 Task: Look for space in Al Abyar, Libya from 10th September, 2023 to 16th September, 2023 for 4 adults in price range Rs.10000 to Rs.14000. Place can be private room with 4 bedrooms having 4 beds and 4 bathrooms. Property type can be house, flat, guest house. Amenities needed are: wifi, TV, free parkinig on premises, gym, breakfast. Booking option can be shelf check-in. Required host language is English.
Action: Mouse moved to (504, 107)
Screenshot: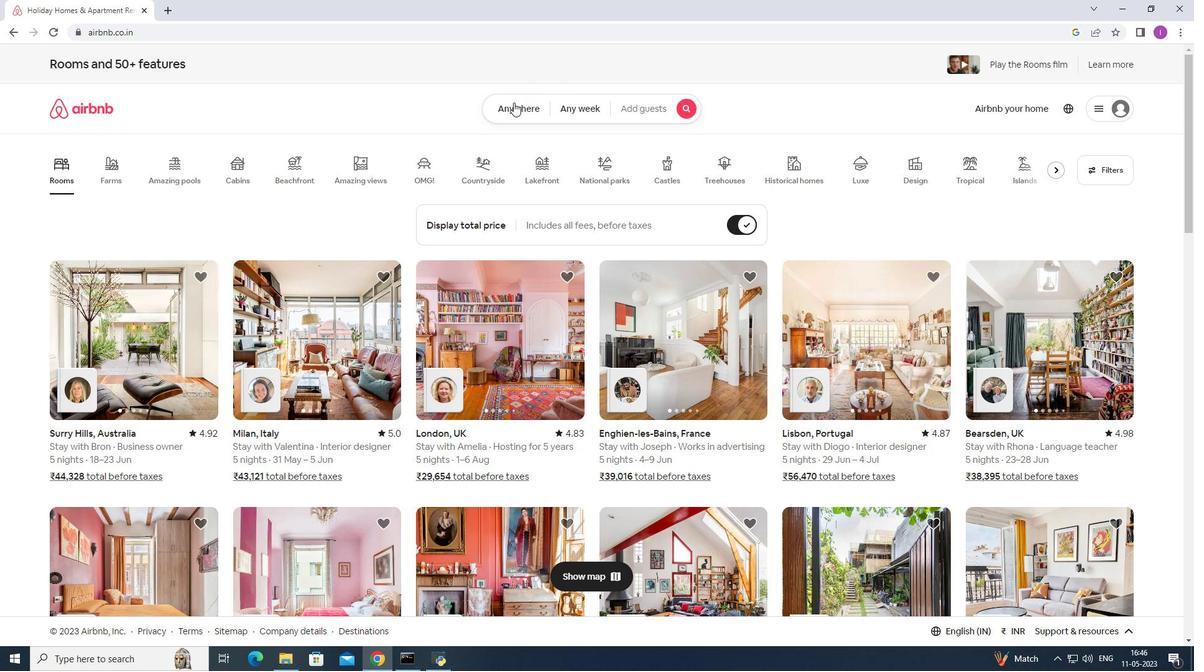 
Action: Mouse pressed left at (504, 107)
Screenshot: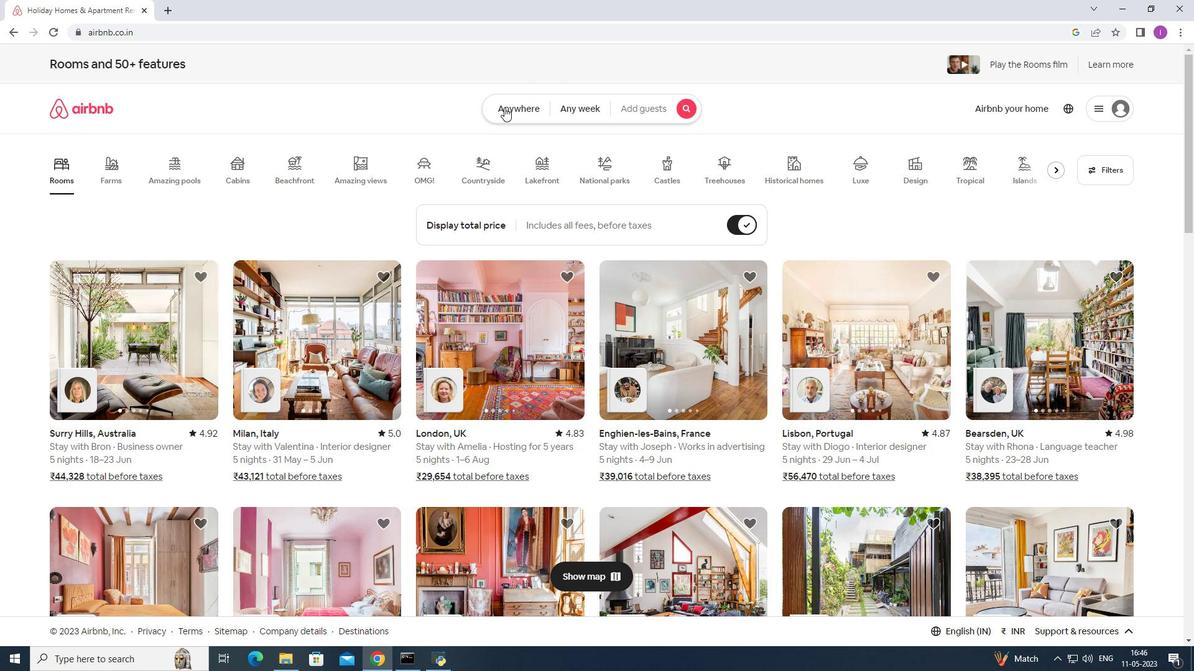 
Action: Mouse moved to (406, 165)
Screenshot: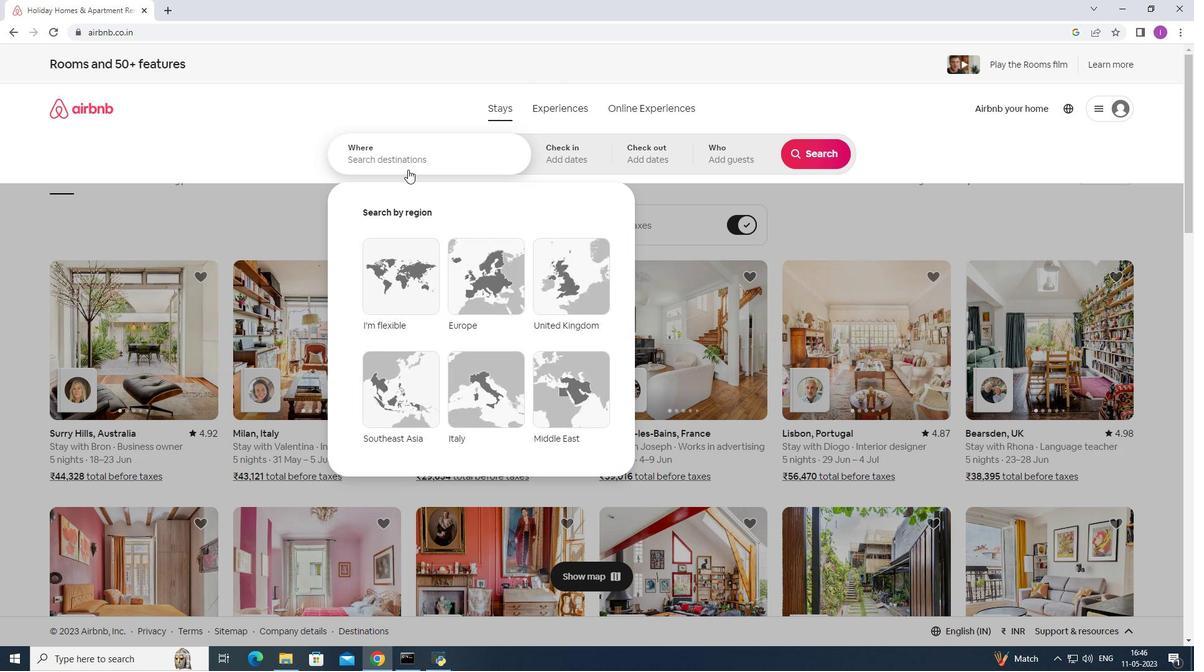 
Action: Mouse pressed left at (406, 165)
Screenshot: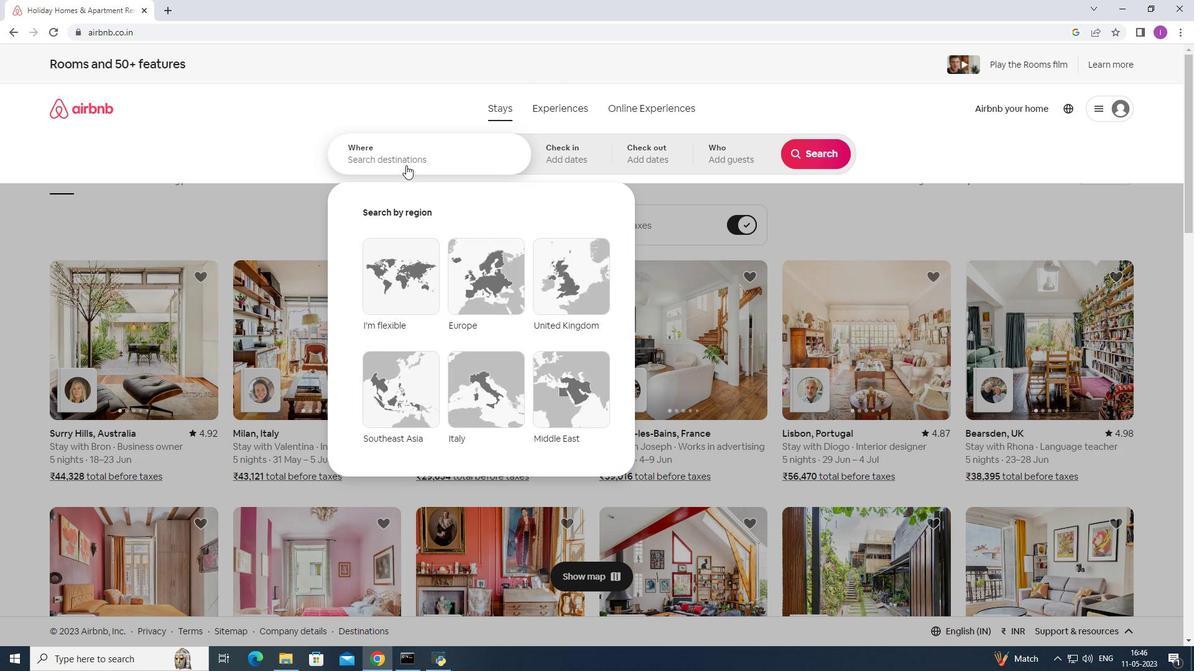 
Action: Mouse moved to (432, 150)
Screenshot: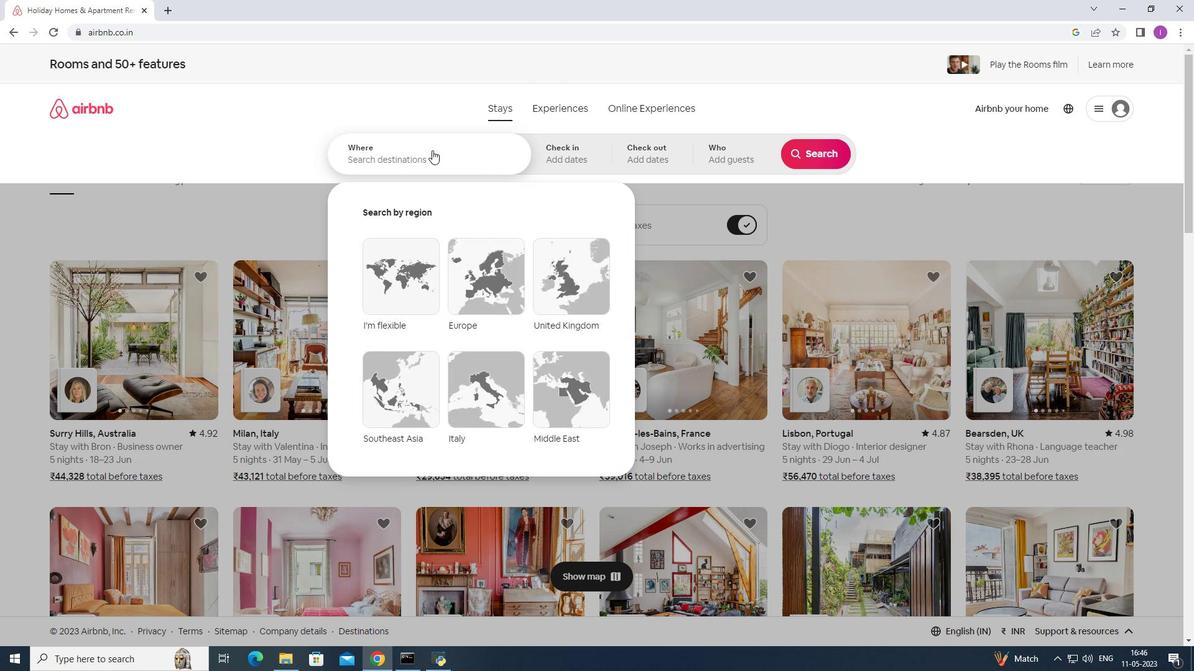 
Action: Key pressed <Key.shift>A<Key.shift>L<Key.space><Key.shift>Abyar,<Key.shift><Key.shift><Key.shift><Key.shift><Key.shift><Key.shift><Key.shift><Key.shift><Key.shift><Key.shift><Key.shift><Key.shift>Libya
Screenshot: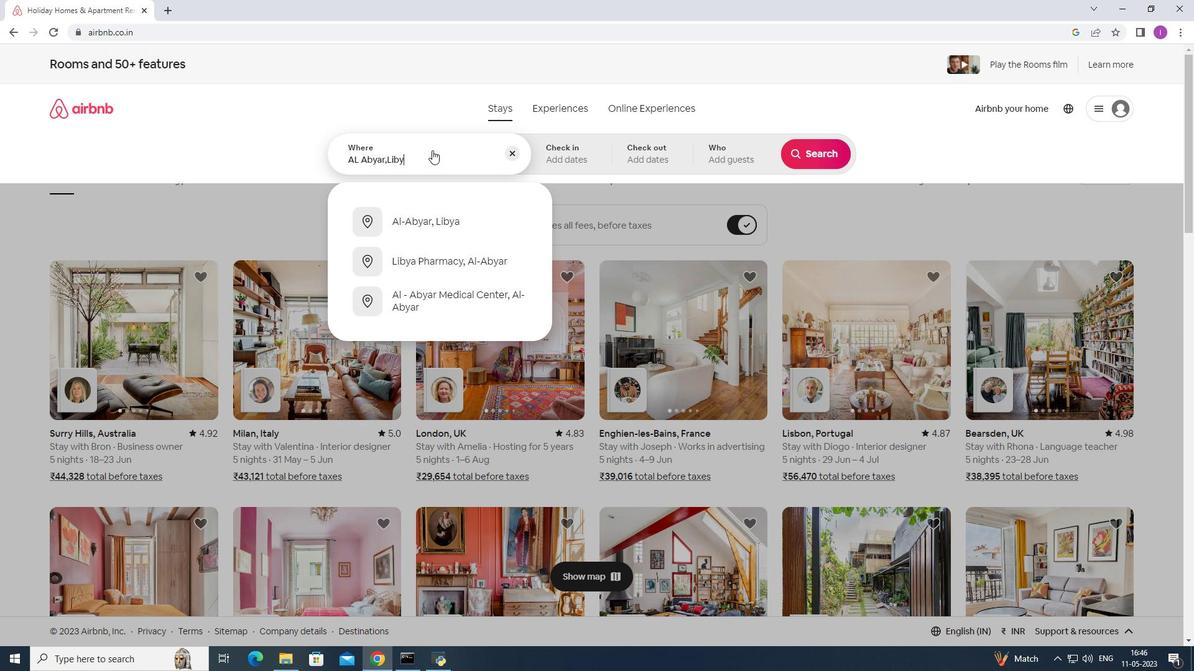 
Action: Mouse moved to (447, 219)
Screenshot: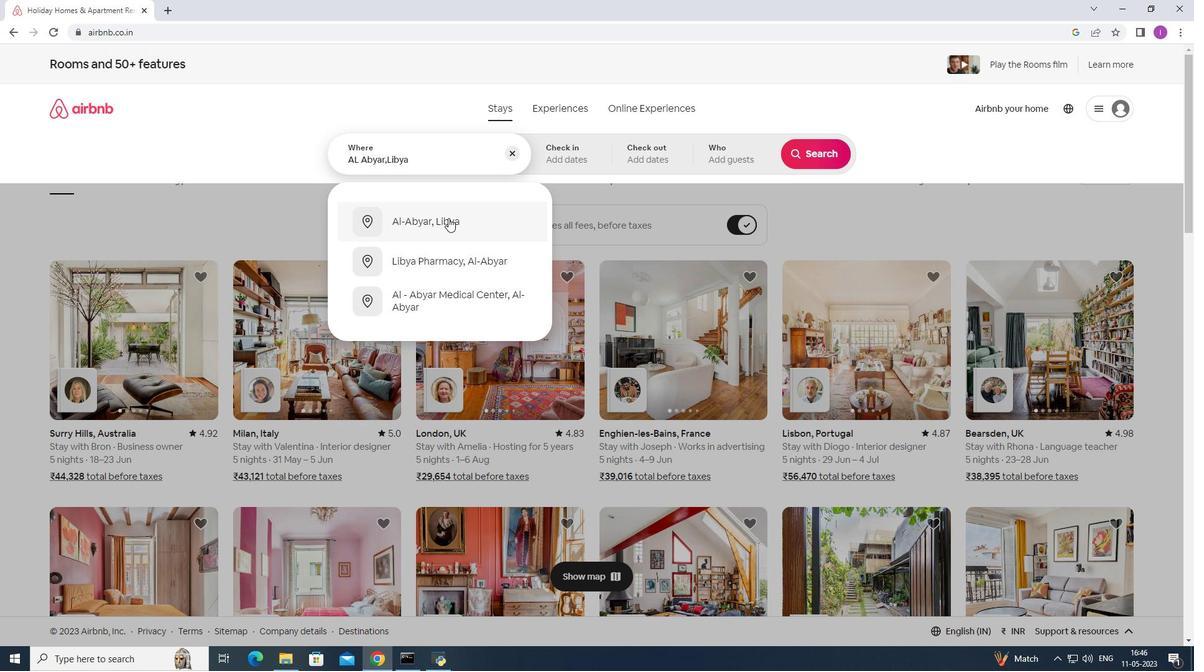 
Action: Mouse pressed left at (447, 219)
Screenshot: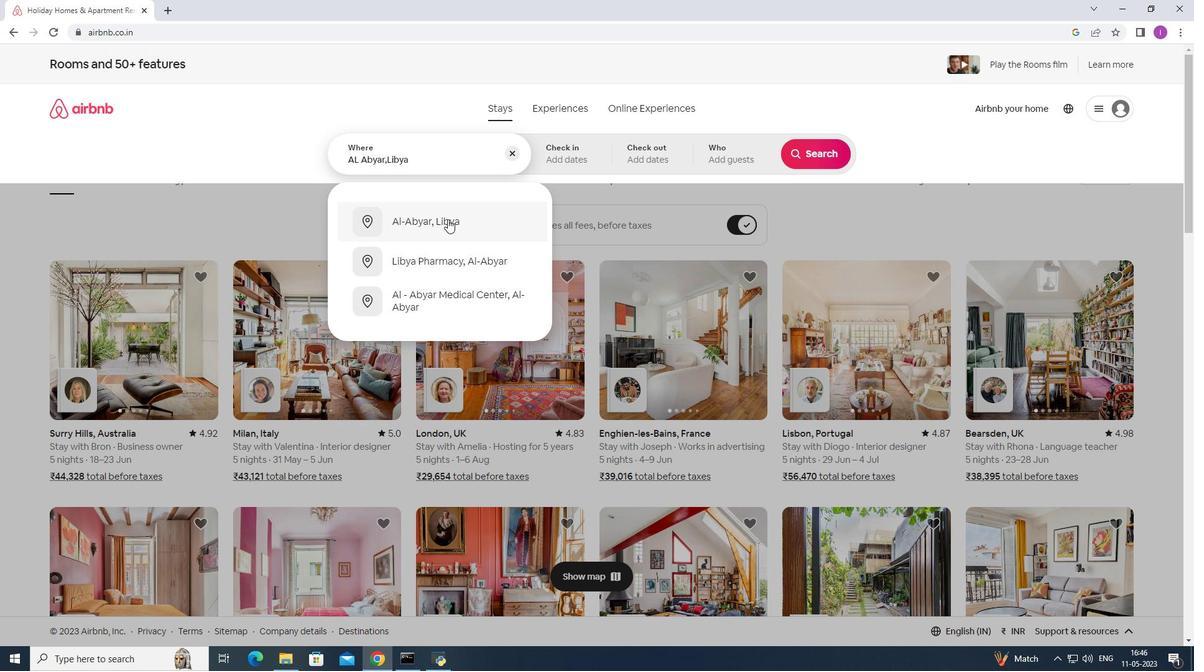 
Action: Mouse moved to (810, 253)
Screenshot: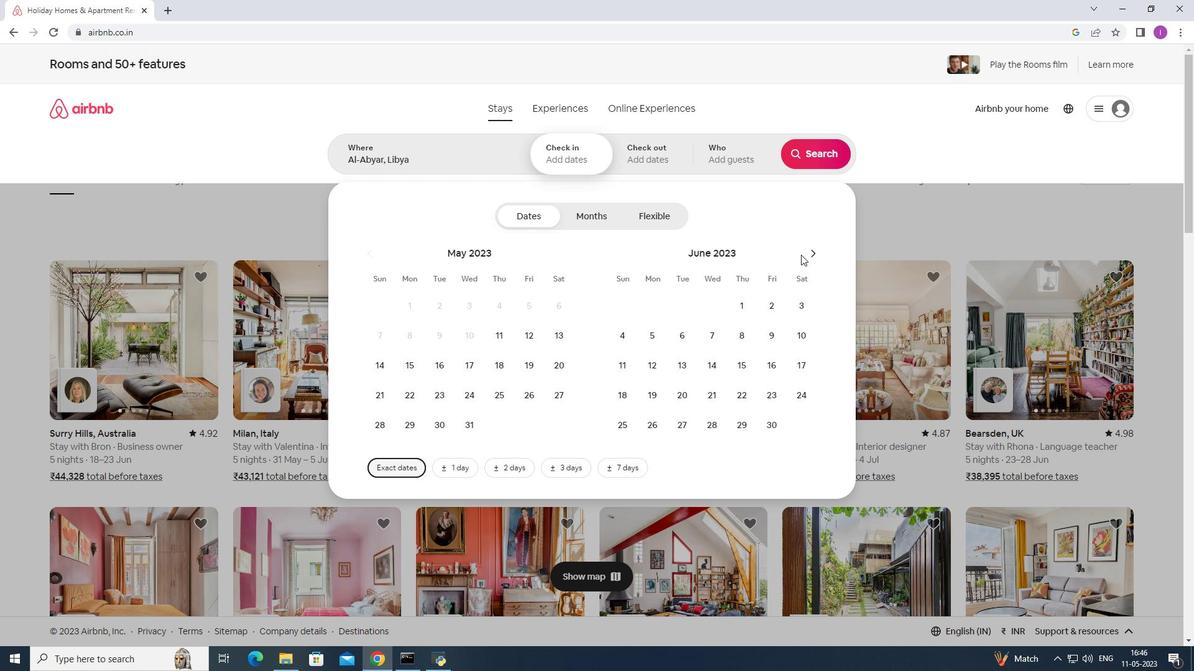 
Action: Mouse pressed left at (810, 253)
Screenshot: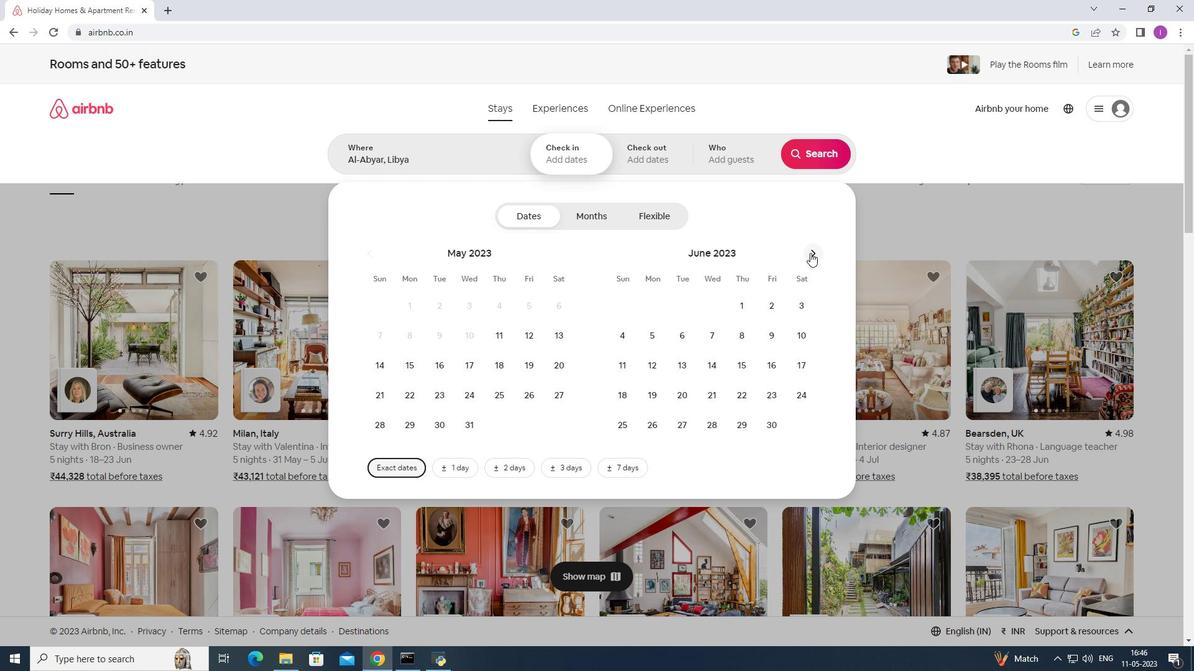 
Action: Mouse moved to (811, 253)
Screenshot: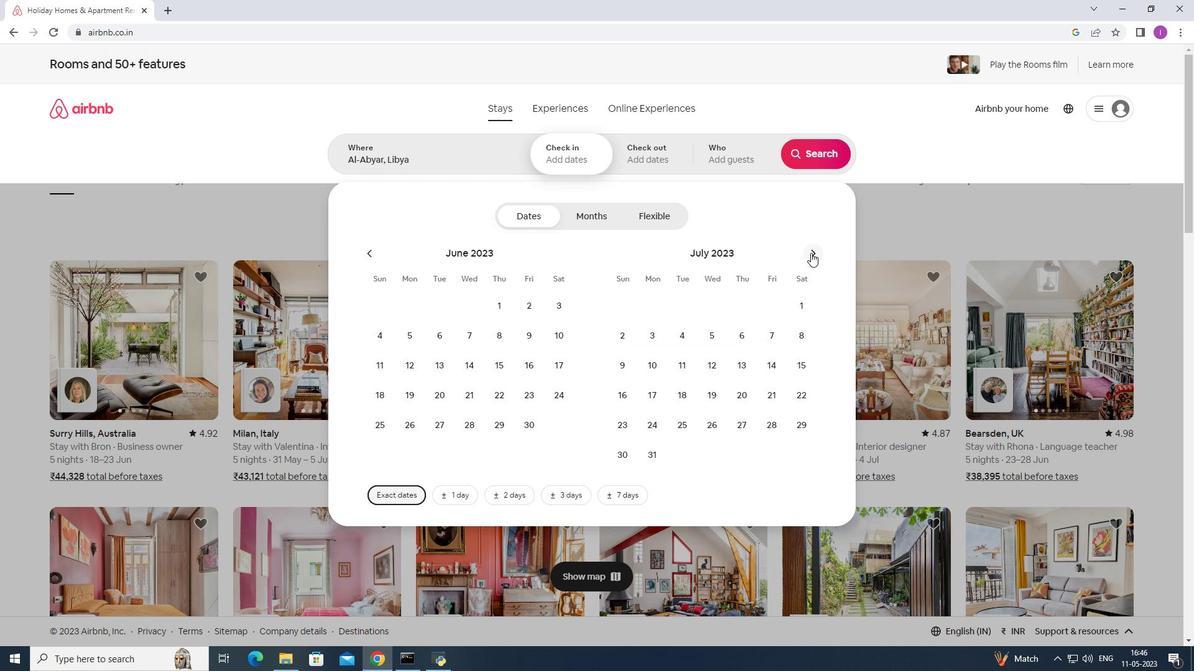 
Action: Mouse pressed left at (811, 253)
Screenshot: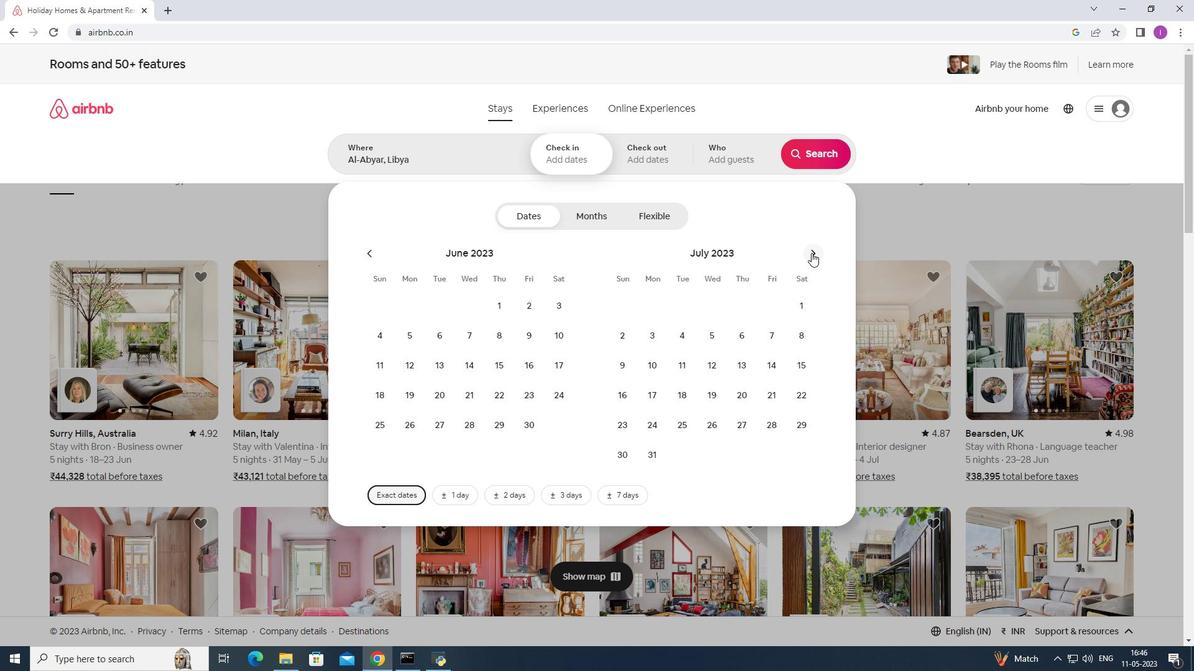 
Action: Mouse pressed left at (811, 253)
Screenshot: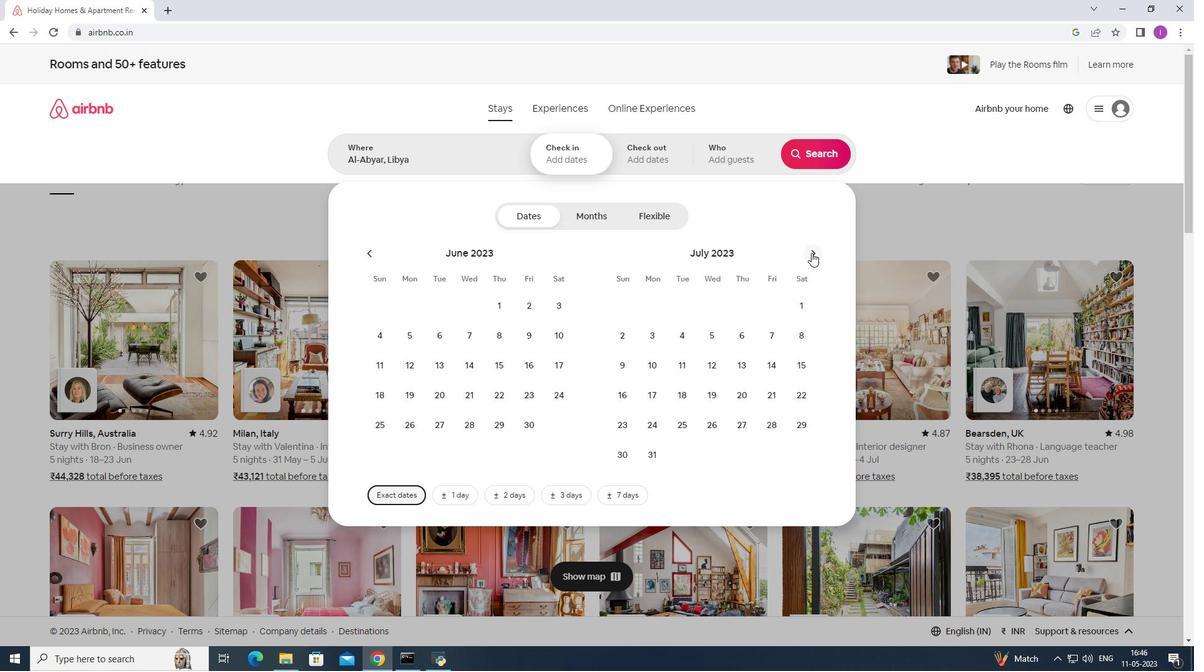 
Action: Mouse pressed left at (811, 253)
Screenshot: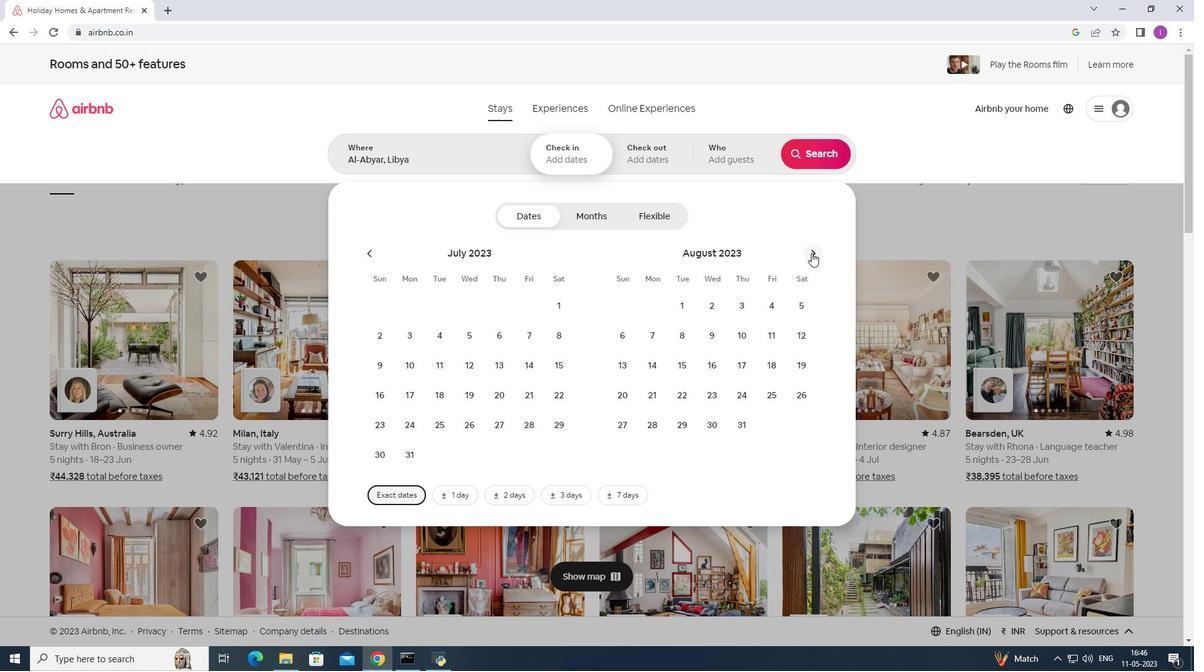 
Action: Mouse moved to (627, 370)
Screenshot: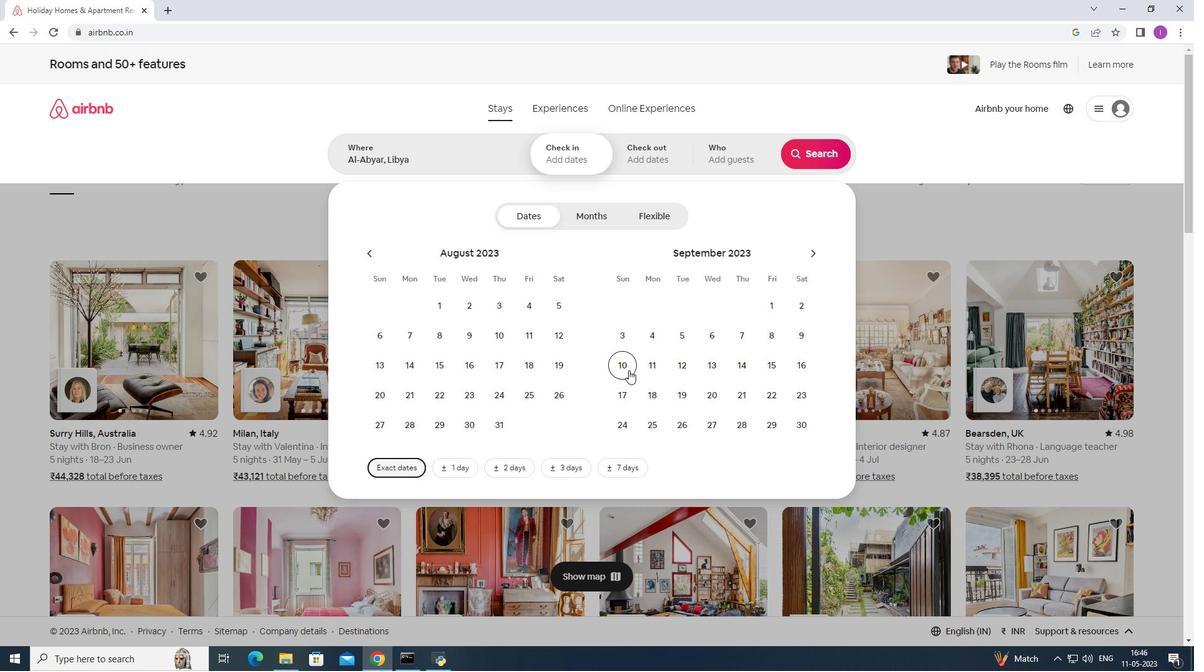 
Action: Mouse pressed left at (627, 370)
Screenshot: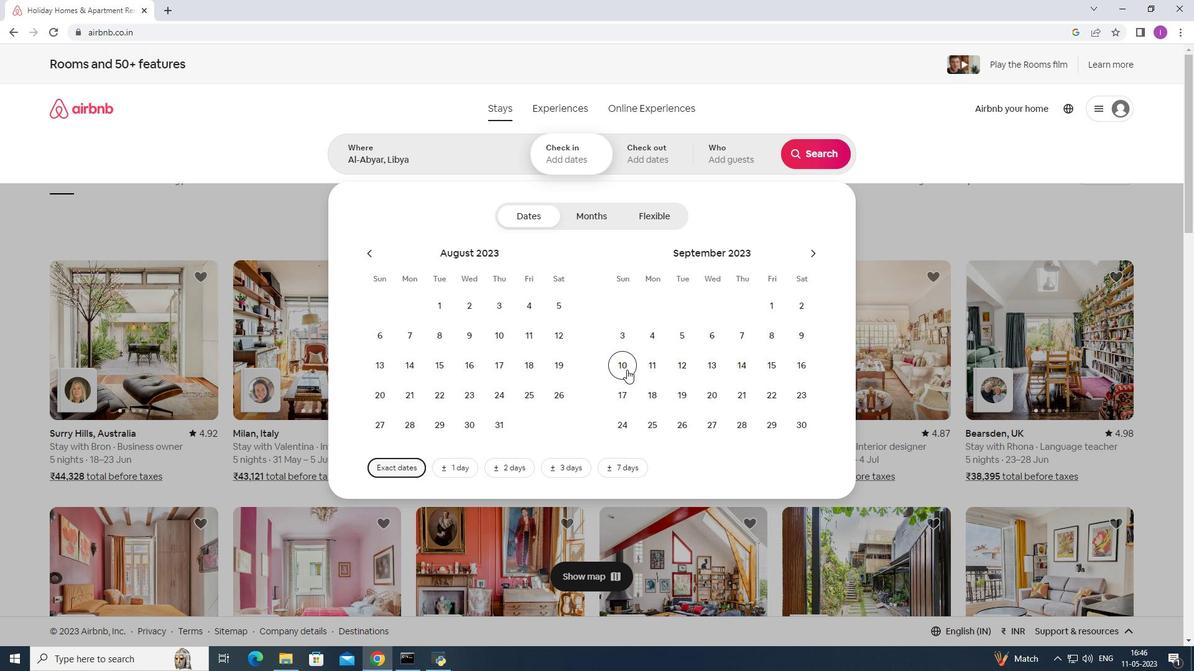 
Action: Mouse moved to (804, 362)
Screenshot: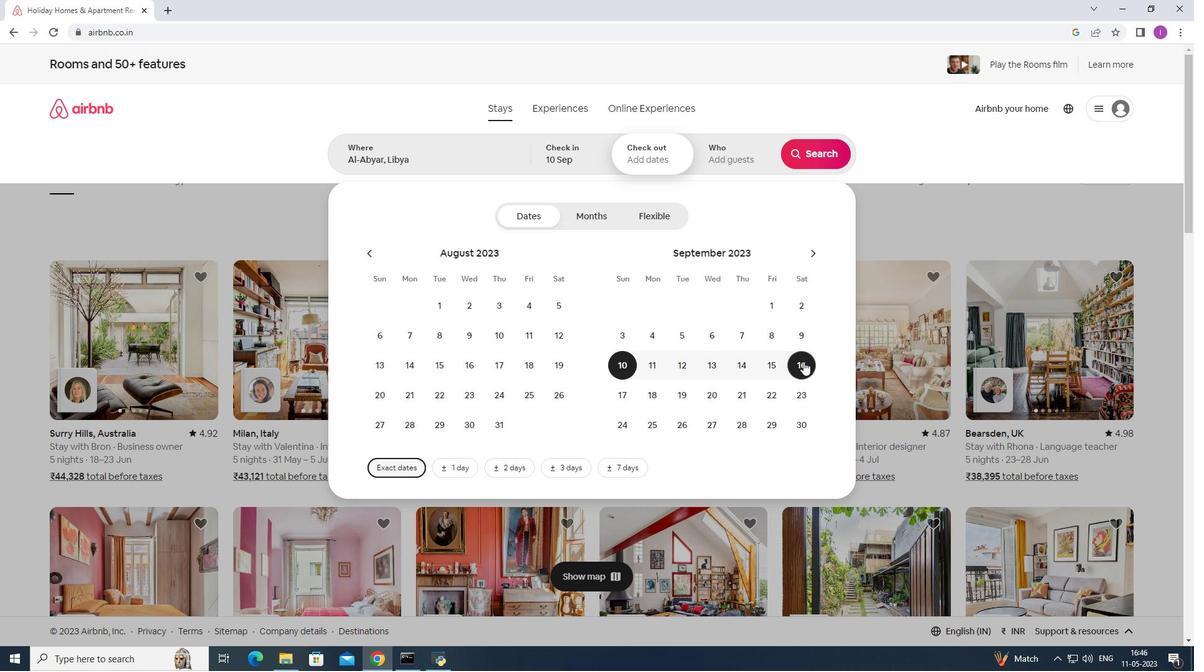 
Action: Mouse pressed left at (804, 362)
Screenshot: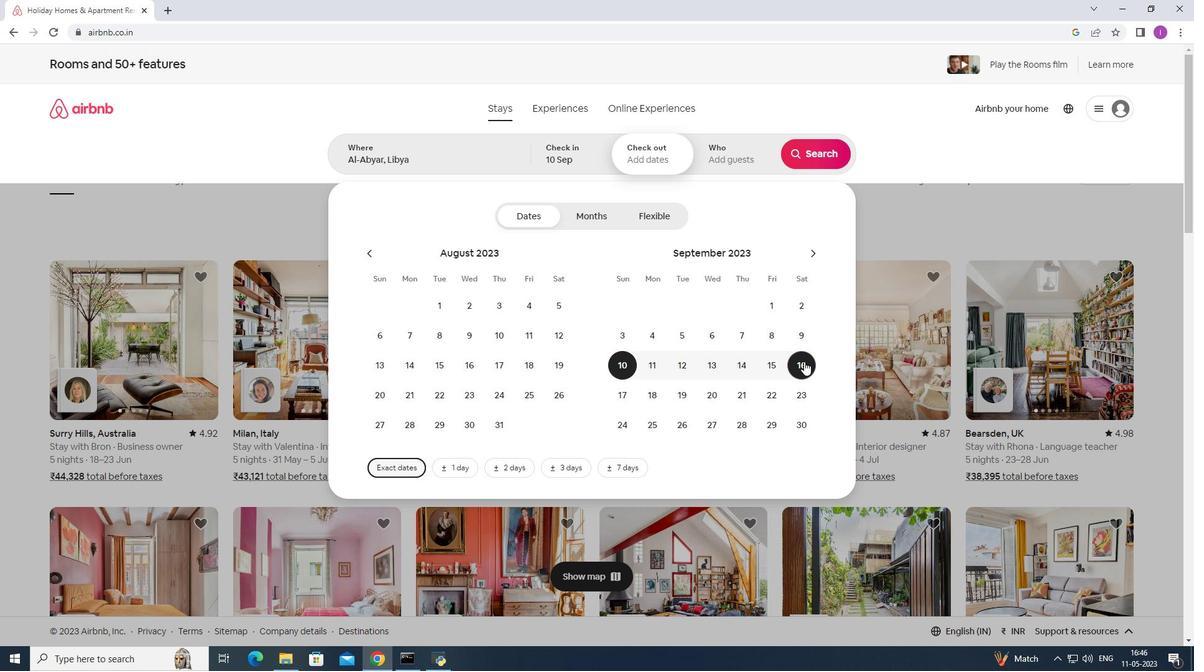 
Action: Mouse moved to (730, 151)
Screenshot: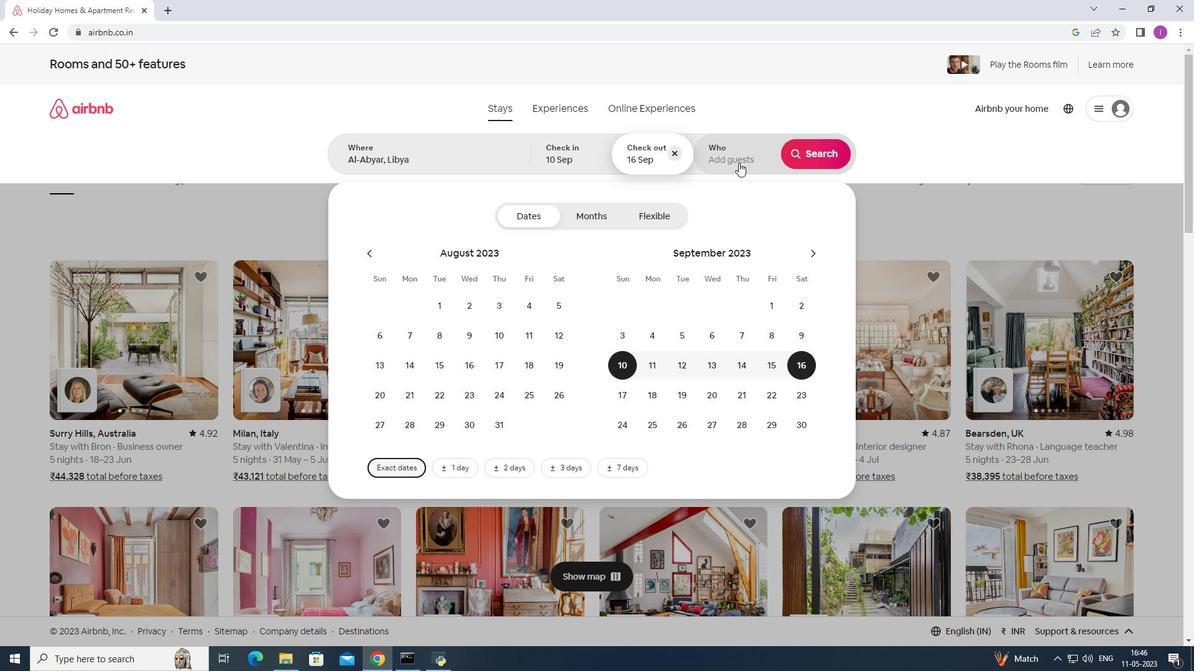 
Action: Mouse pressed left at (730, 151)
Screenshot: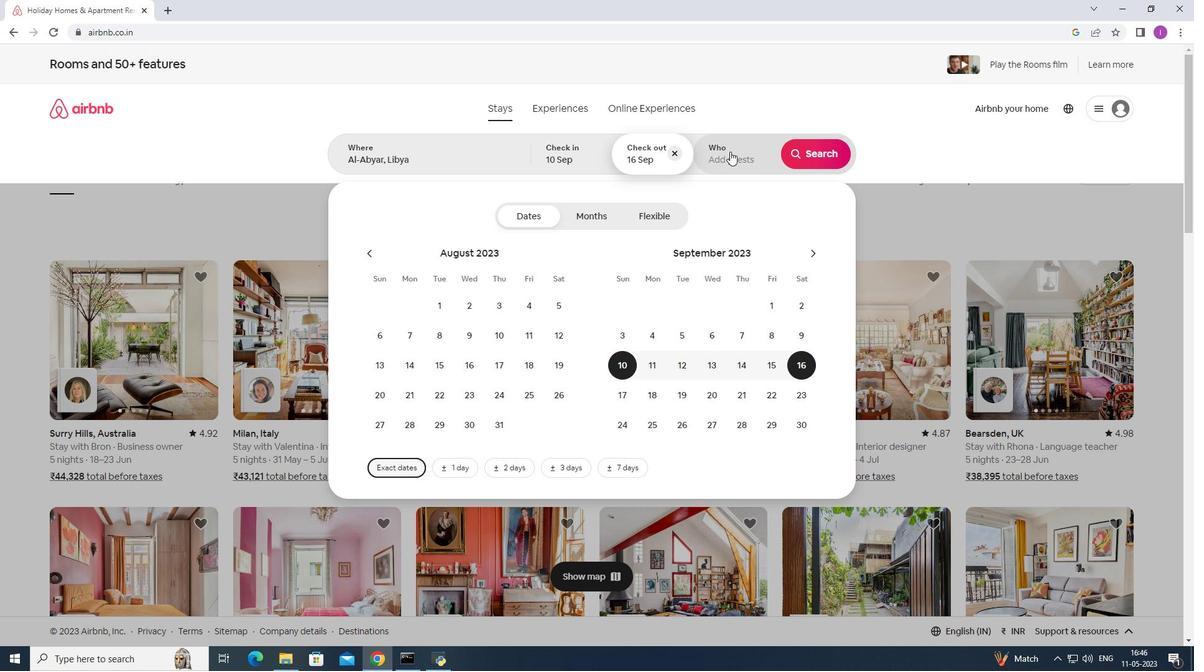 
Action: Mouse moved to (823, 216)
Screenshot: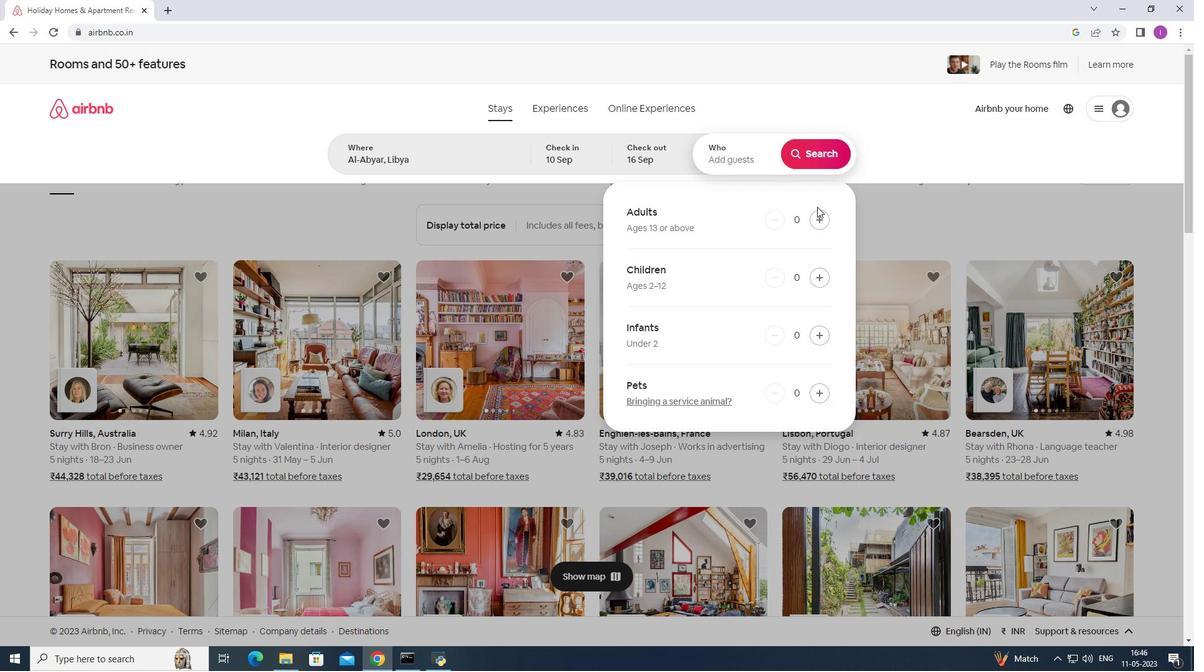 
Action: Mouse pressed left at (823, 216)
Screenshot: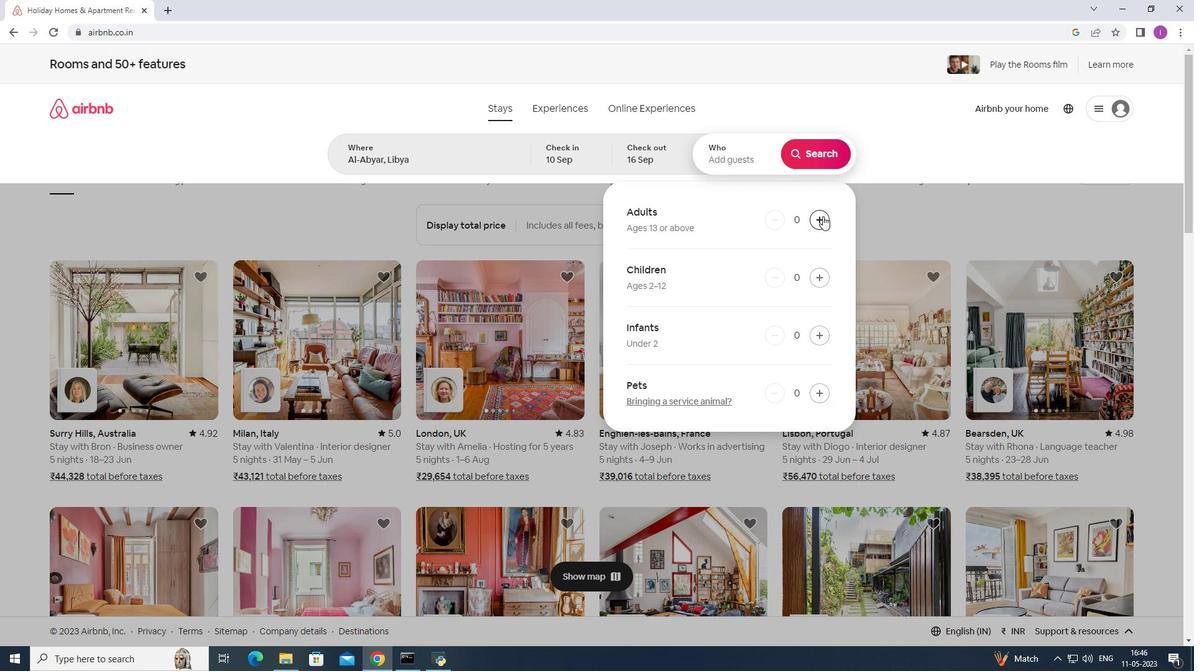 
Action: Mouse pressed left at (823, 216)
Screenshot: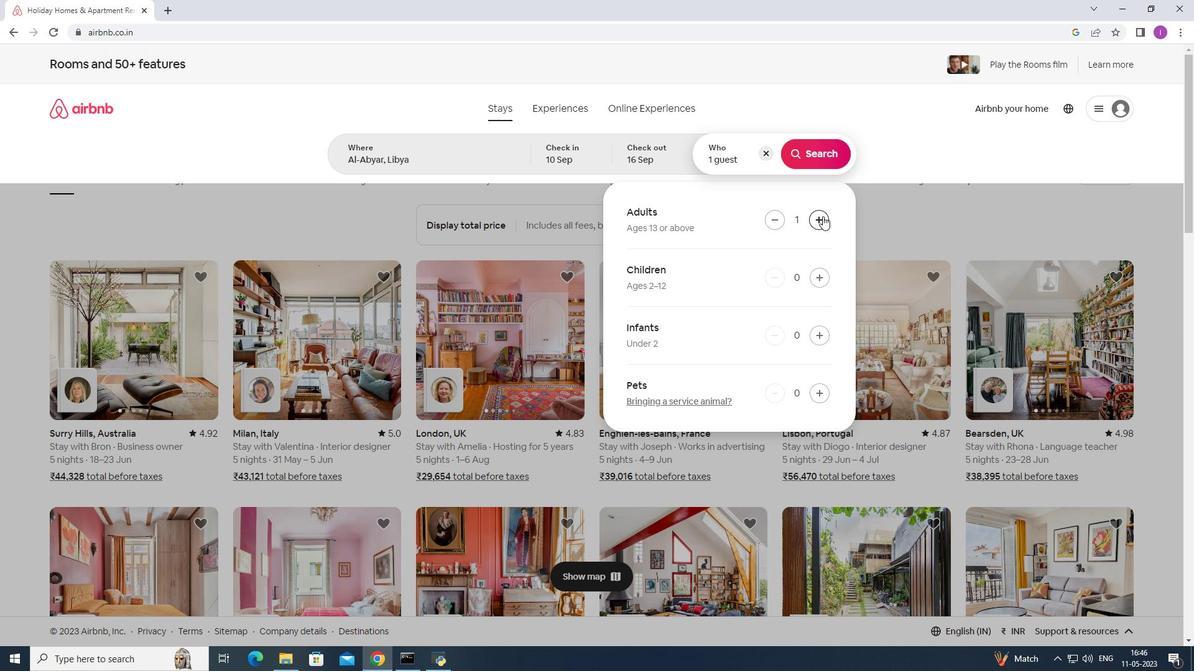 
Action: Mouse pressed left at (823, 216)
Screenshot: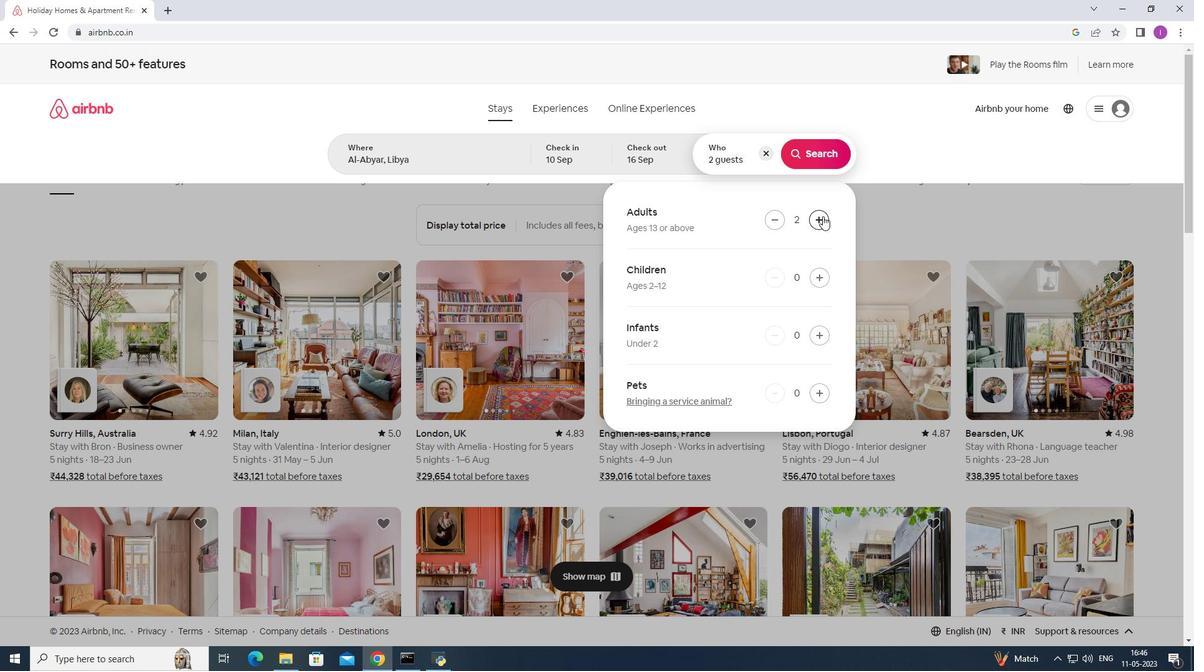 
Action: Mouse pressed left at (823, 216)
Screenshot: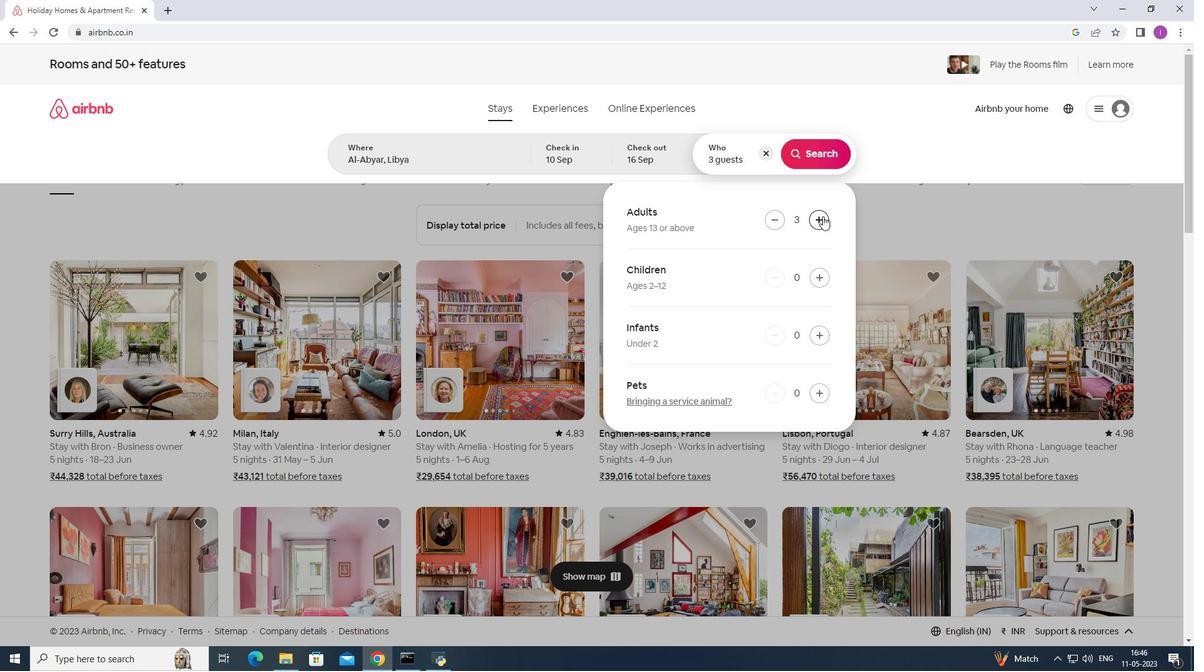 
Action: Mouse moved to (808, 159)
Screenshot: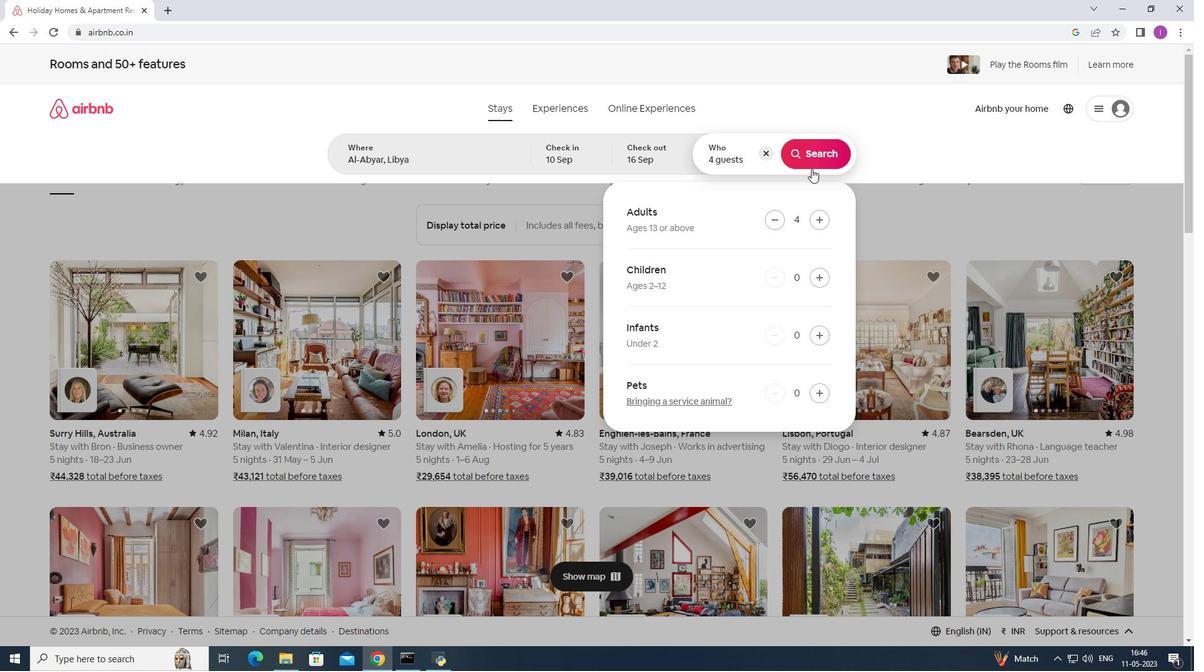 
Action: Mouse pressed left at (808, 159)
Screenshot: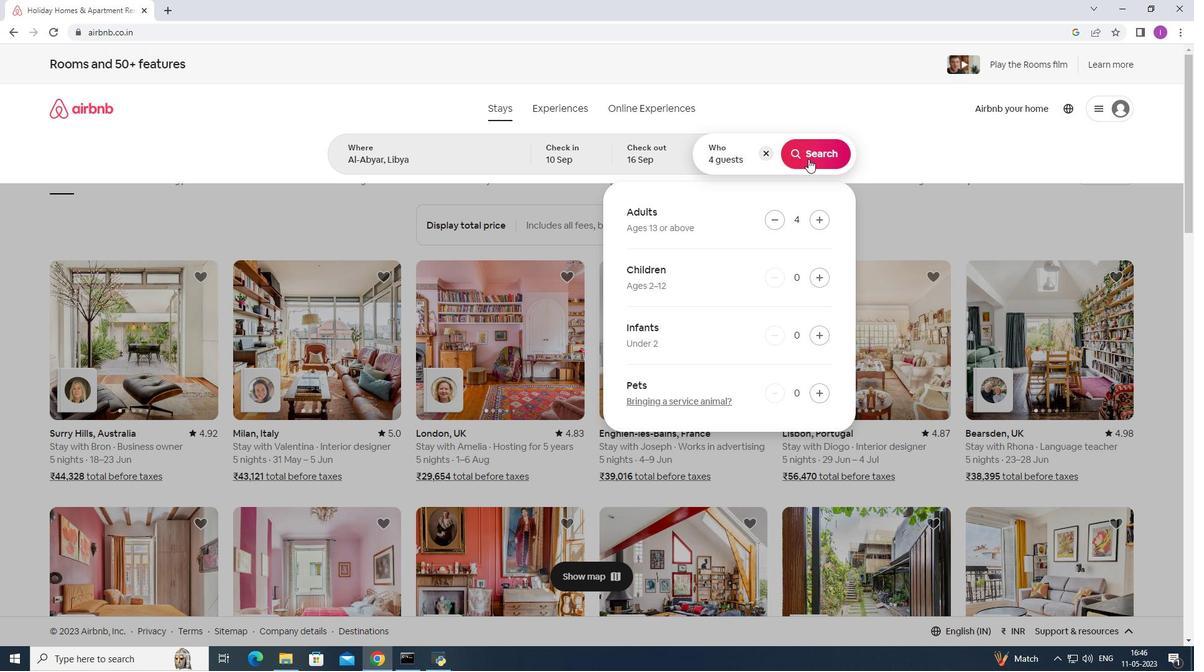 
Action: Mouse moved to (1147, 120)
Screenshot: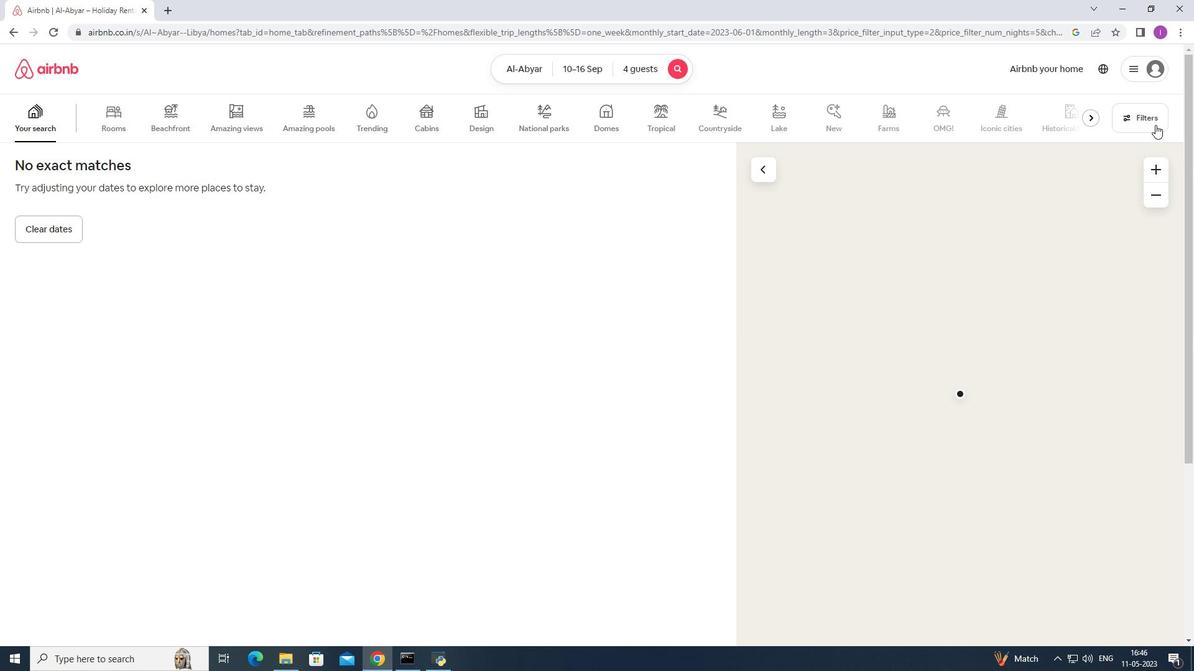 
Action: Mouse pressed left at (1147, 120)
Screenshot: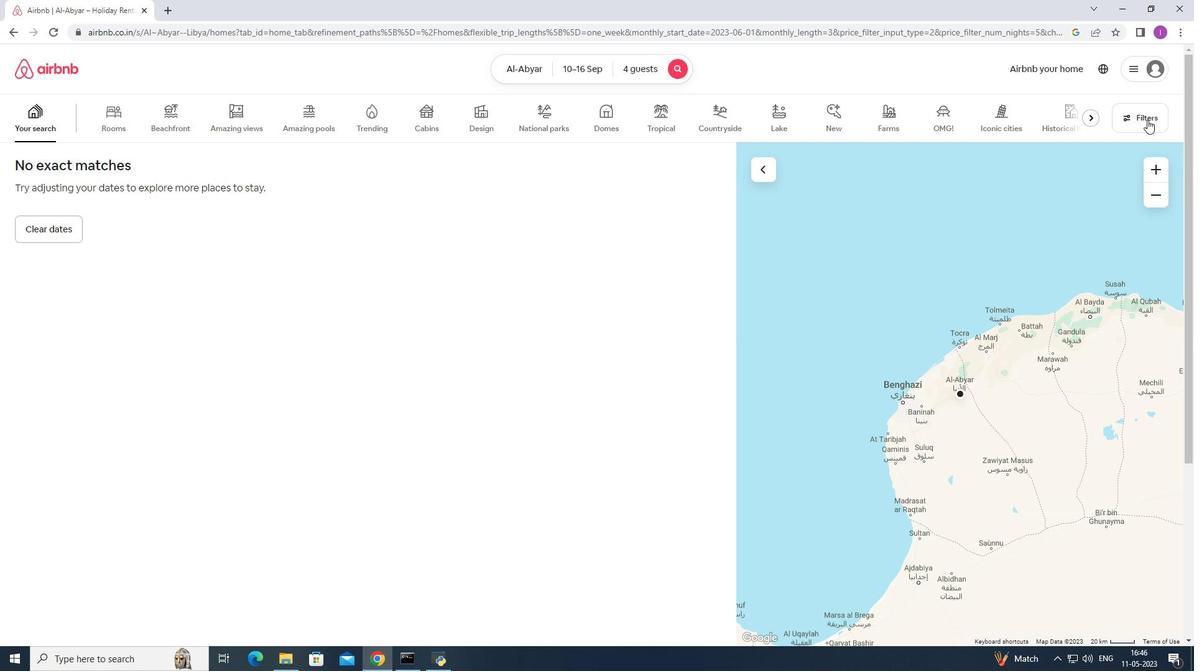 
Action: Mouse moved to (688, 427)
Screenshot: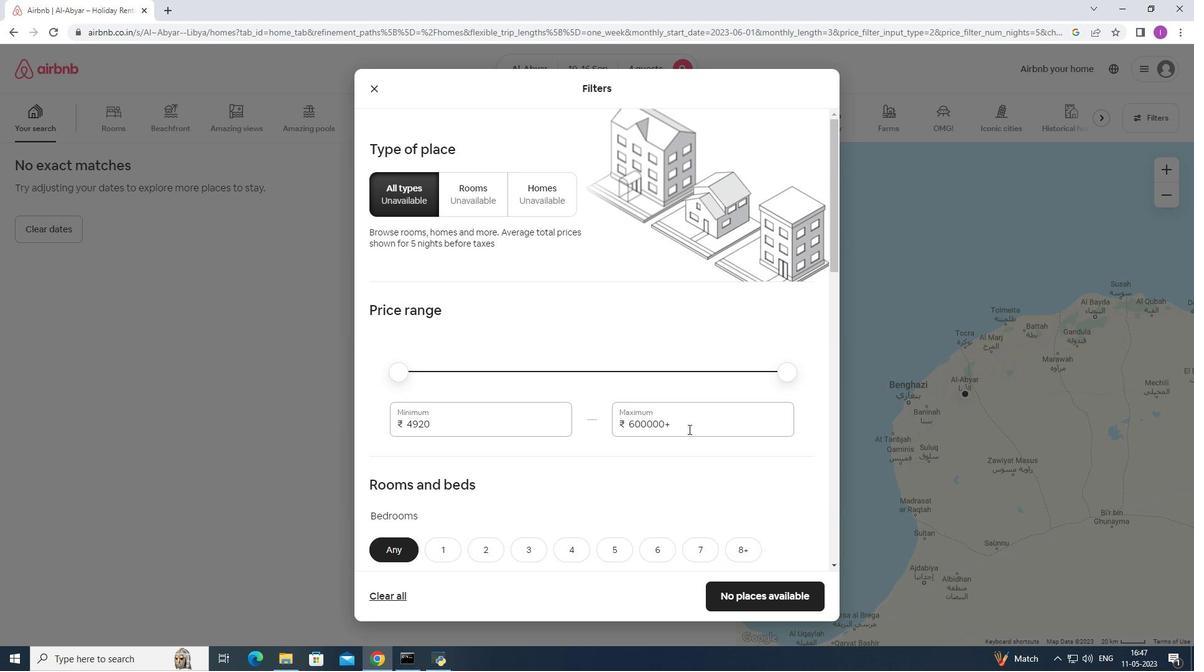 
Action: Mouse pressed left at (688, 427)
Screenshot: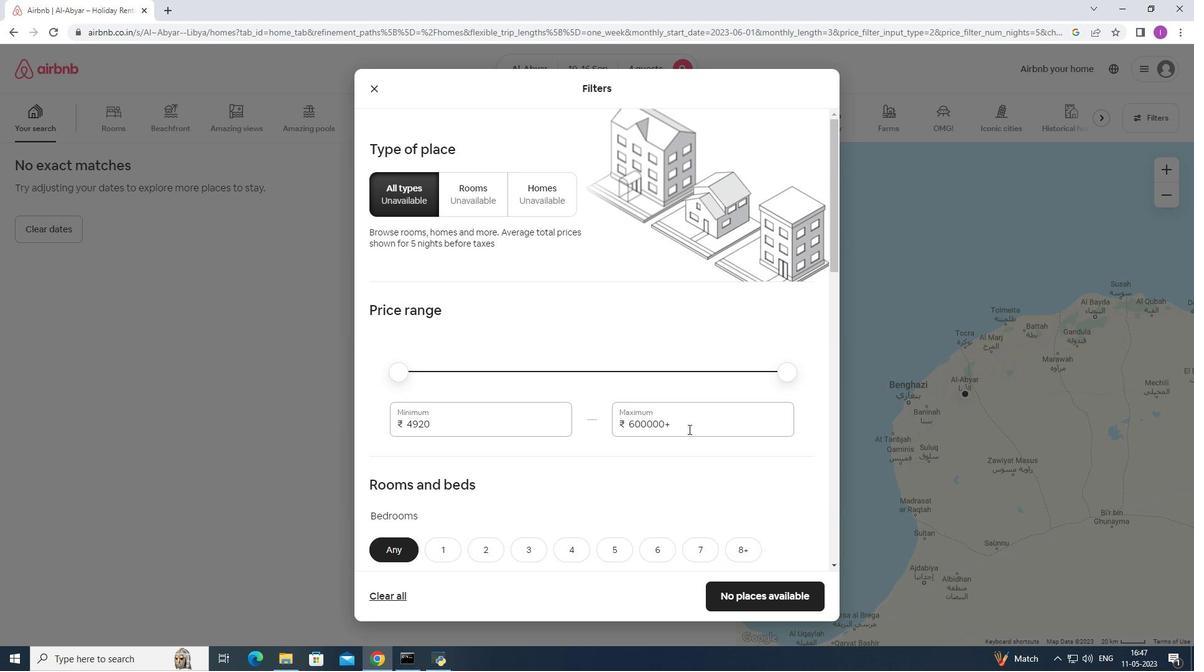 
Action: Mouse moved to (677, 424)
Screenshot: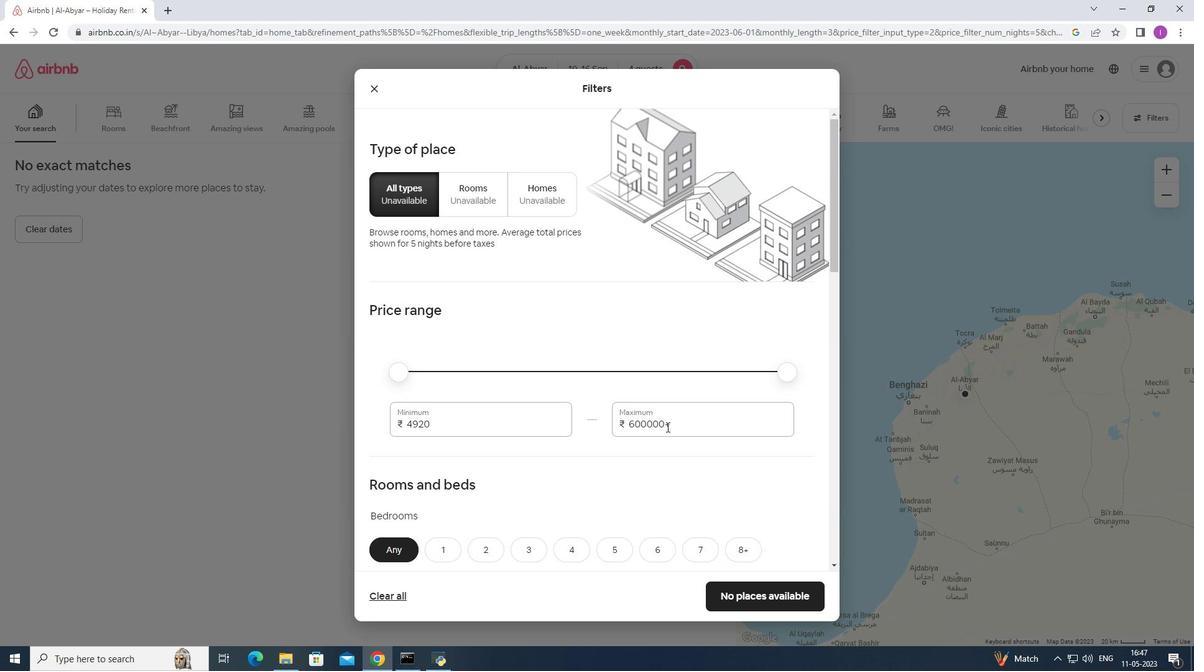 
Action: Mouse pressed left at (677, 424)
Screenshot: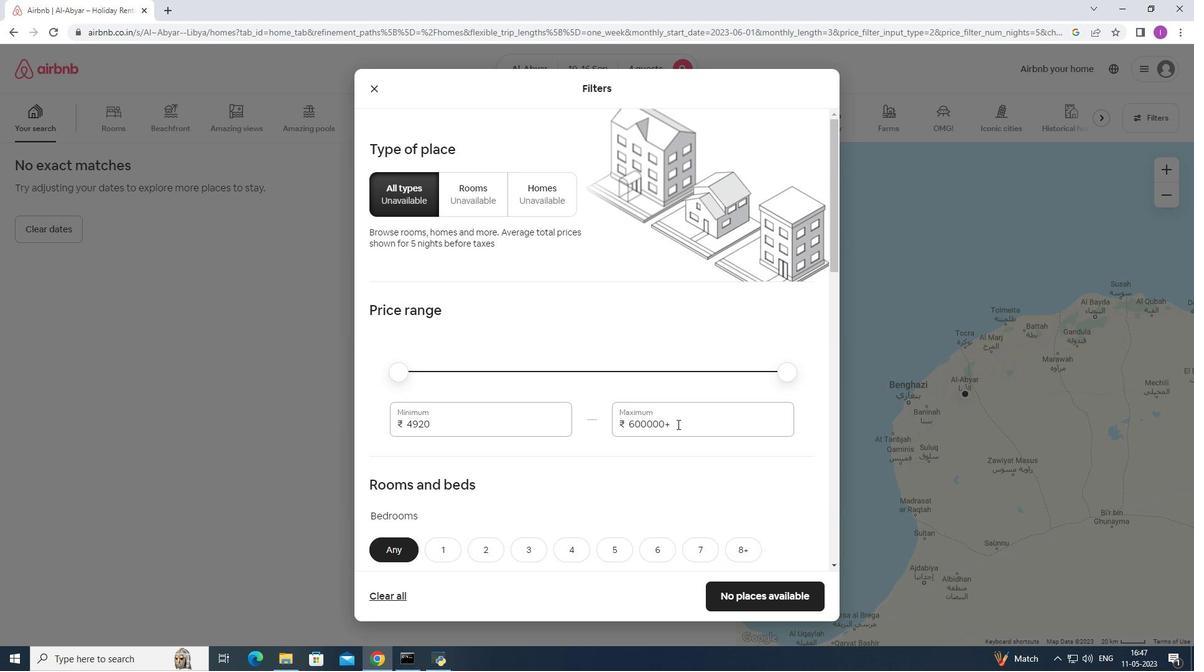 
Action: Mouse moved to (678, 421)
Screenshot: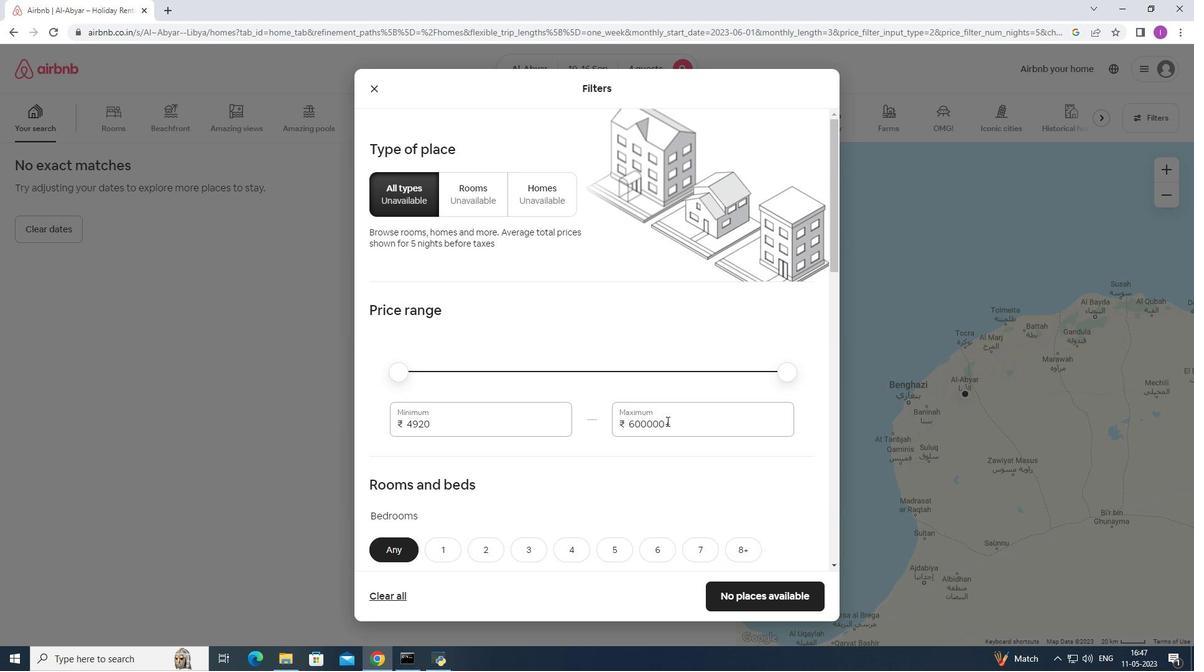 
Action: Mouse pressed left at (678, 421)
Screenshot: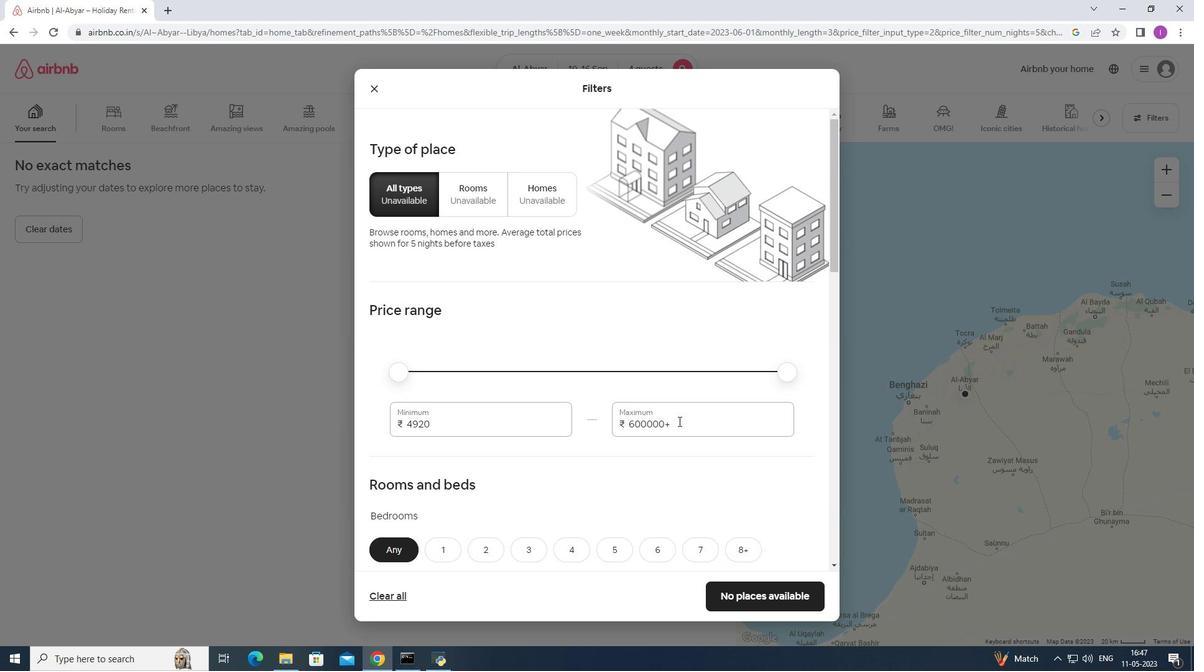 
Action: Mouse moved to (675, 423)
Screenshot: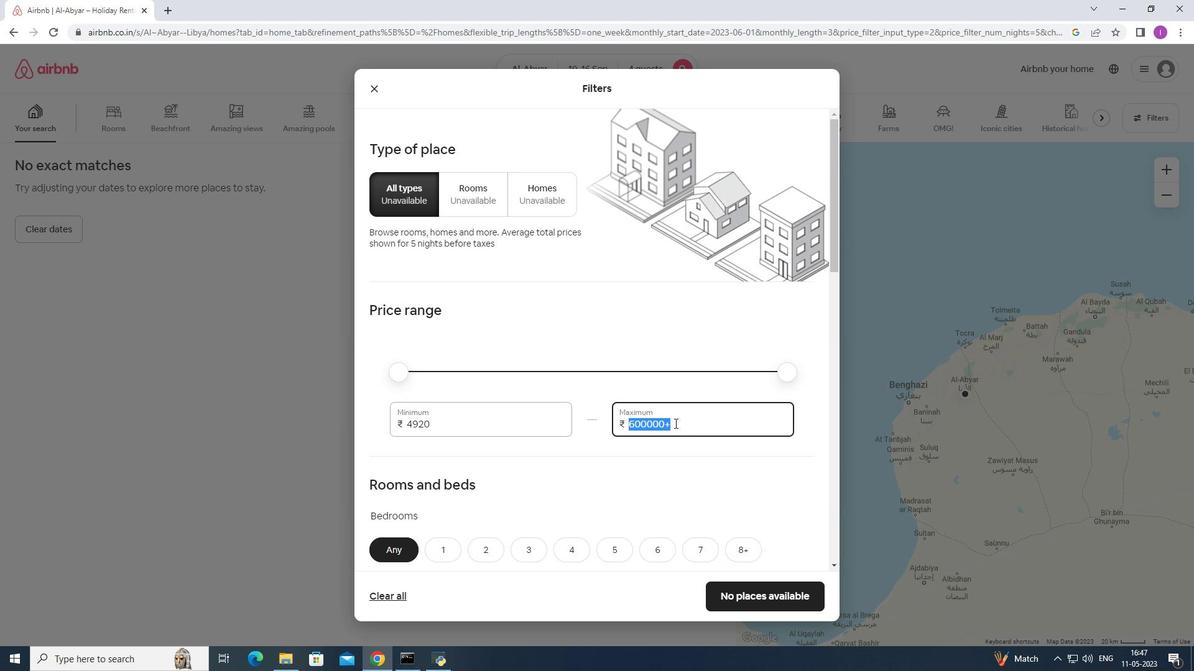 
Action: Mouse pressed left at (675, 423)
Screenshot: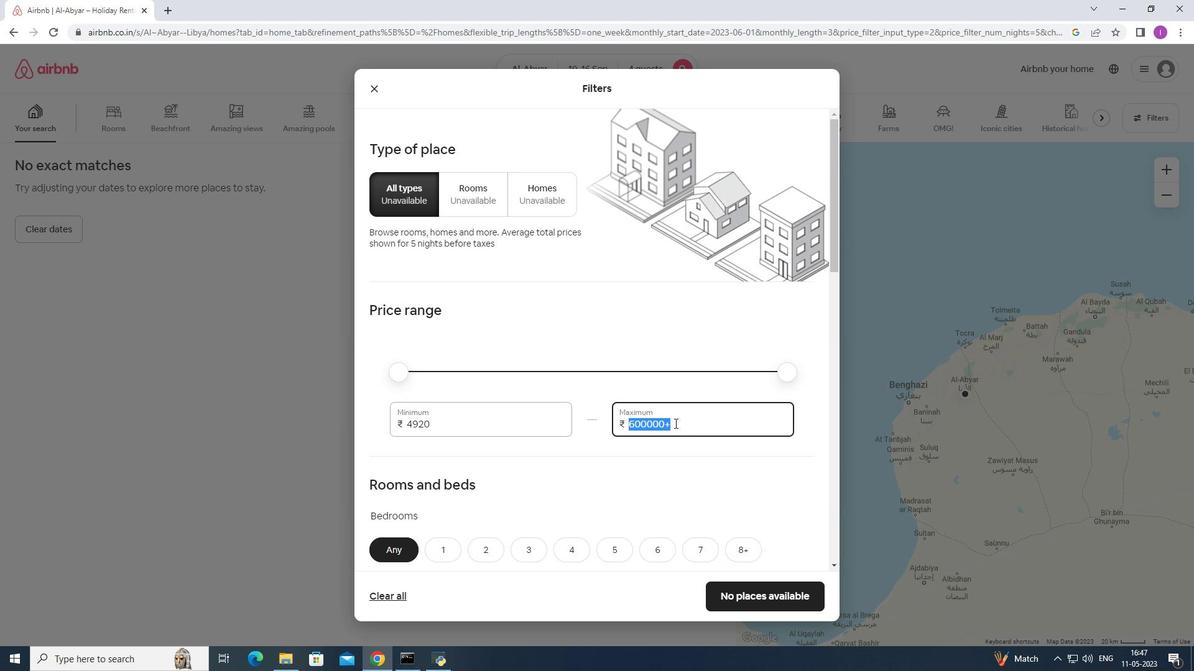 
Action: Mouse moved to (675, 423)
Screenshot: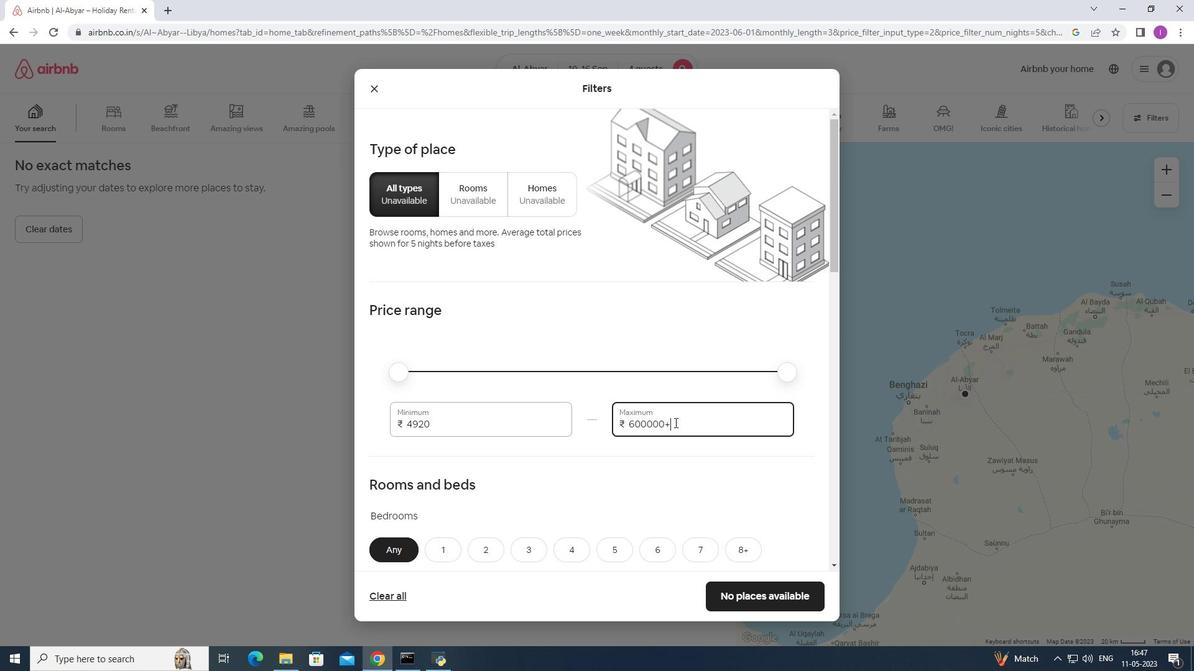 
Action: Mouse pressed left at (675, 423)
Screenshot: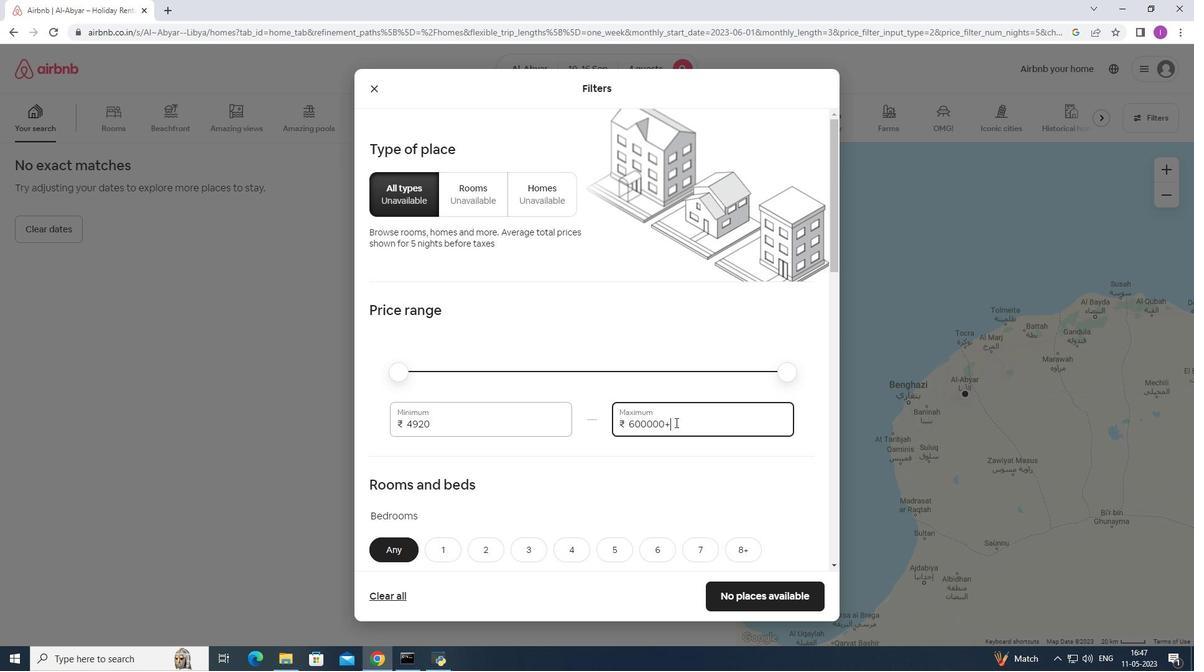 
Action: Mouse moved to (622, 436)
Screenshot: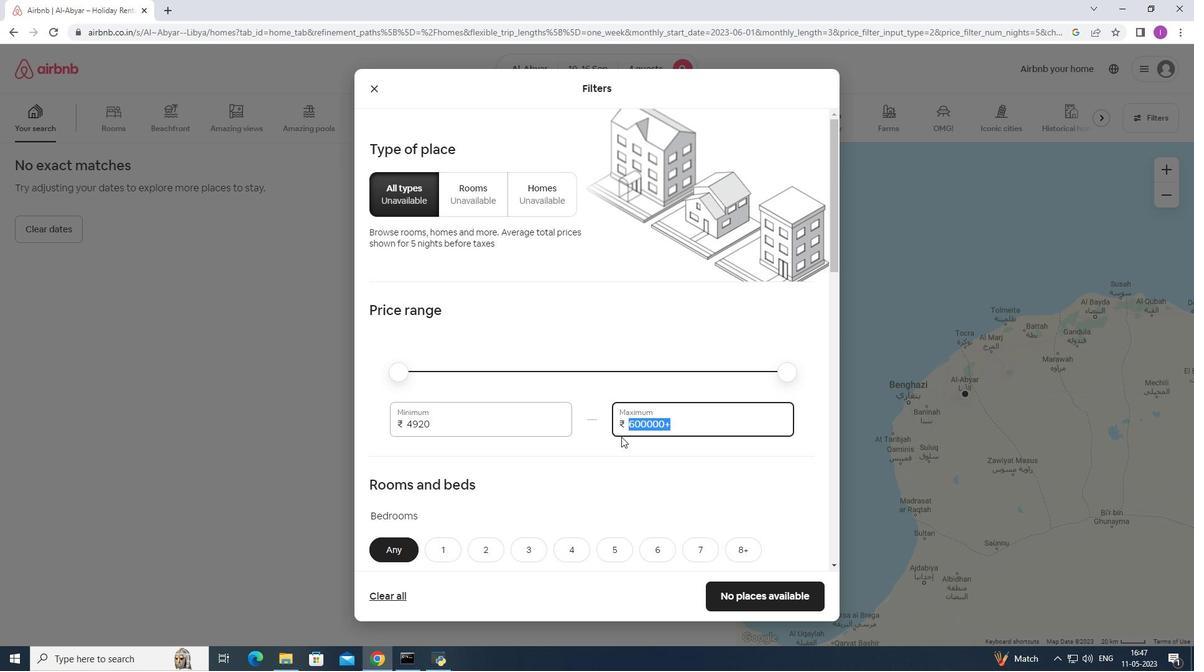 
Action: Key pressed 14
Screenshot: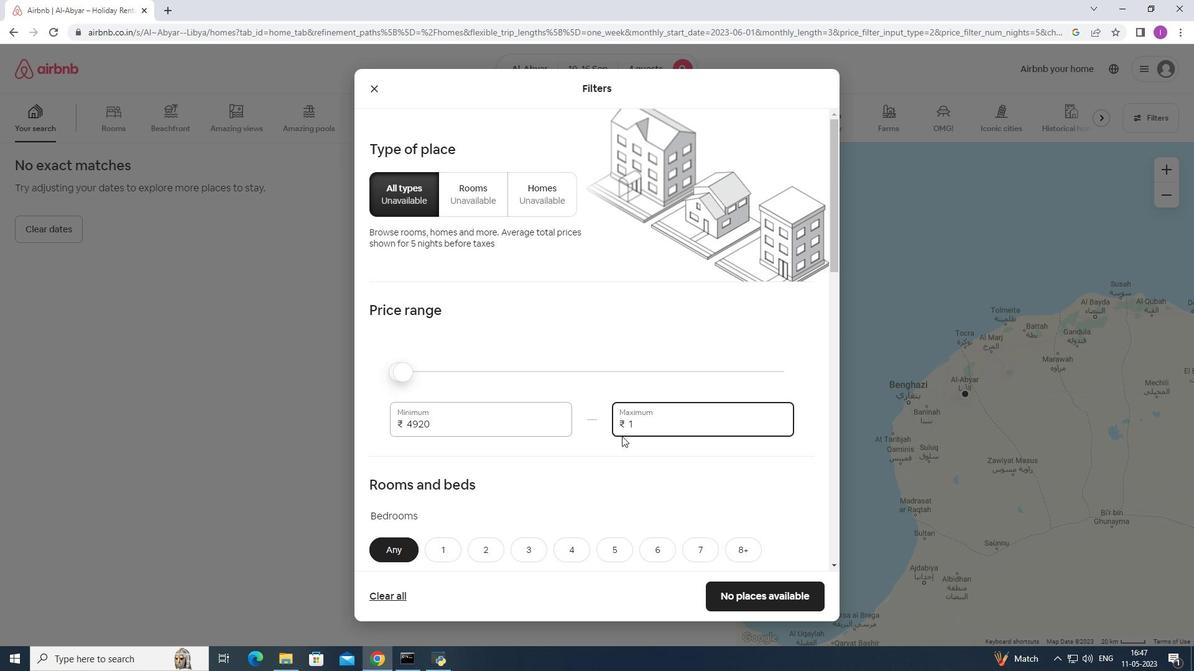 
Action: Mouse moved to (622, 436)
Screenshot: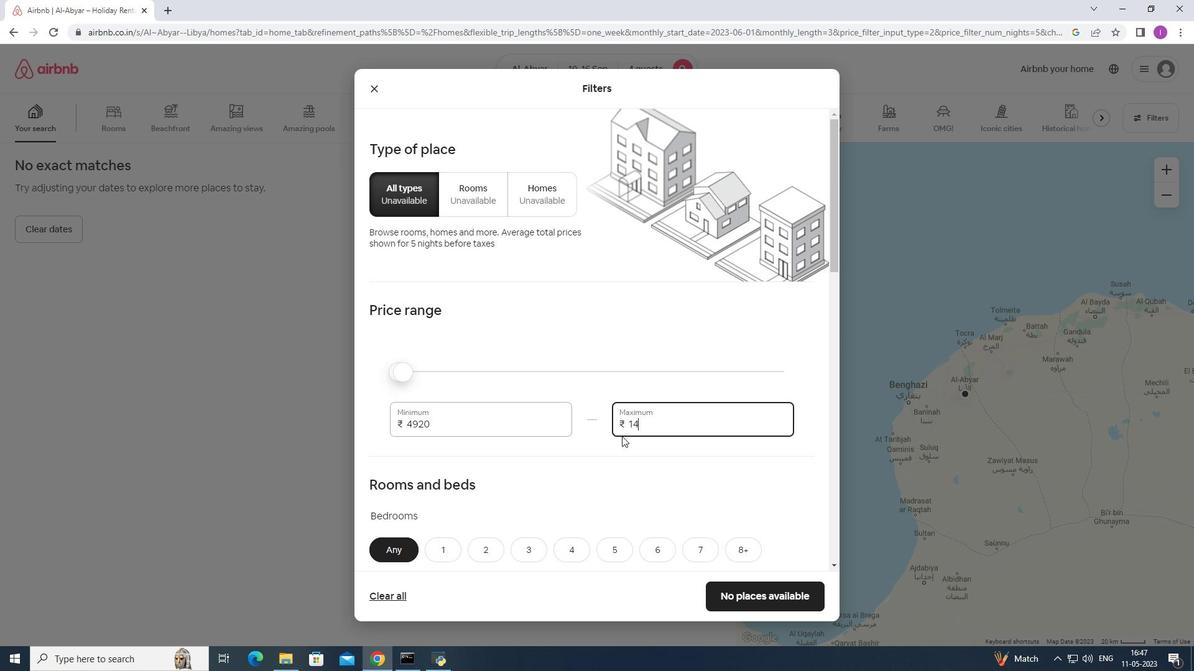 
Action: Key pressed 000
Screenshot: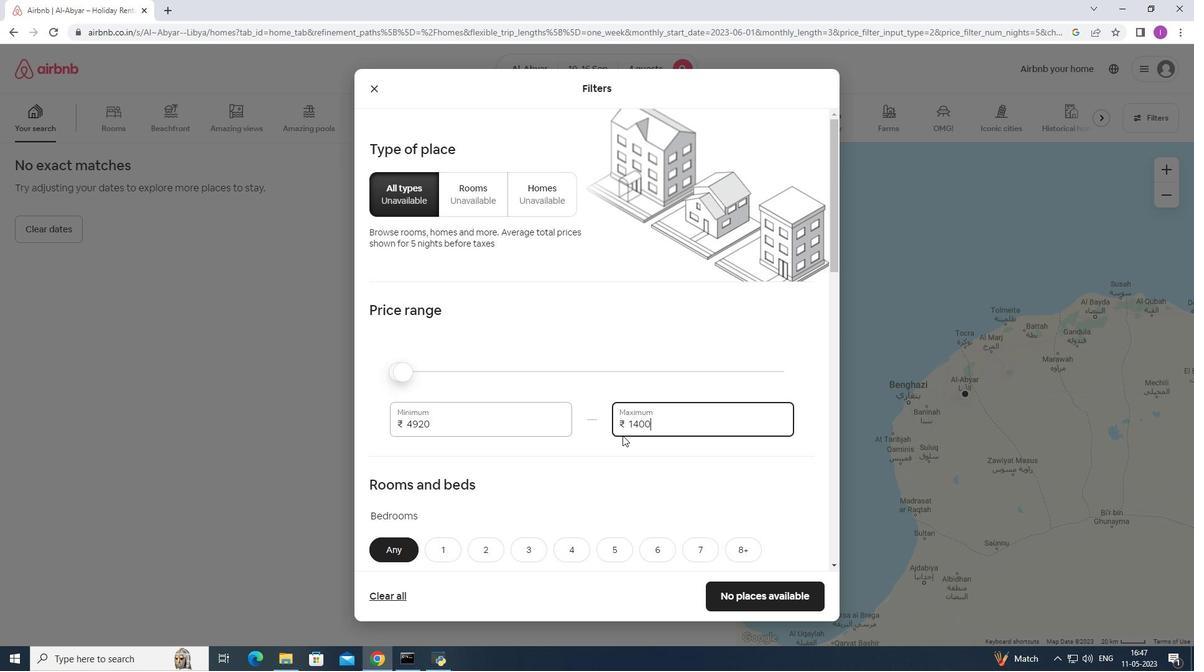 
Action: Mouse moved to (440, 426)
Screenshot: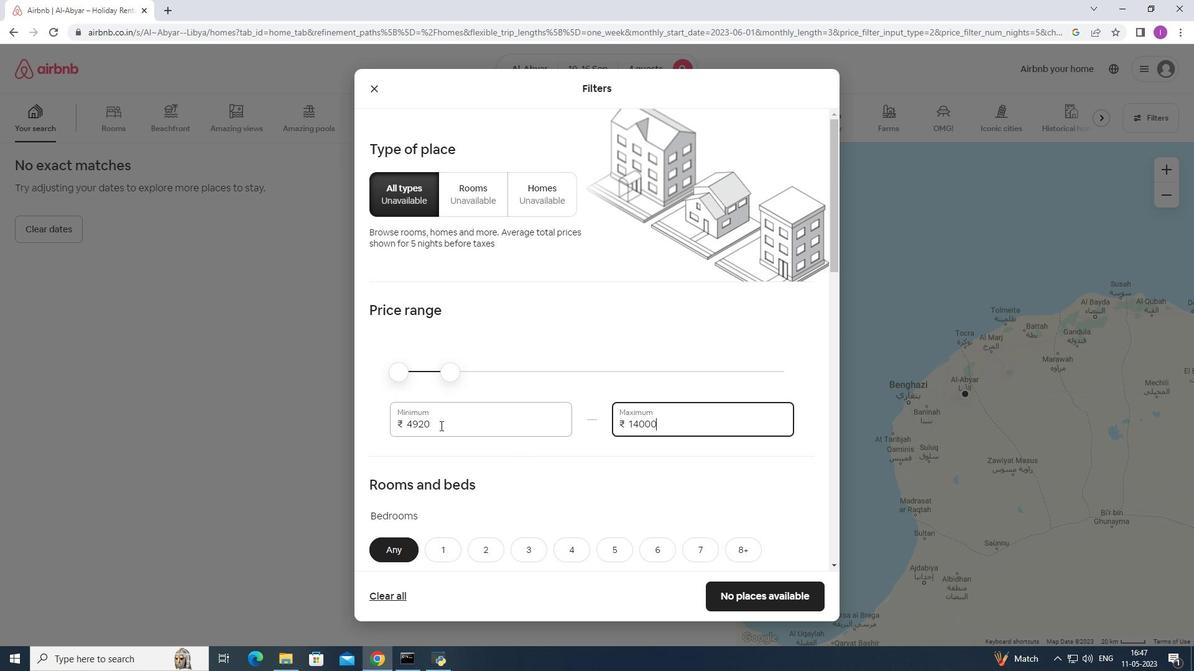 
Action: Mouse pressed left at (440, 426)
Screenshot: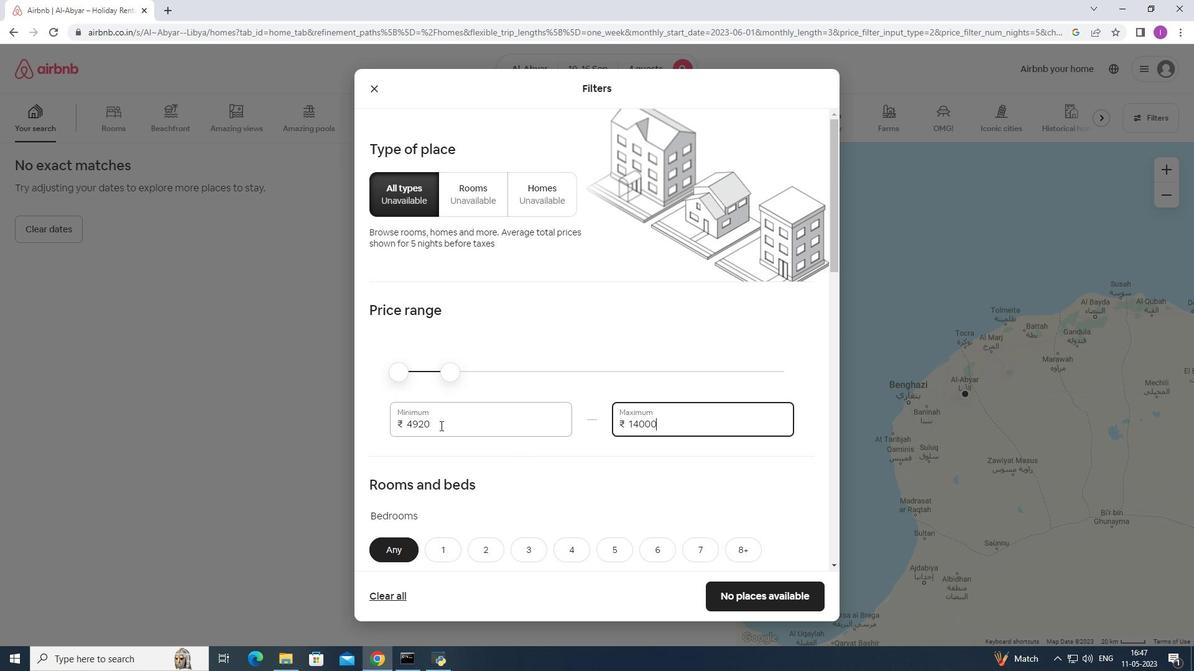 
Action: Mouse moved to (421, 419)
Screenshot: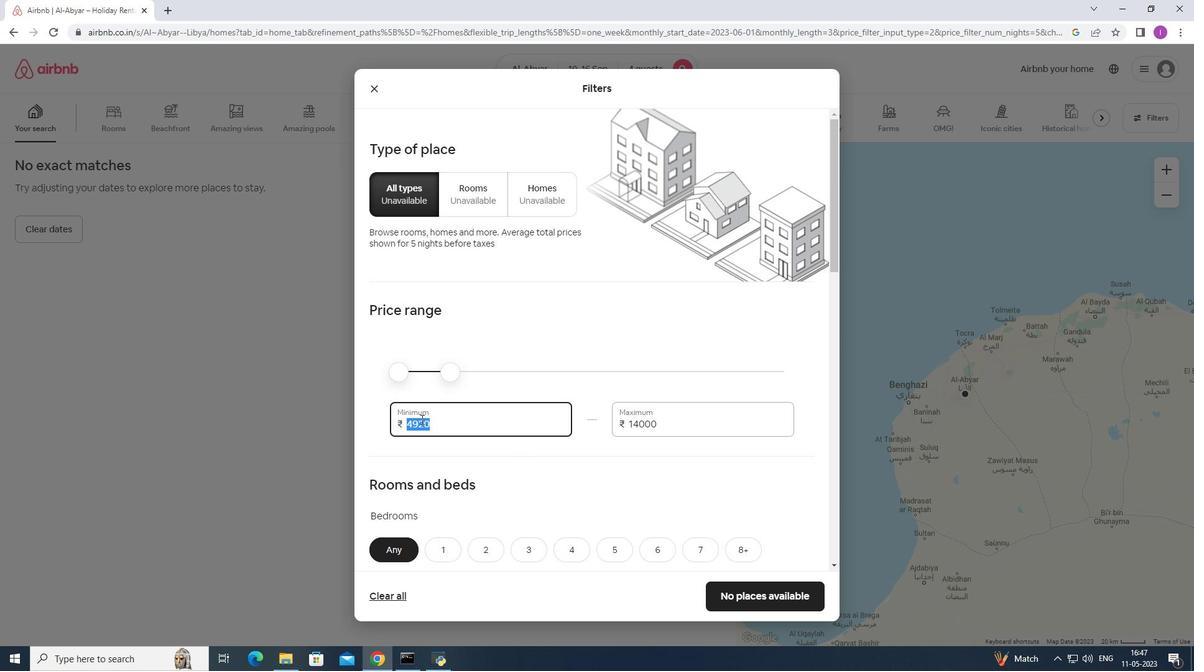 
Action: Key pressed 1
Screenshot: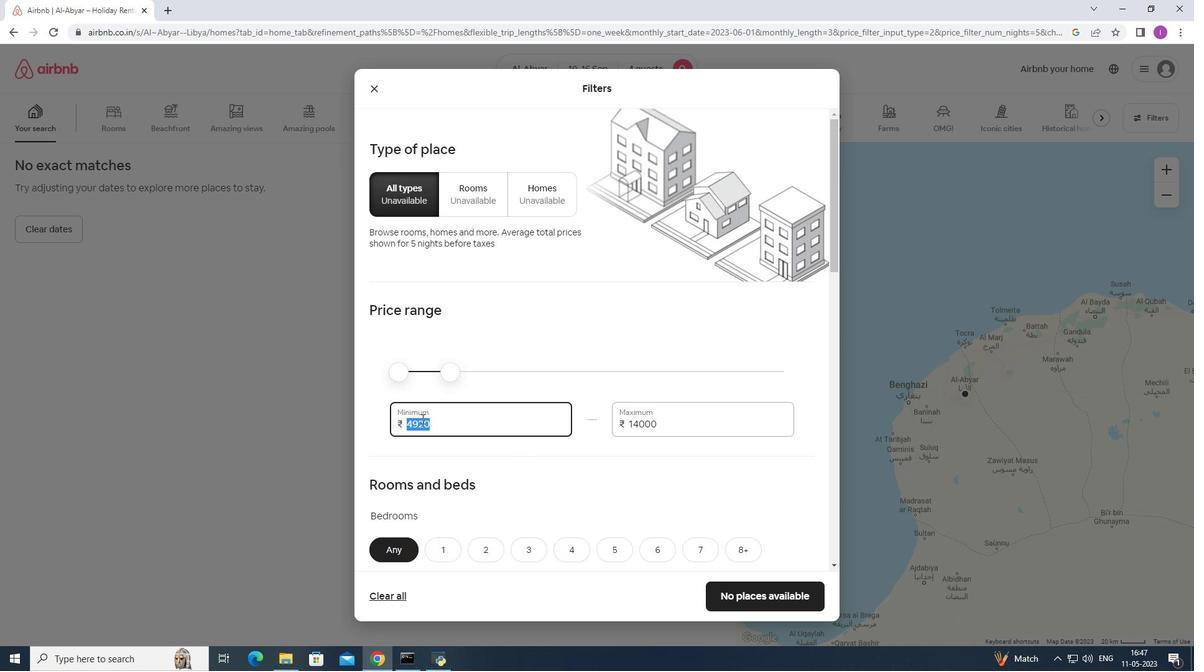 
Action: Mouse moved to (423, 419)
Screenshot: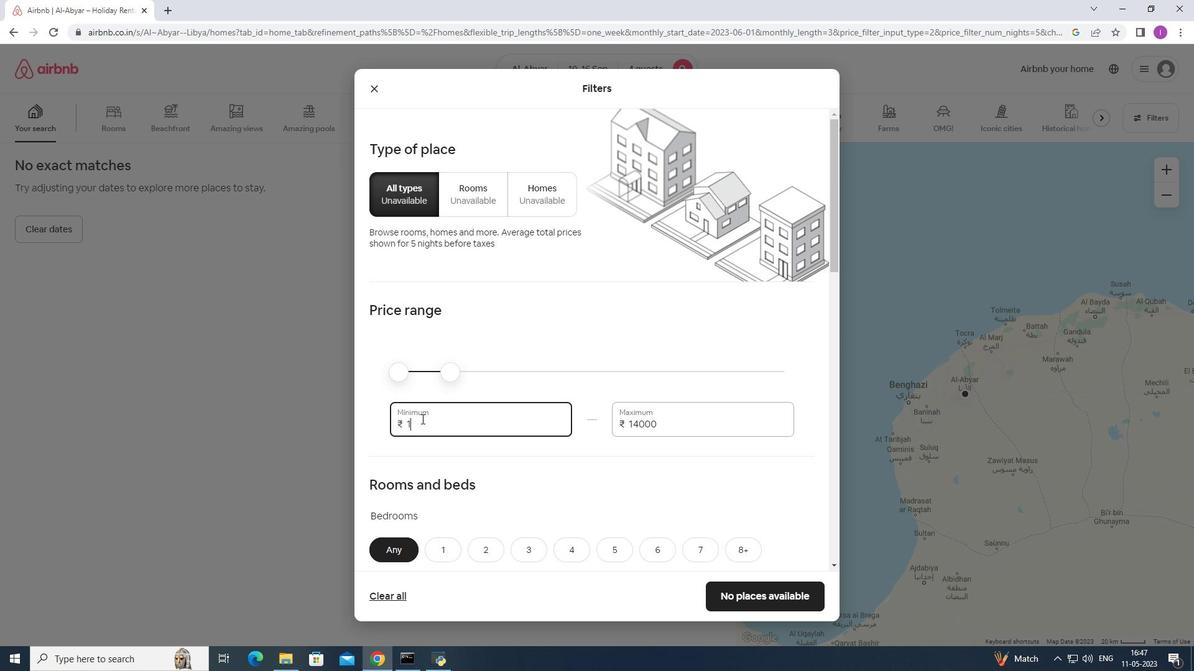 
Action: Key pressed 0
Screenshot: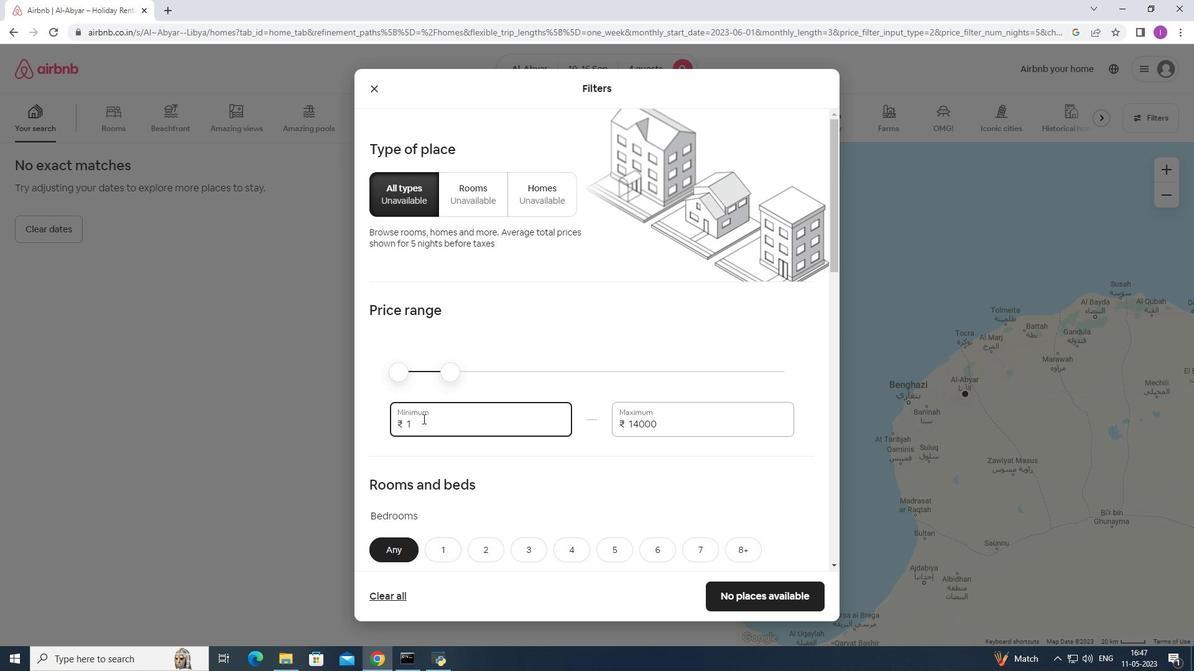 
Action: Mouse moved to (424, 419)
Screenshot: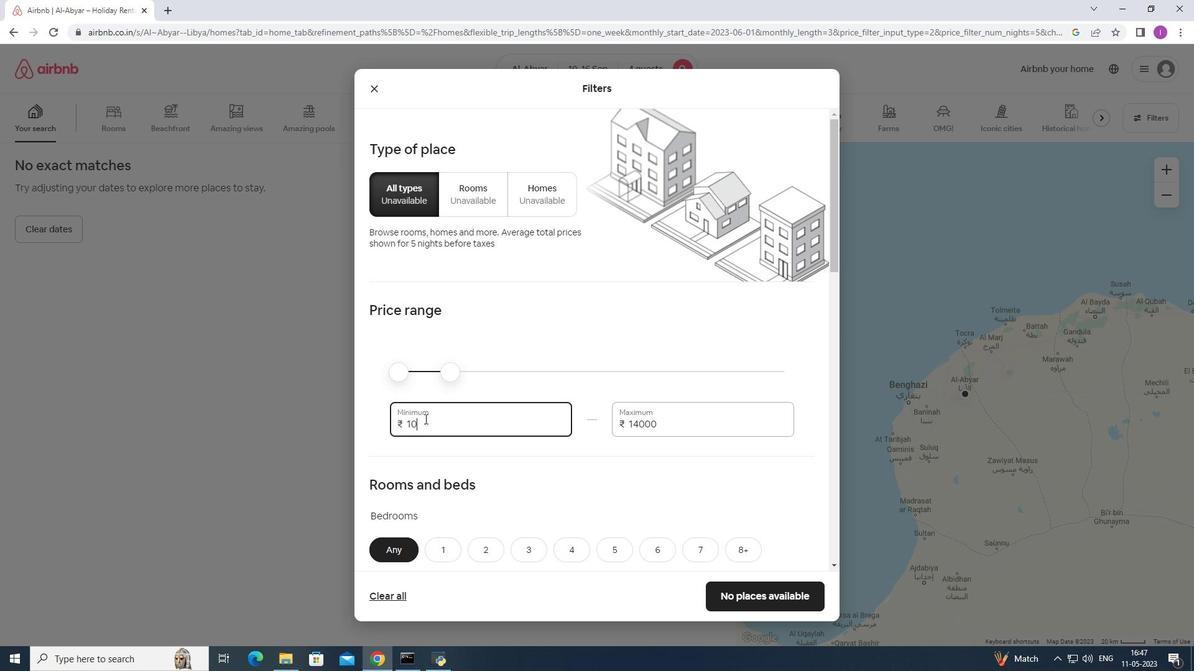 
Action: Key pressed 0
Screenshot: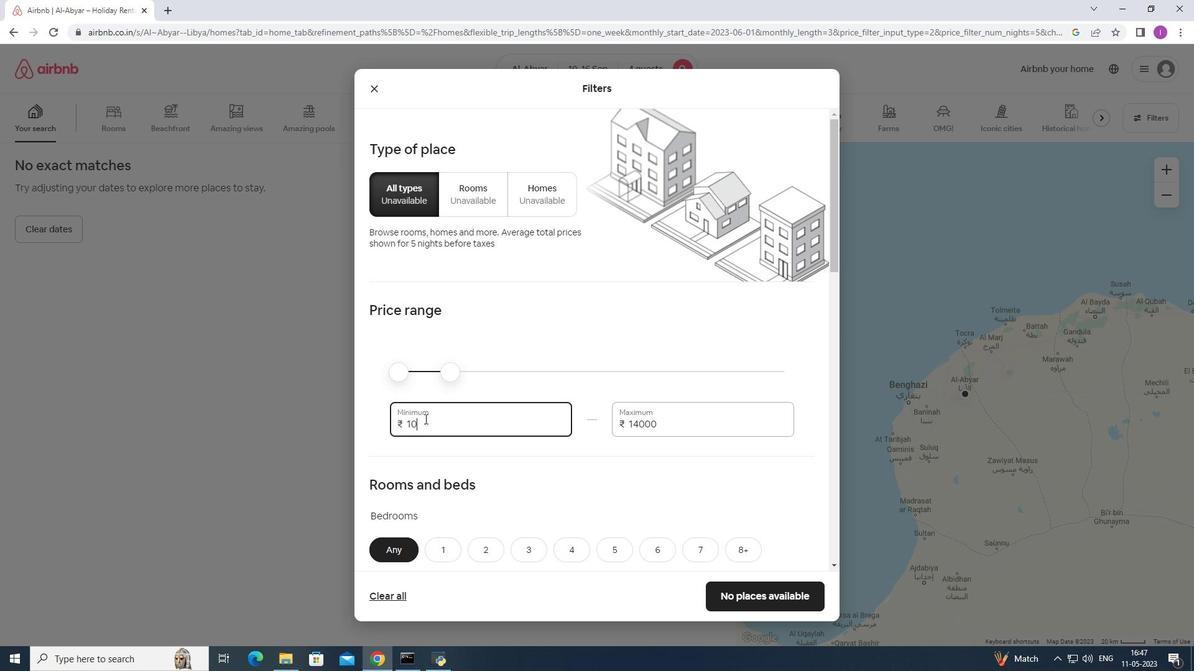 
Action: Mouse moved to (426, 419)
Screenshot: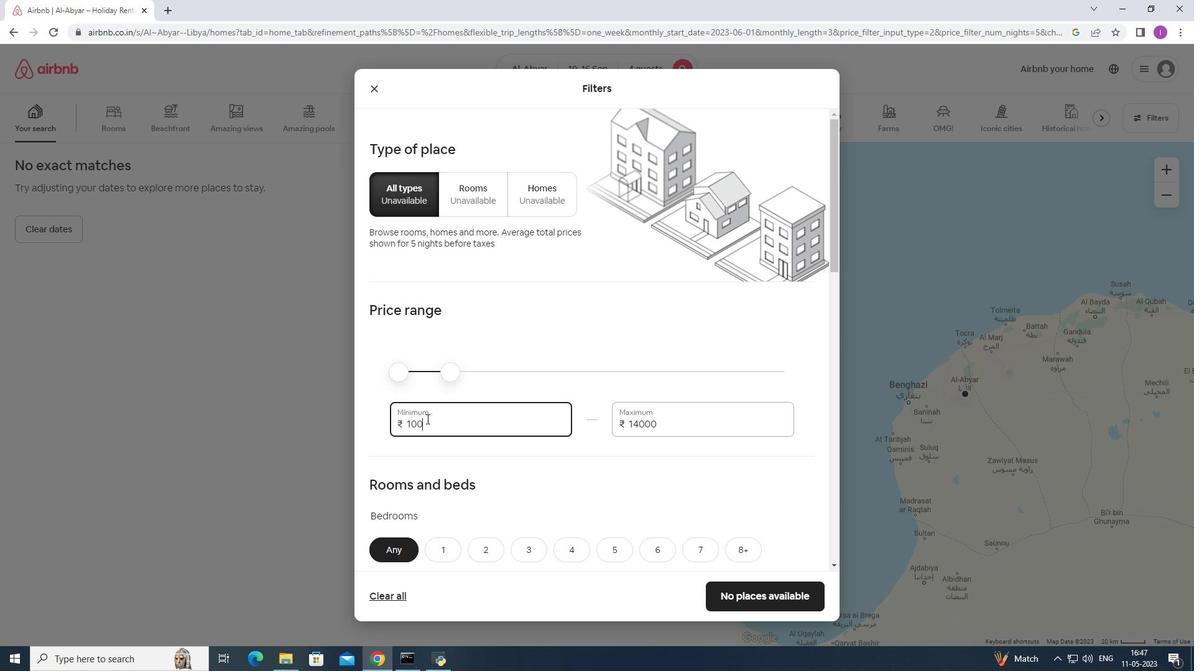 
Action: Key pressed 0
Screenshot: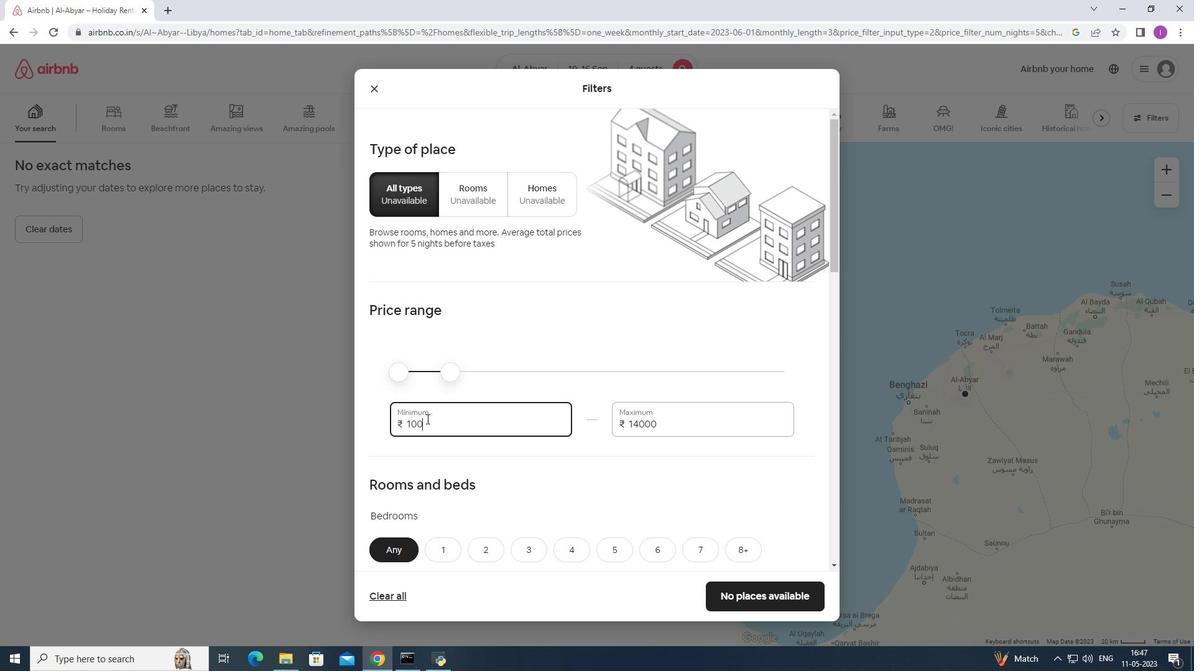 
Action: Mouse moved to (440, 419)
Screenshot: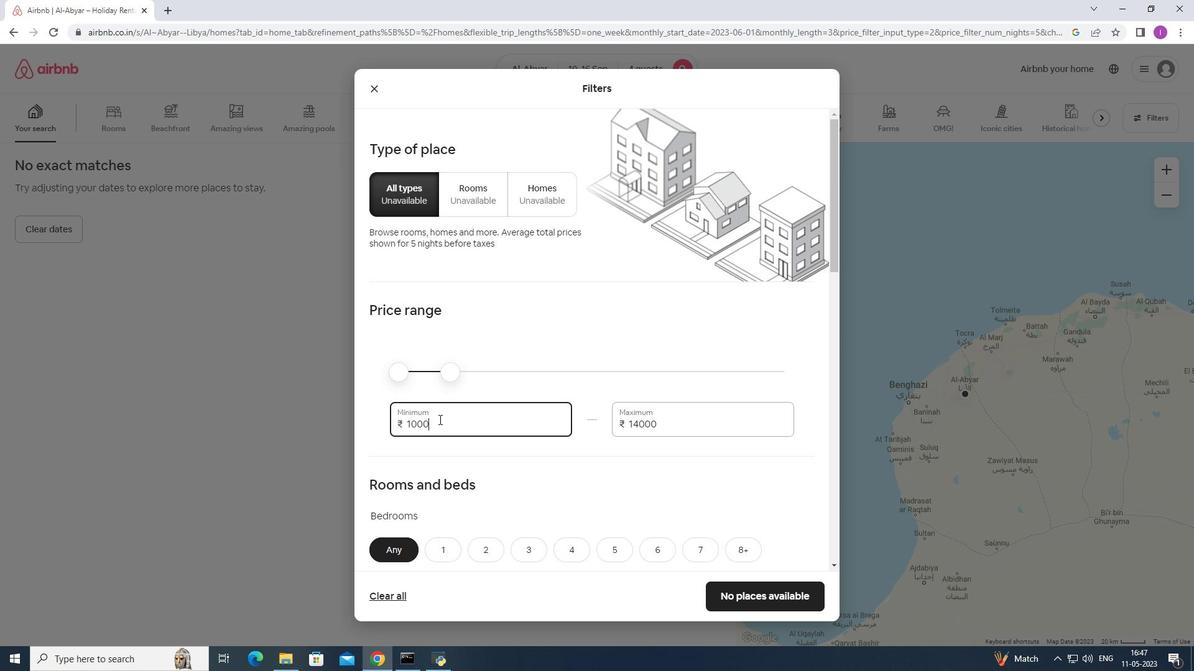 
Action: Key pressed 0
Screenshot: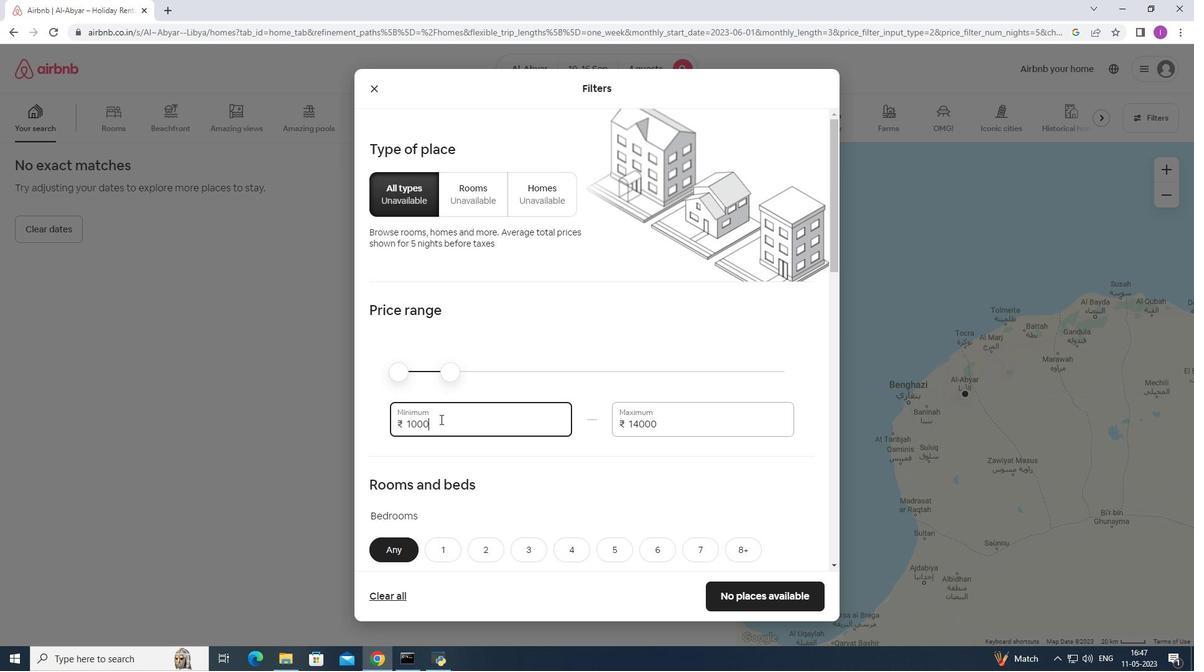 
Action: Mouse moved to (479, 436)
Screenshot: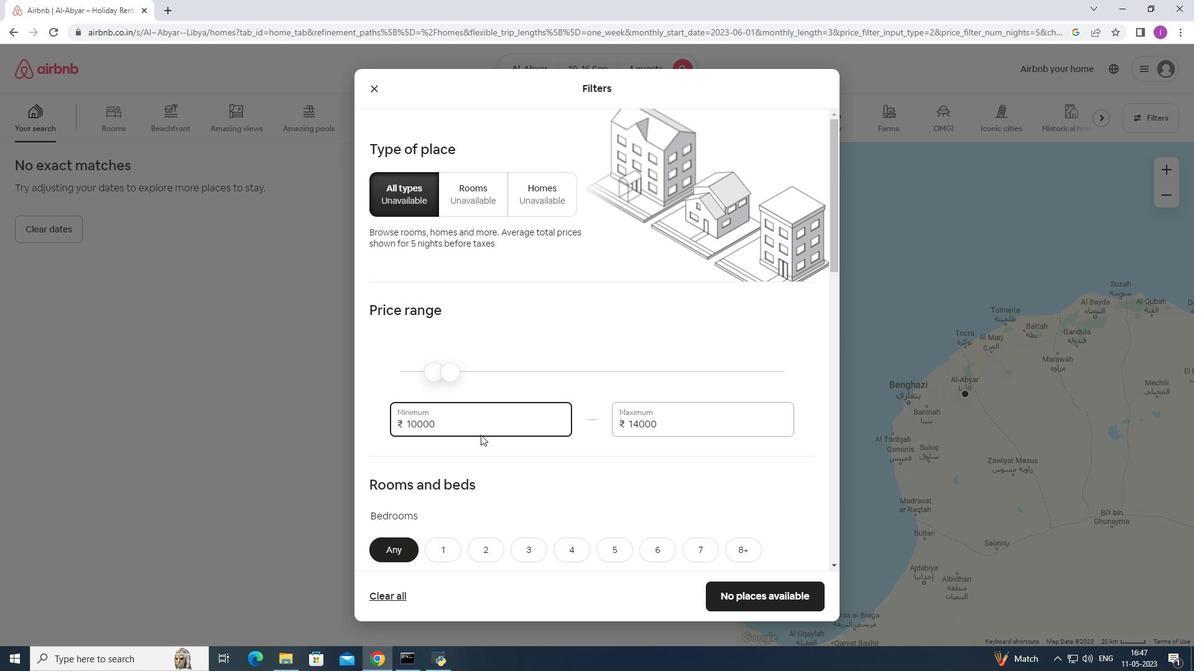 
Action: Mouse scrolled (479, 436) with delta (0, 0)
Screenshot: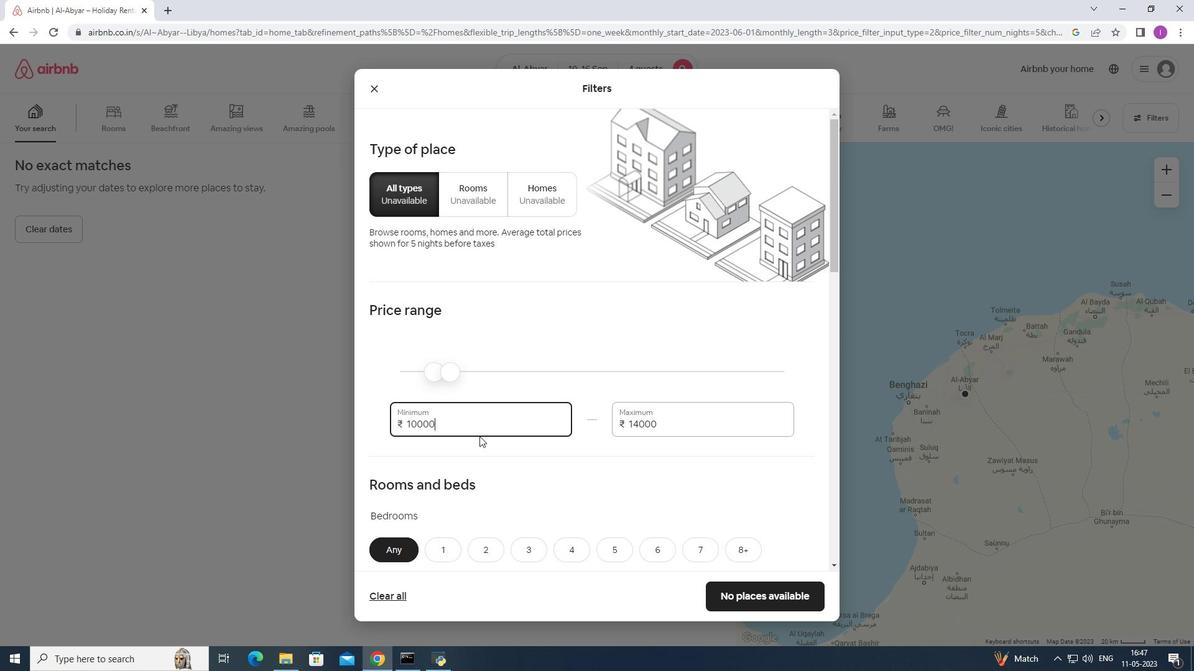 
Action: Mouse scrolled (479, 436) with delta (0, 0)
Screenshot: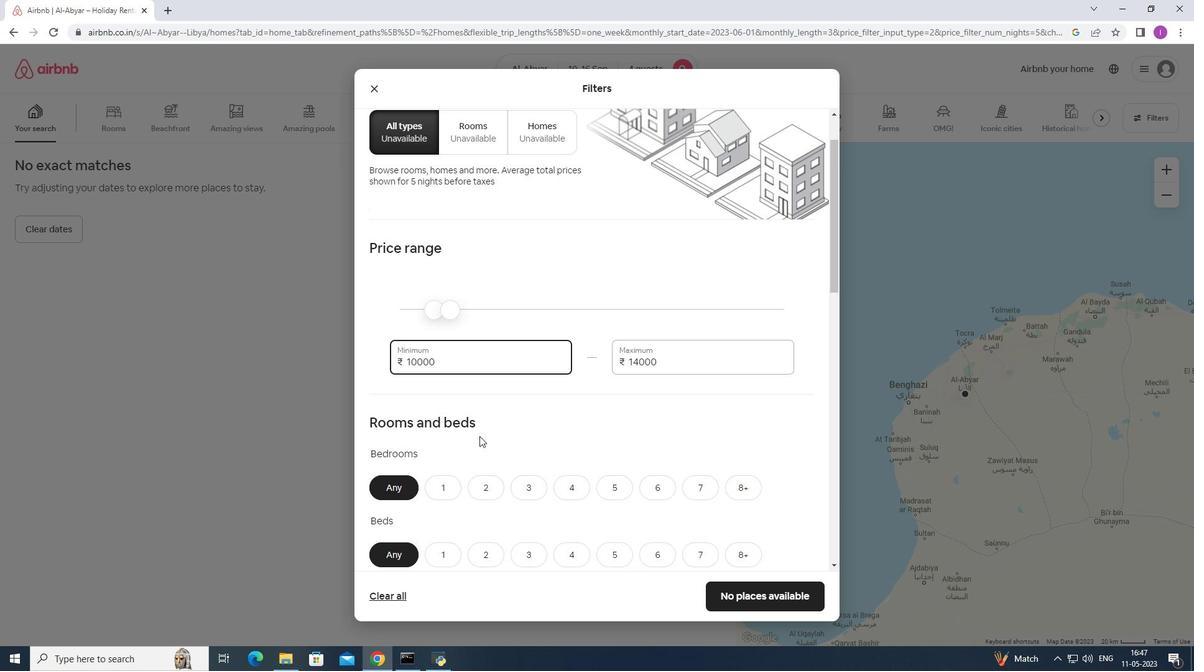 
Action: Mouse moved to (485, 438)
Screenshot: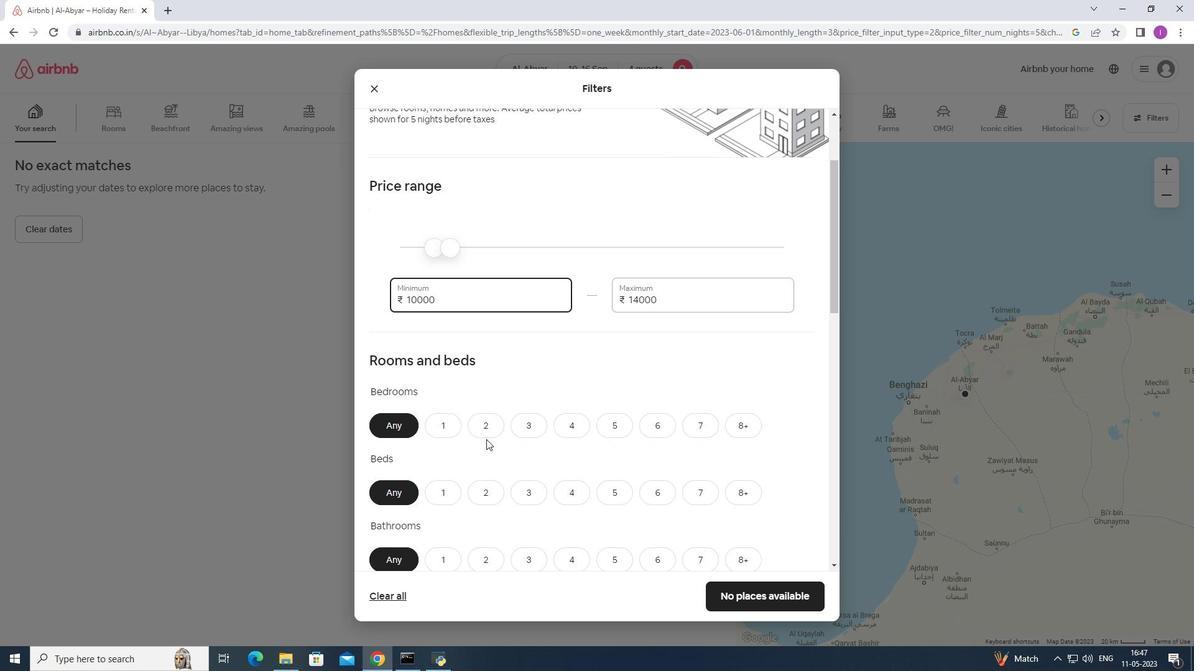 
Action: Mouse scrolled (485, 437) with delta (0, 0)
Screenshot: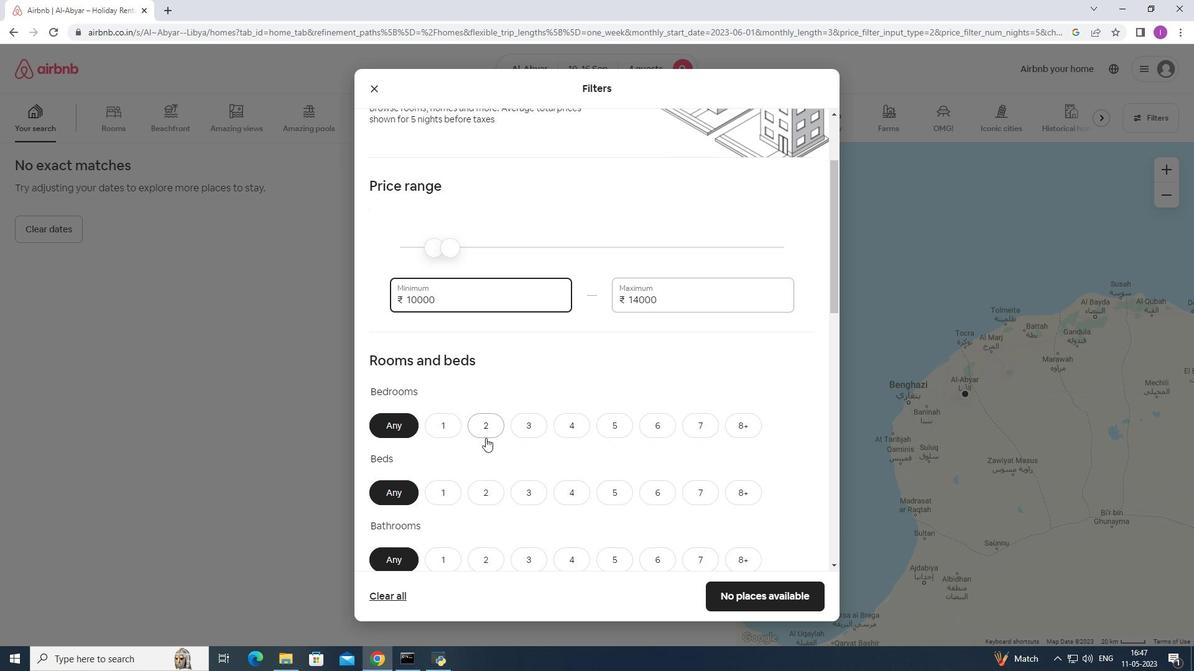 
Action: Mouse scrolled (485, 437) with delta (0, 0)
Screenshot: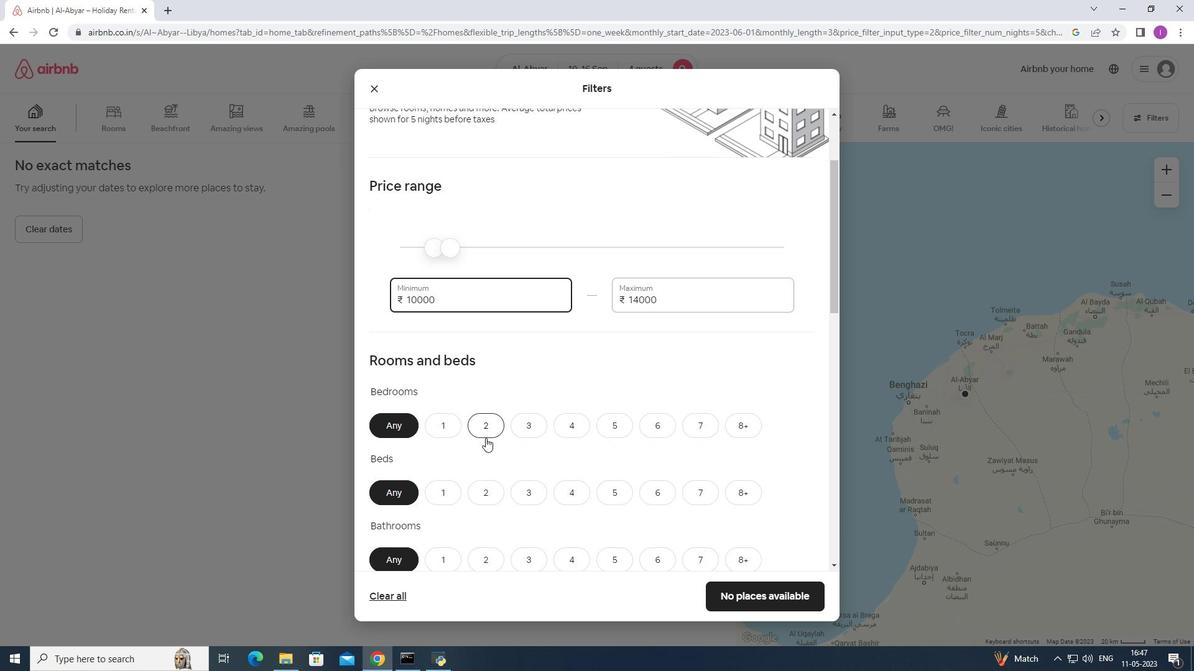 
Action: Mouse moved to (566, 307)
Screenshot: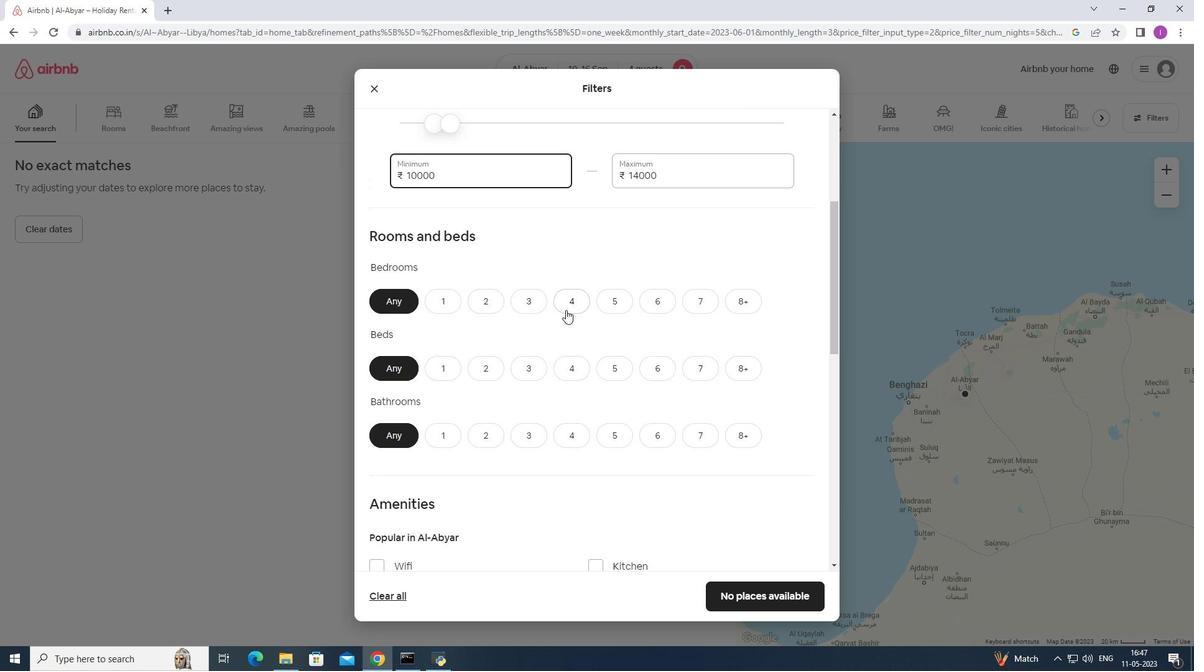 
Action: Mouse pressed left at (566, 307)
Screenshot: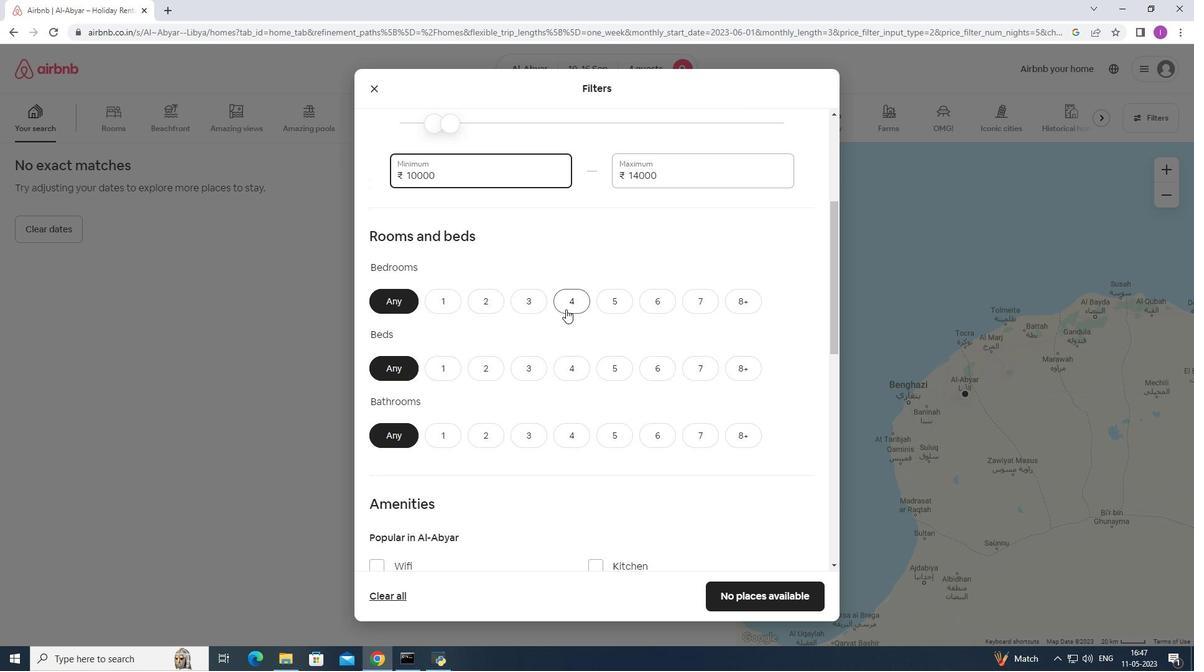 
Action: Mouse moved to (572, 372)
Screenshot: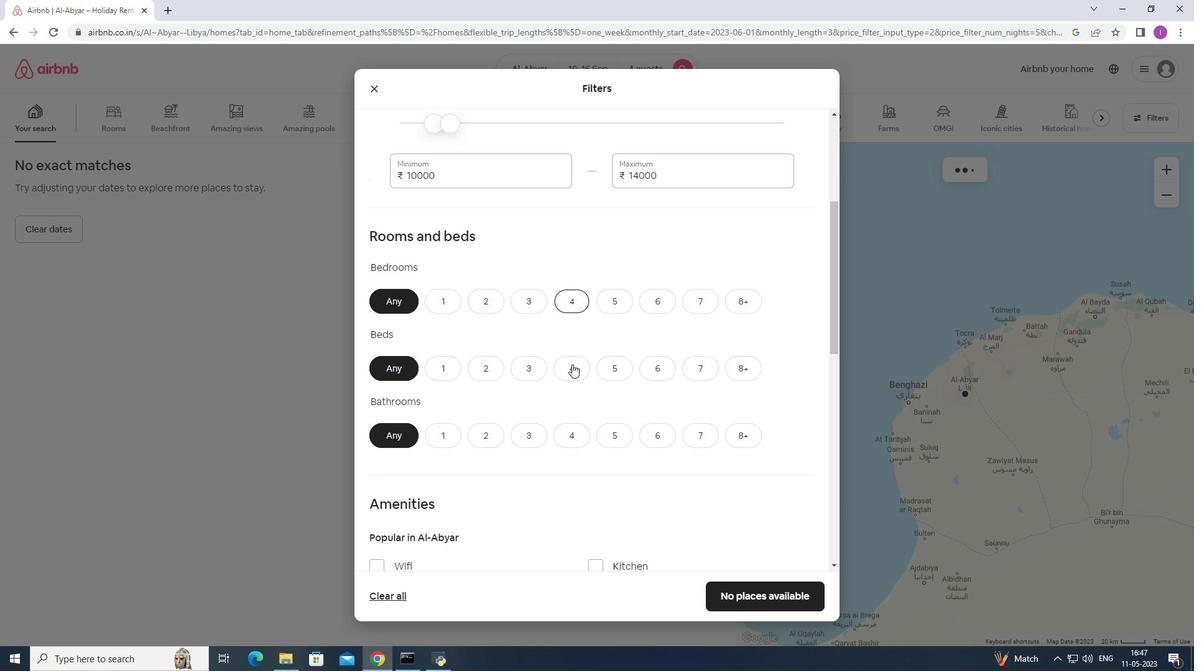 
Action: Mouse pressed left at (572, 372)
Screenshot: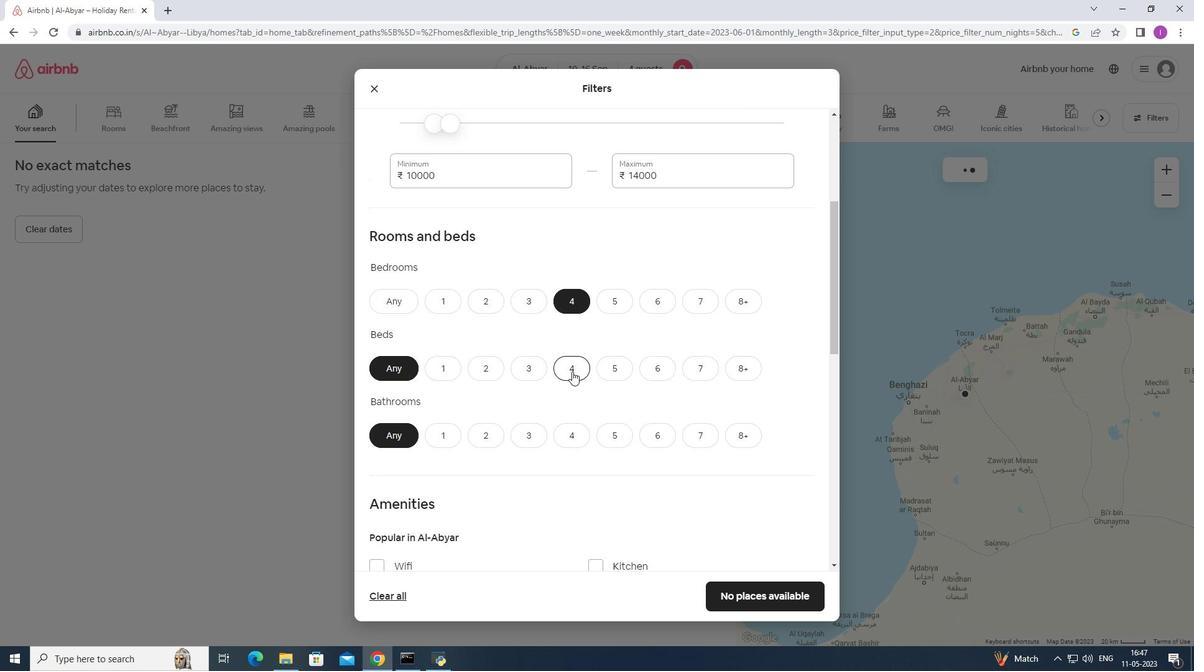 
Action: Mouse moved to (571, 432)
Screenshot: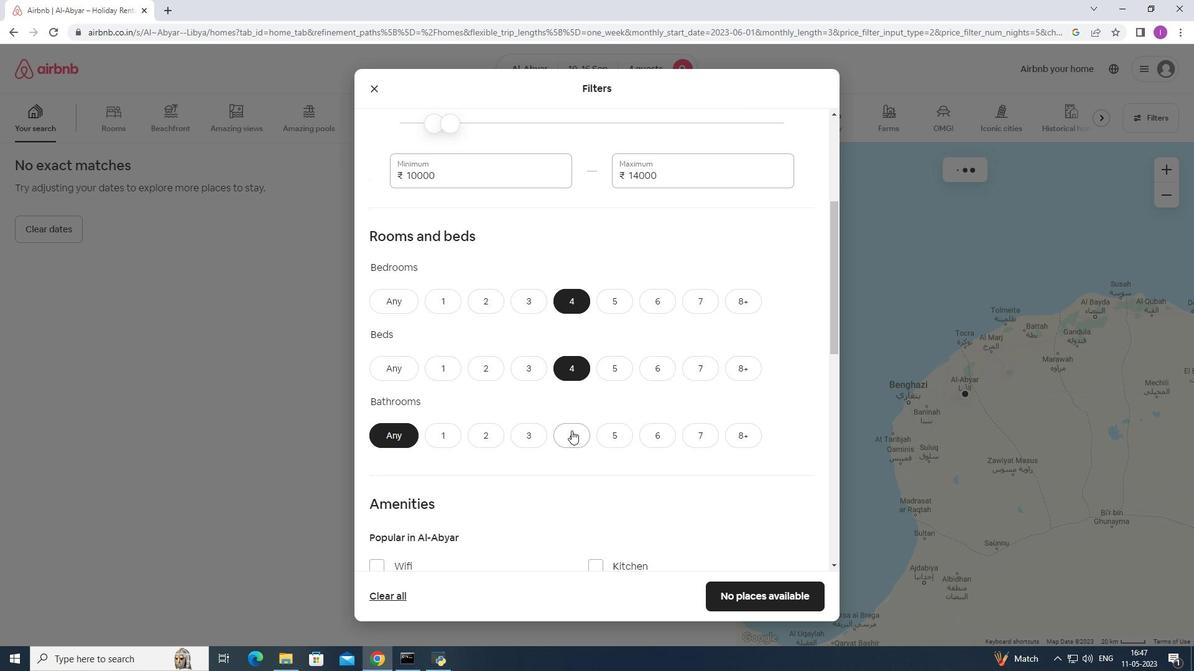 
Action: Mouse pressed left at (571, 432)
Screenshot: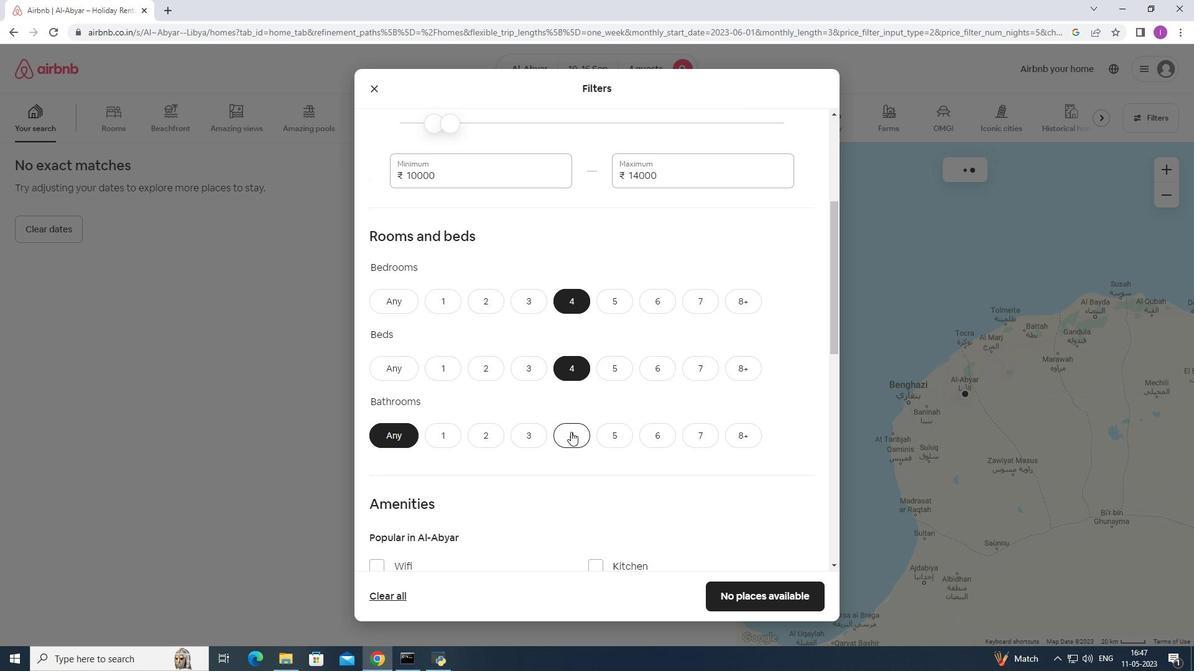 
Action: Mouse moved to (571, 441)
Screenshot: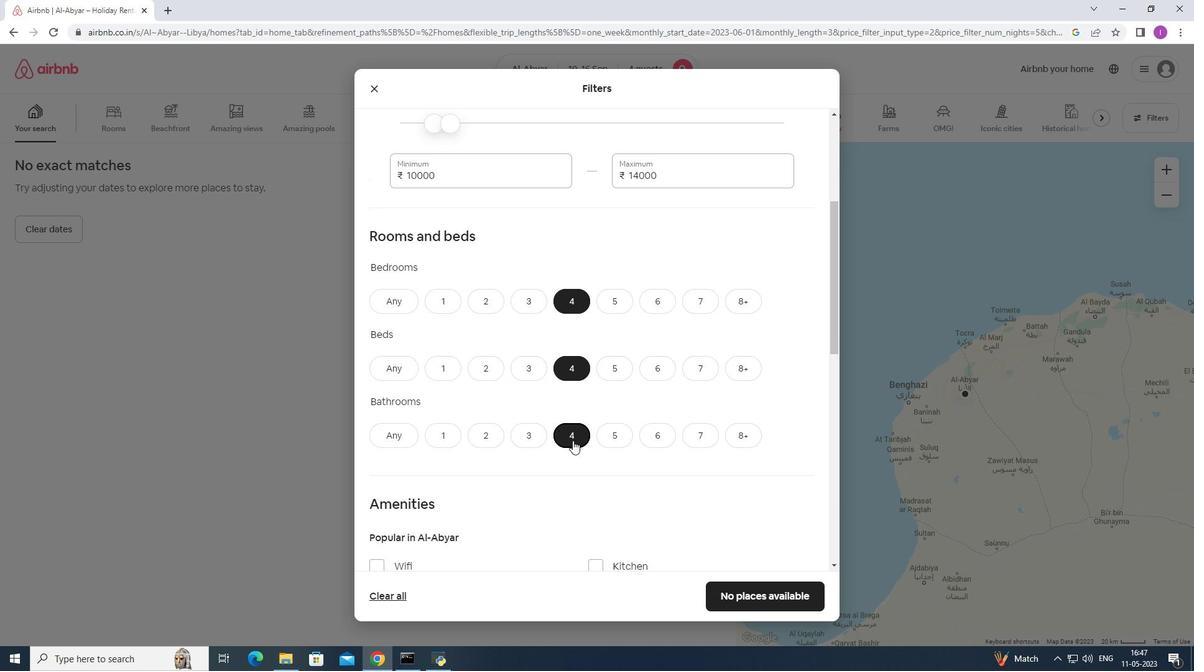 
Action: Mouse scrolled (571, 441) with delta (0, 0)
Screenshot: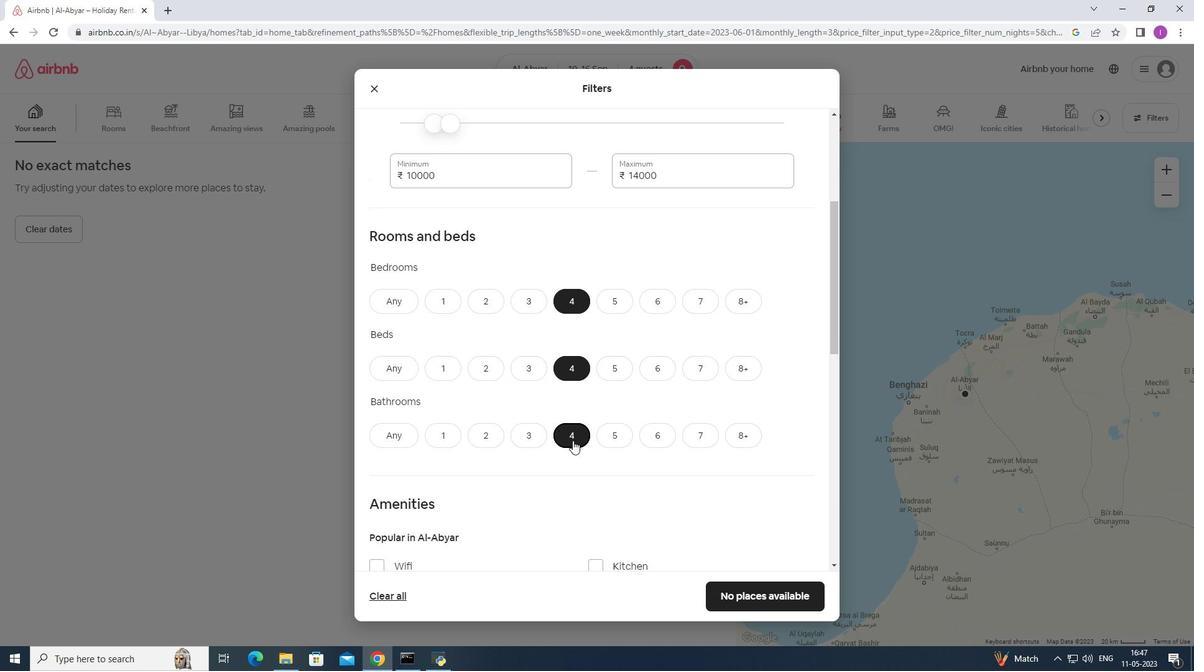
Action: Mouse moved to (571, 439)
Screenshot: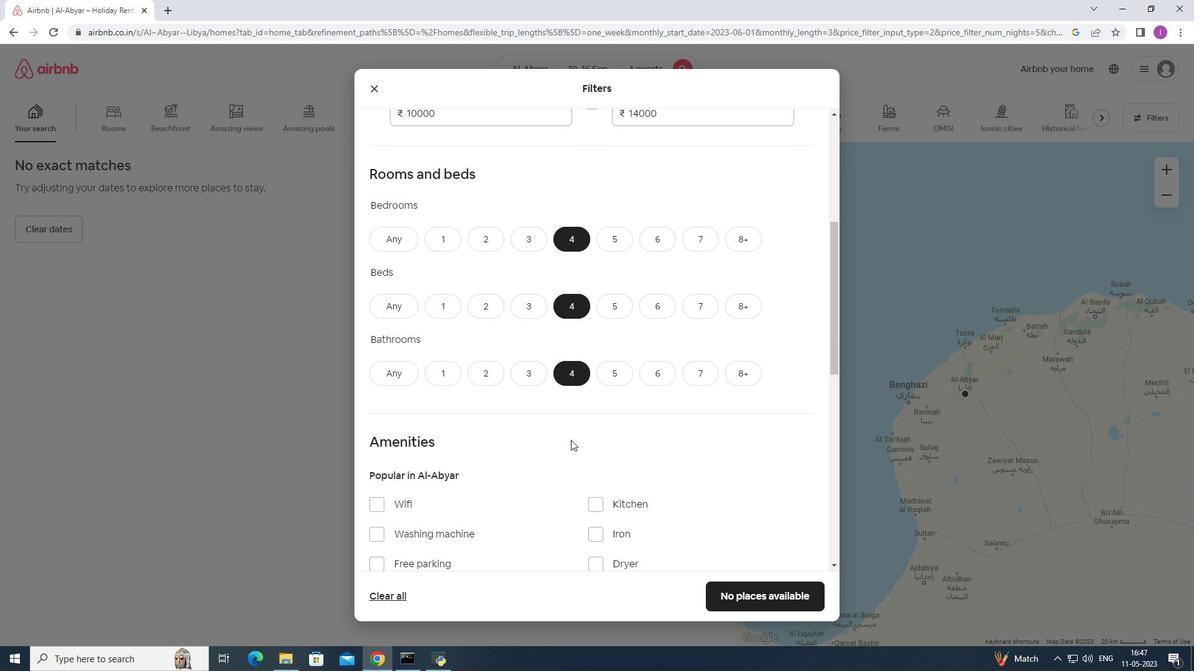 
Action: Mouse scrolled (571, 438) with delta (0, 0)
Screenshot: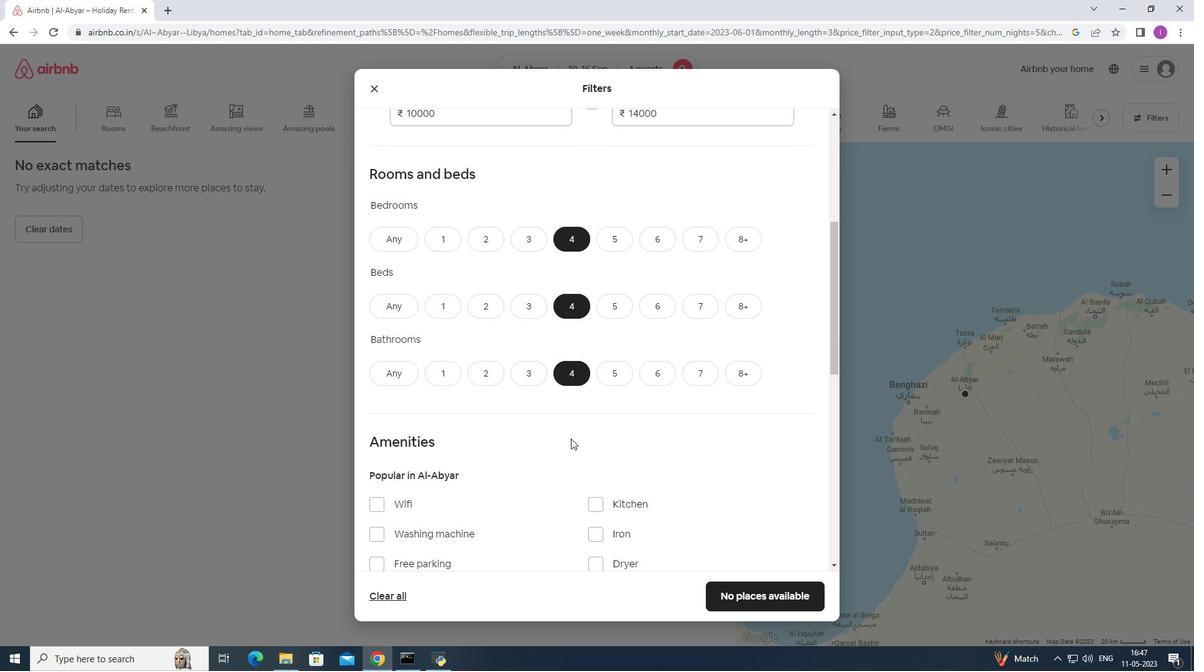 
Action: Mouse scrolled (571, 438) with delta (0, 0)
Screenshot: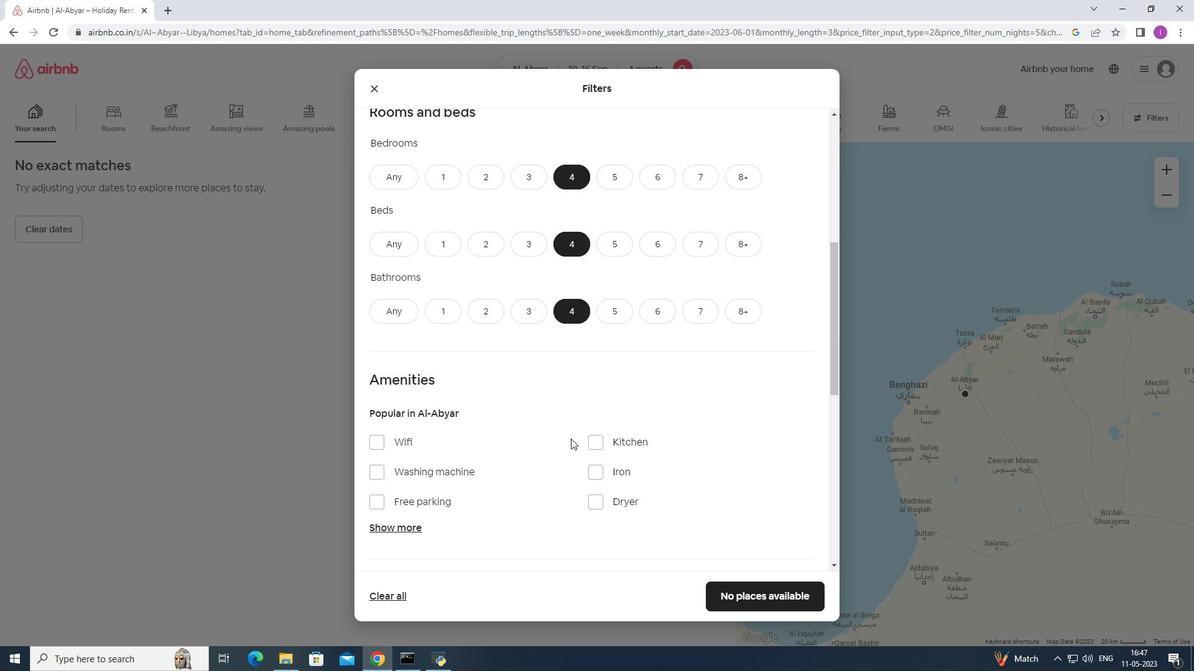 
Action: Mouse scrolled (571, 438) with delta (0, 0)
Screenshot: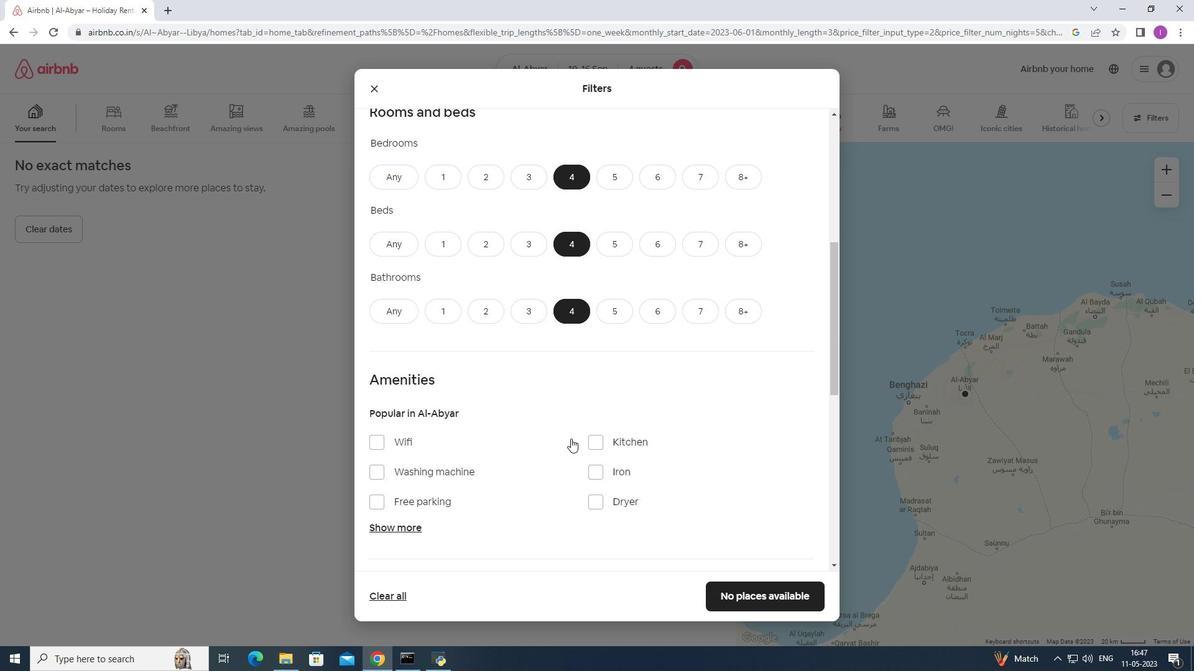 
Action: Mouse moved to (373, 317)
Screenshot: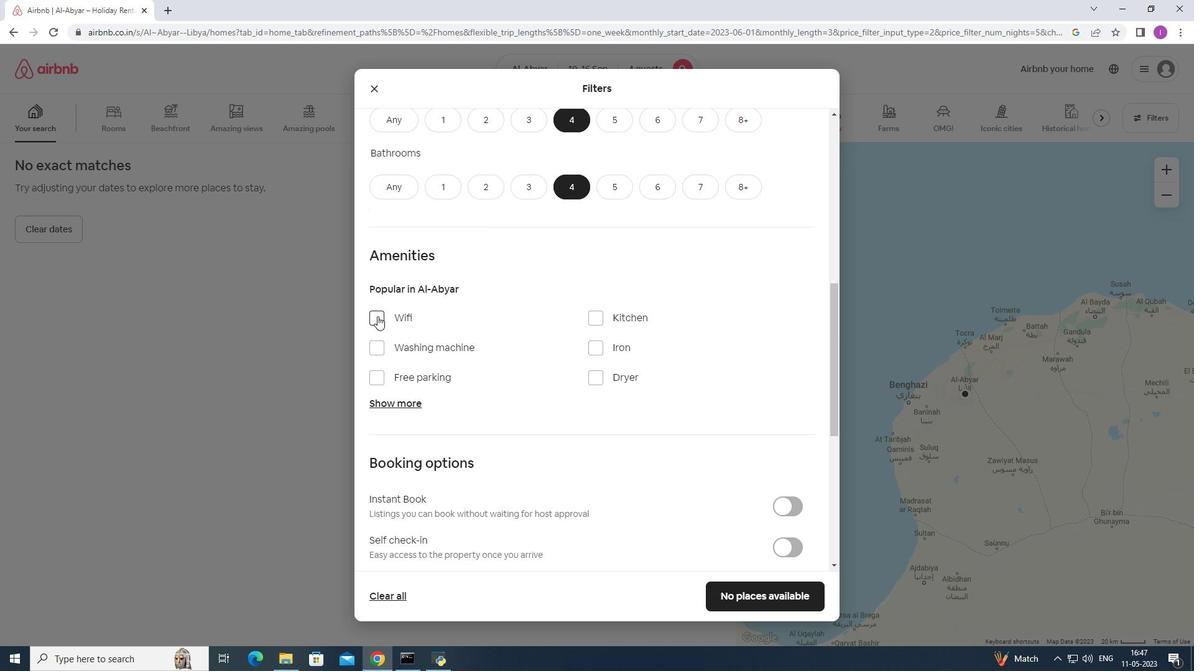 
Action: Mouse pressed left at (373, 317)
Screenshot: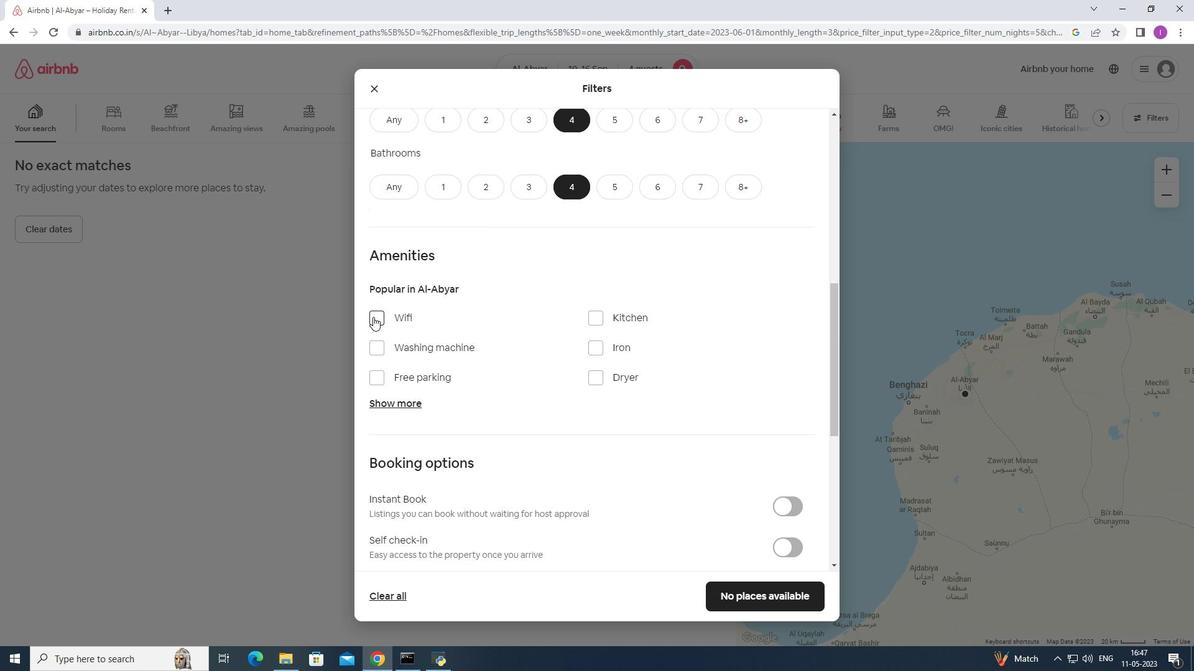 
Action: Mouse moved to (379, 375)
Screenshot: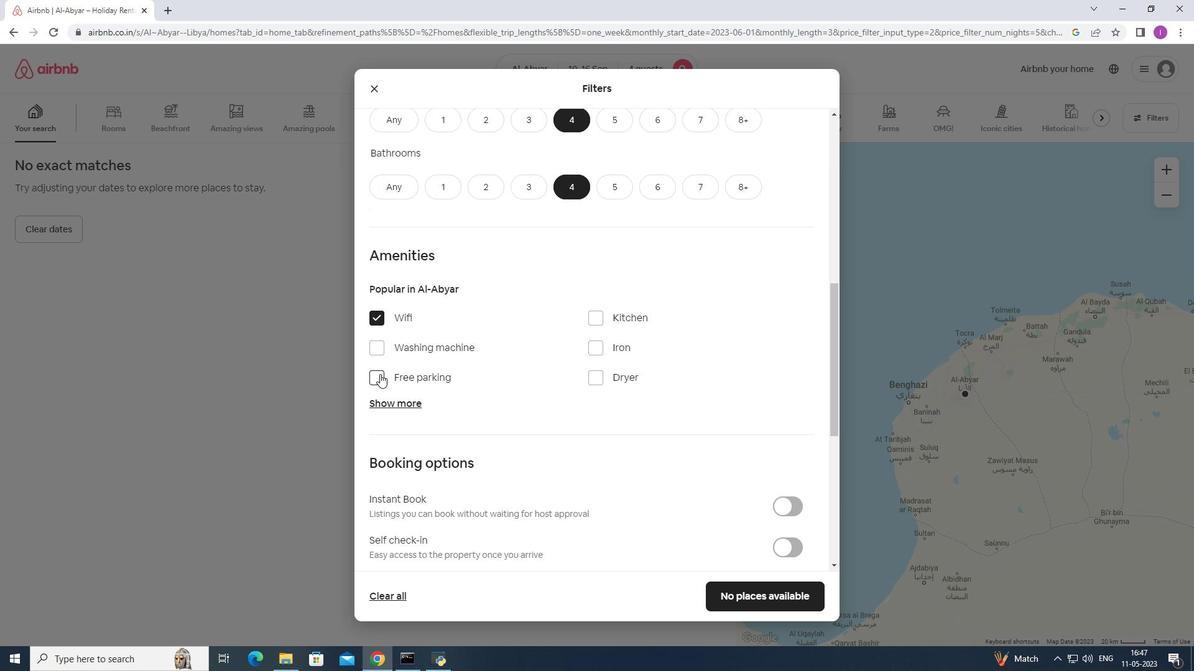 
Action: Mouse pressed left at (379, 375)
Screenshot: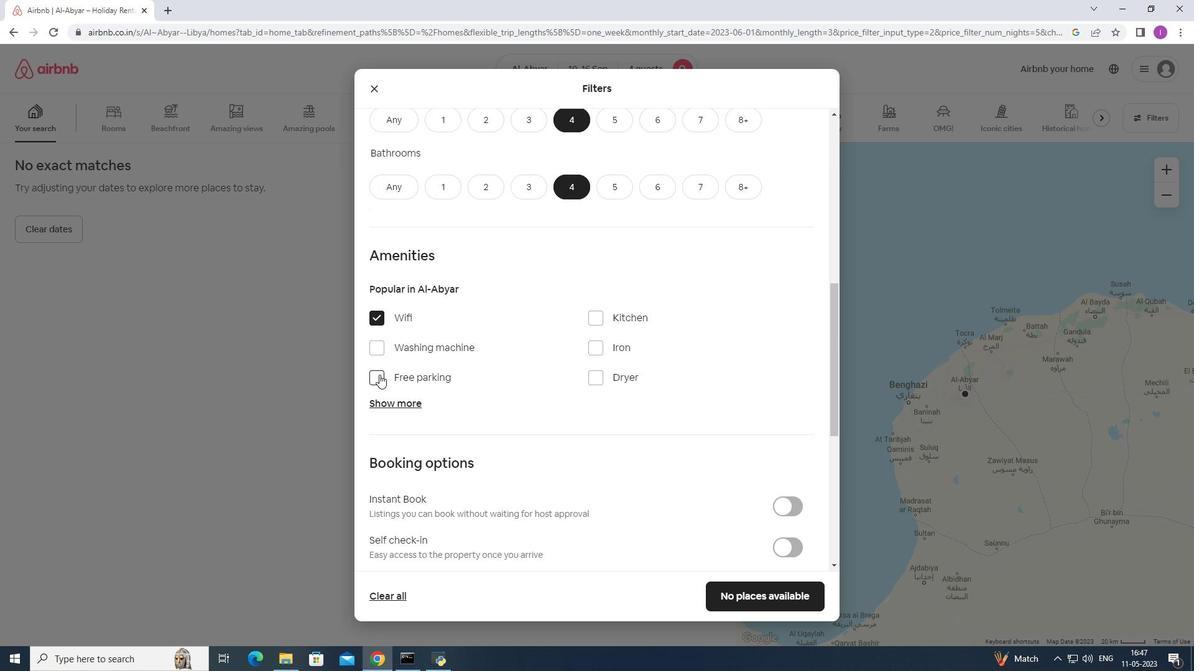 
Action: Mouse moved to (394, 404)
Screenshot: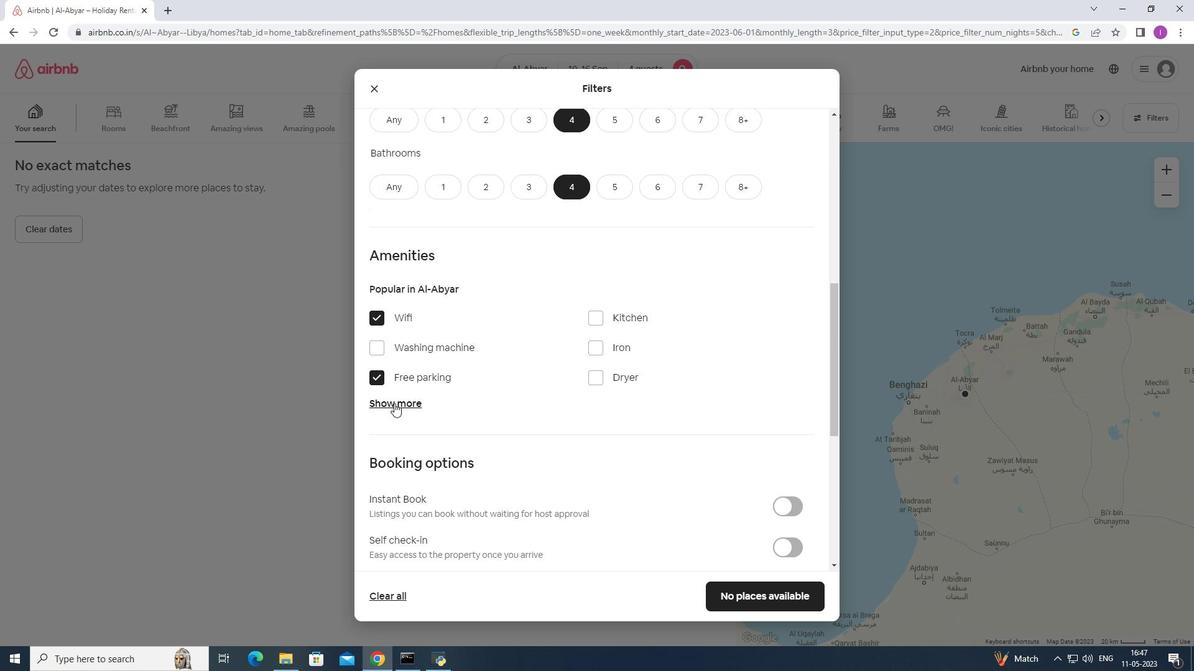 
Action: Mouse pressed left at (394, 404)
Screenshot: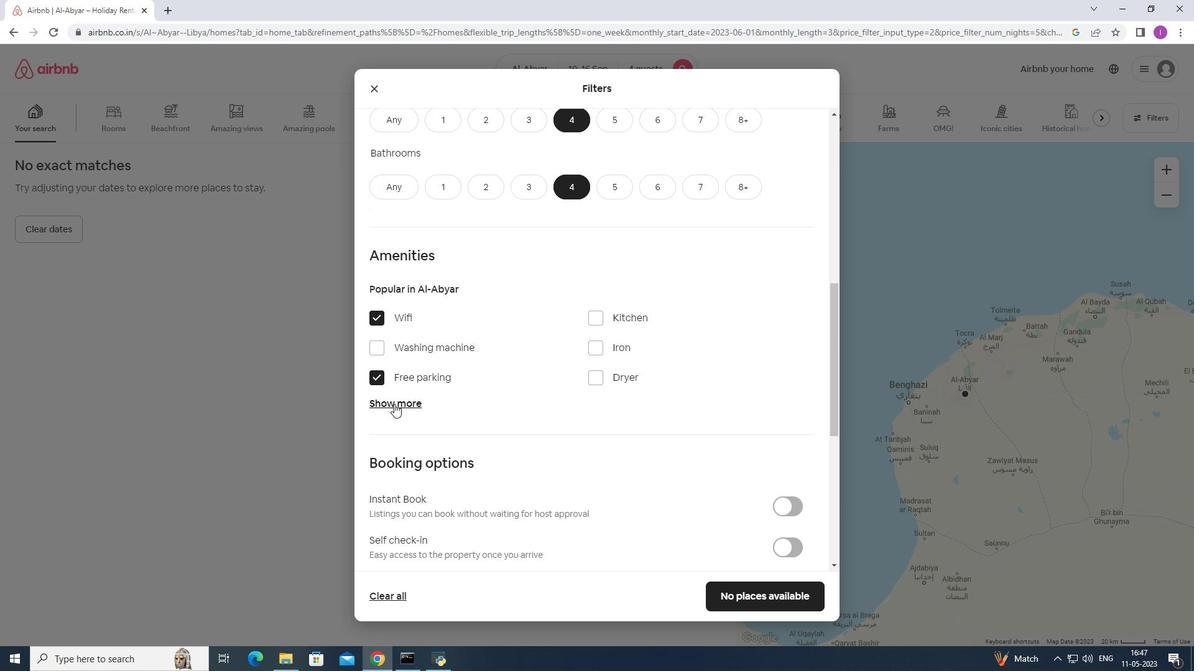 
Action: Mouse moved to (599, 480)
Screenshot: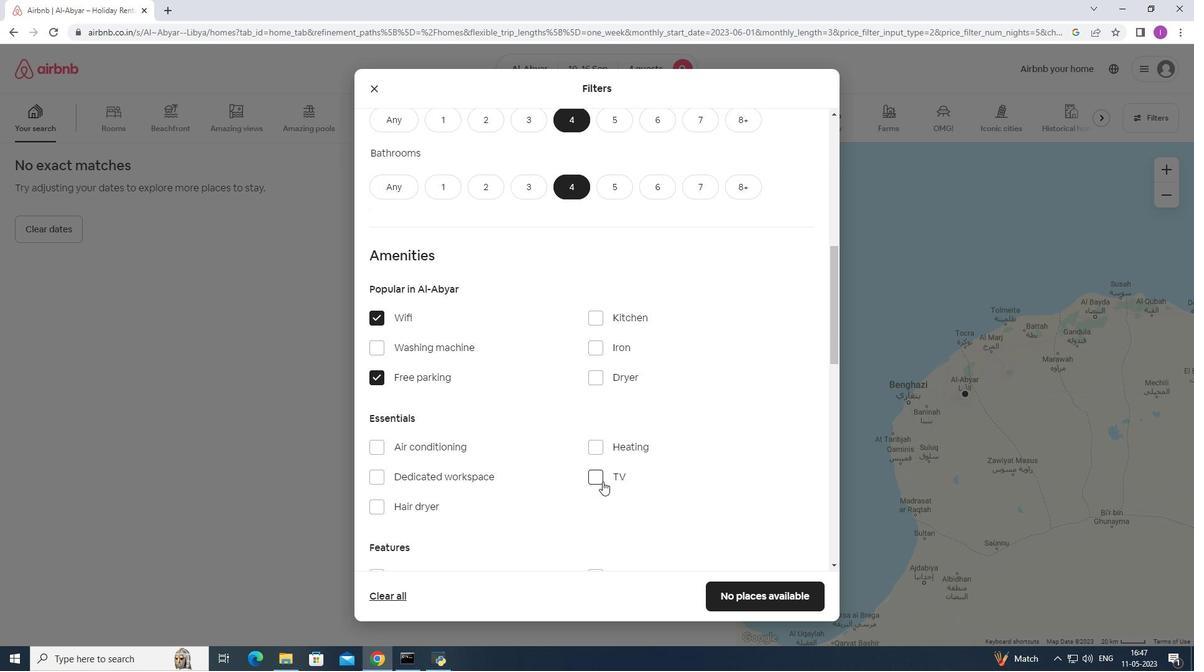 
Action: Mouse pressed left at (599, 480)
Screenshot: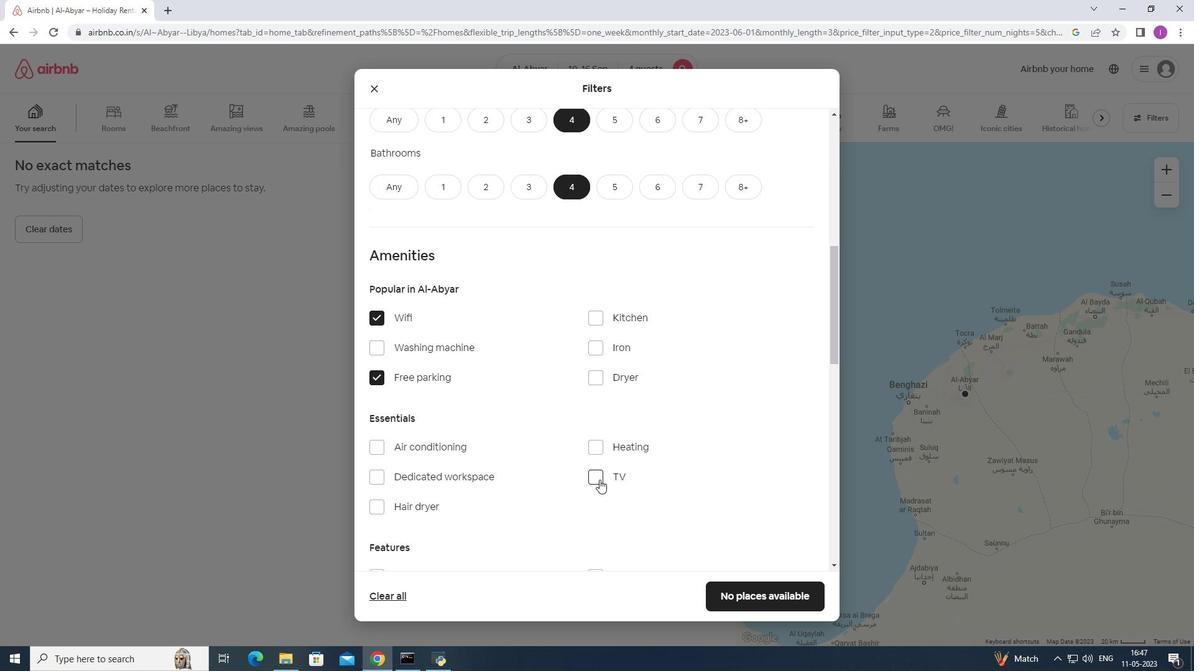 
Action: Mouse moved to (510, 487)
Screenshot: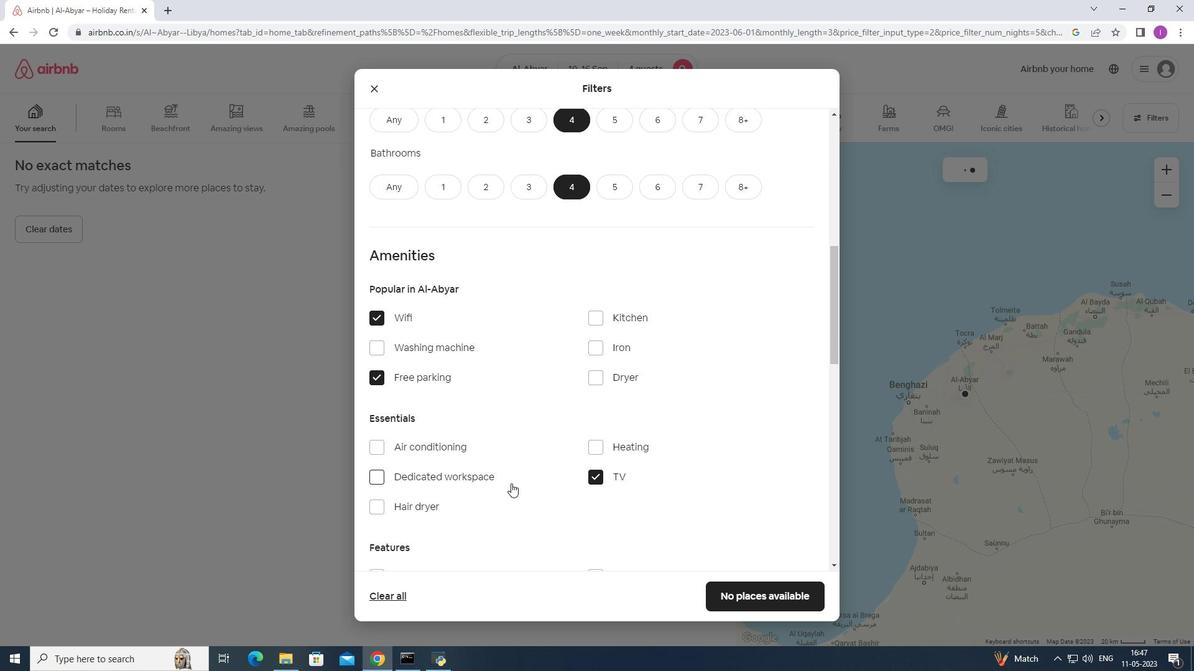 
Action: Mouse scrolled (510, 487) with delta (0, 0)
Screenshot: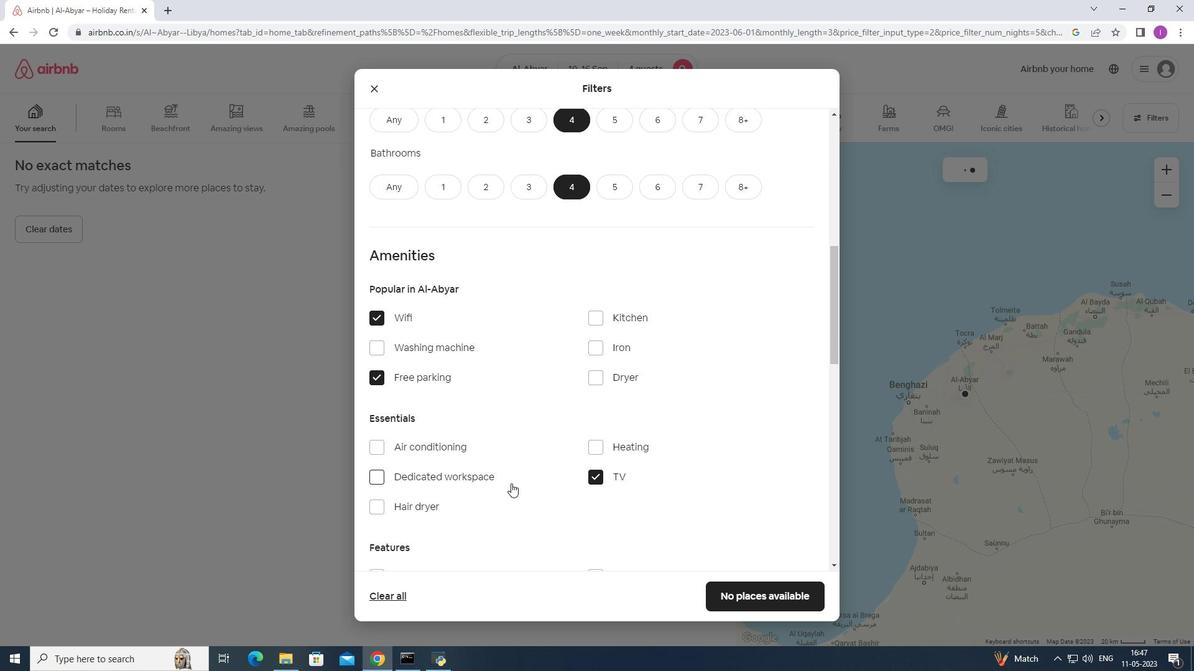 
Action: Mouse moved to (510, 487)
Screenshot: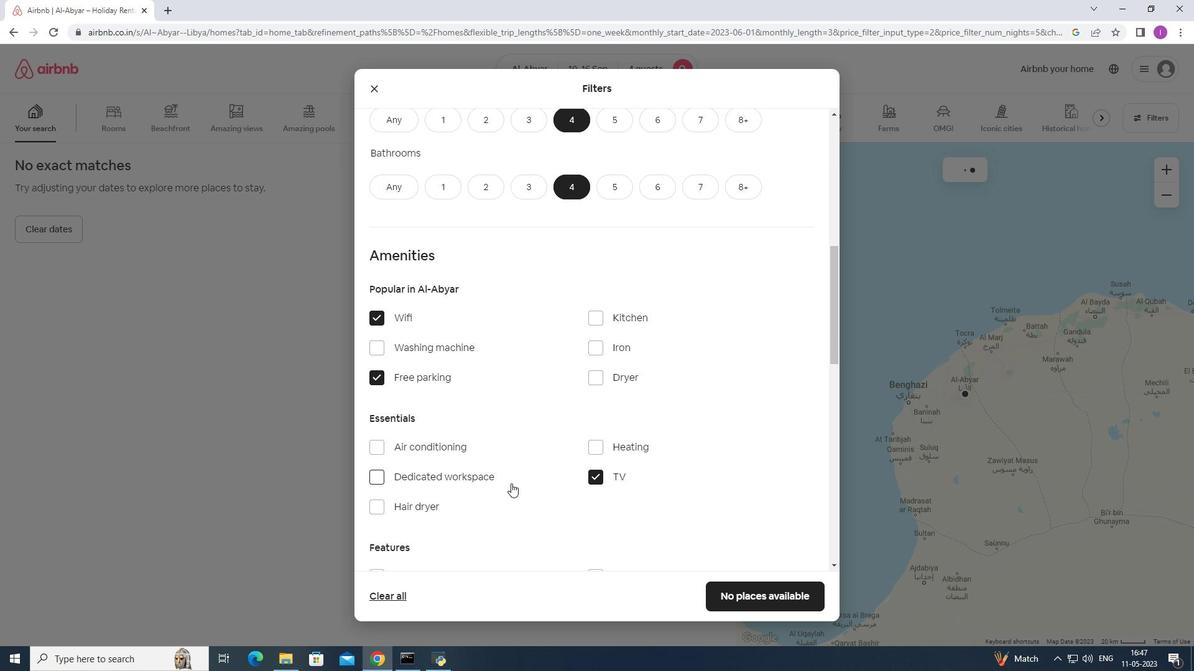 
Action: Mouse scrolled (510, 487) with delta (0, 0)
Screenshot: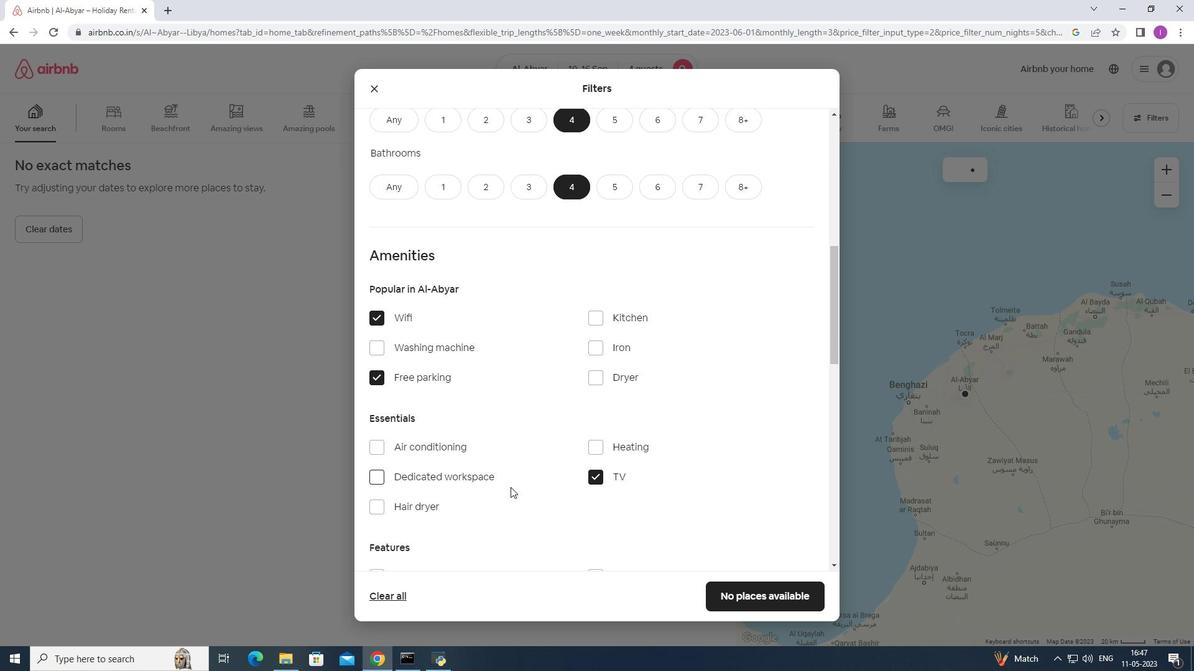 
Action: Mouse moved to (510, 488)
Screenshot: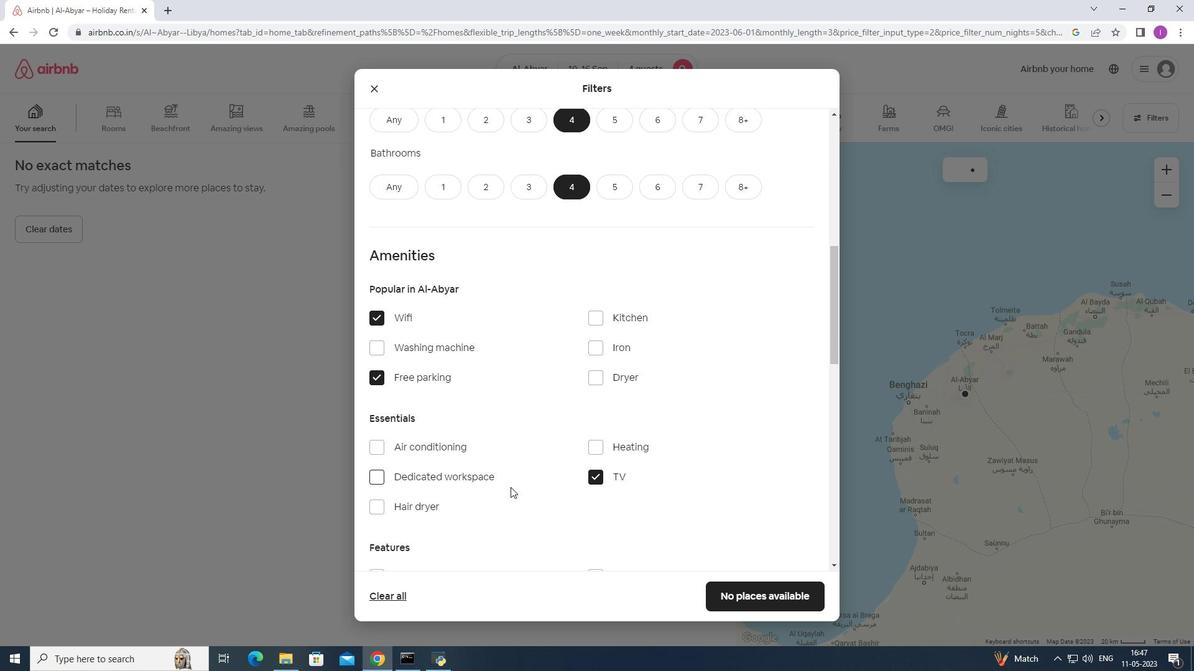 
Action: Mouse scrolled (510, 487) with delta (0, 0)
Screenshot: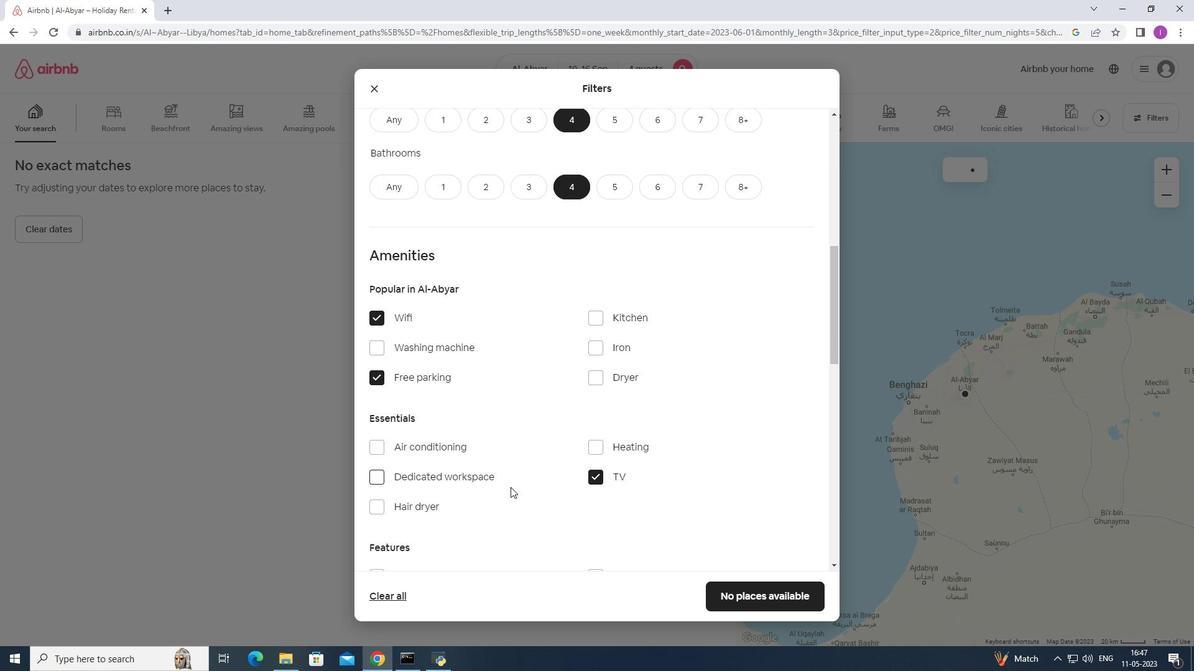 
Action: Mouse moved to (510, 486)
Screenshot: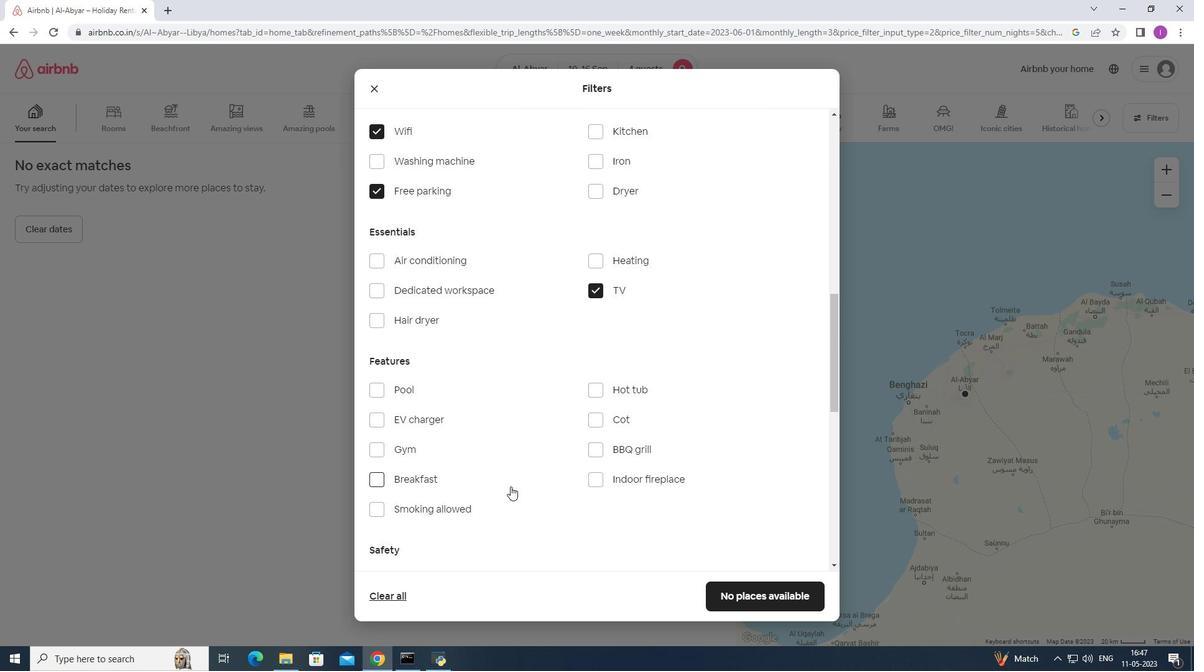 
Action: Mouse scrolled (510, 485) with delta (0, 0)
Screenshot: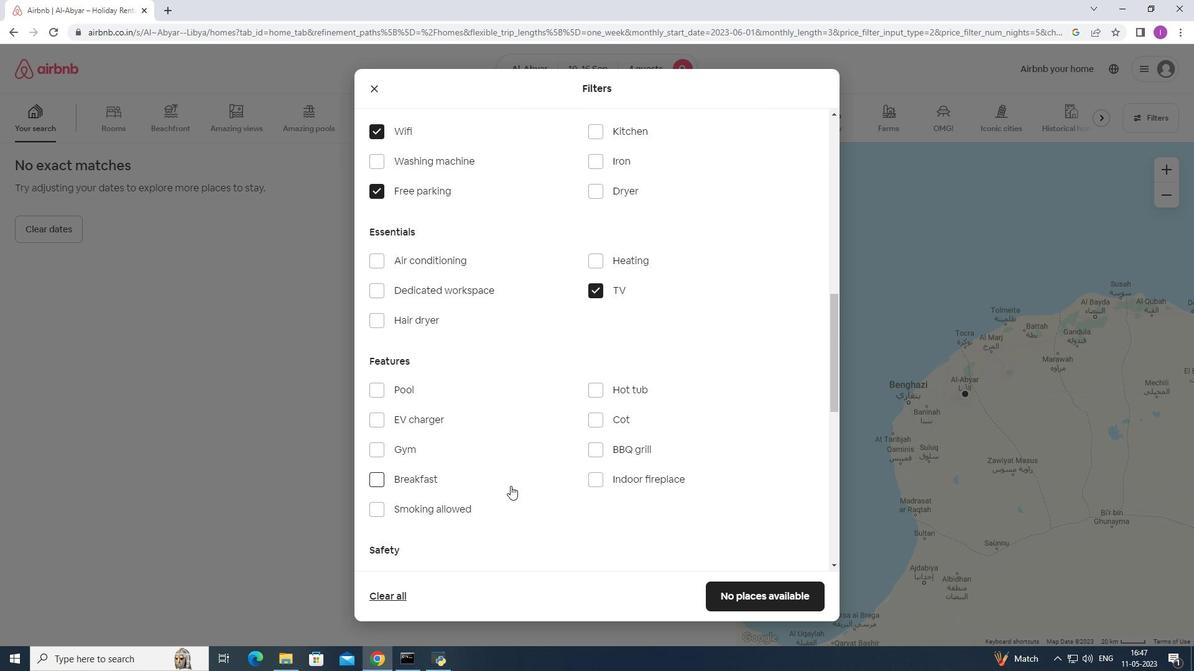 
Action: Mouse scrolled (510, 485) with delta (0, 0)
Screenshot: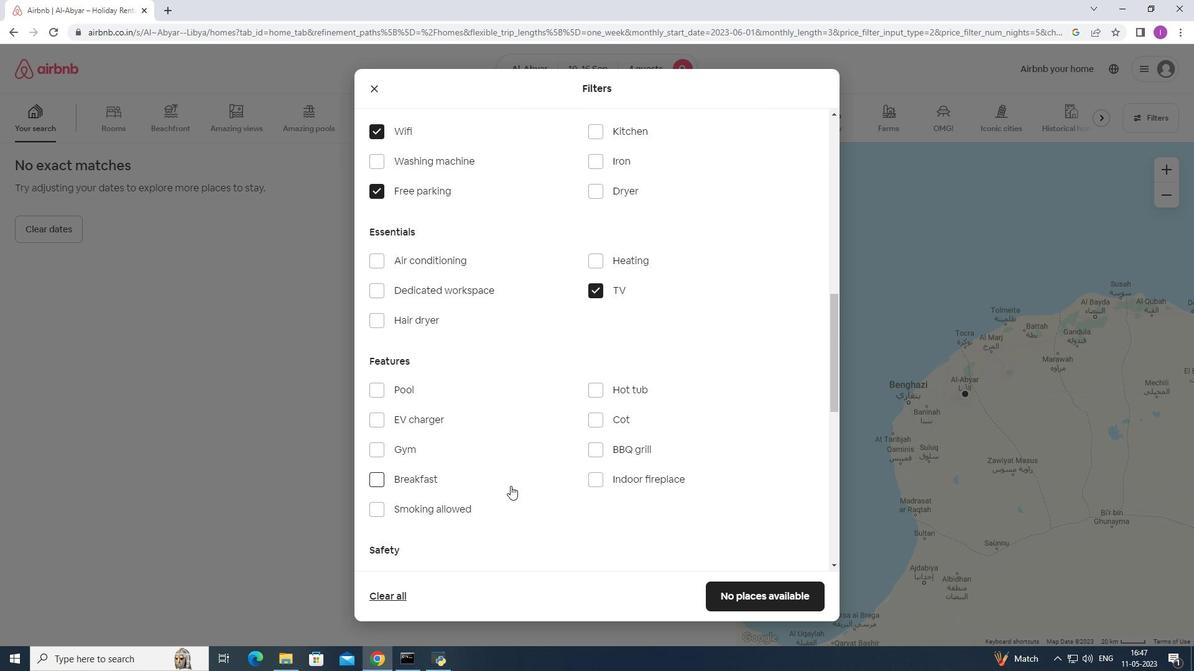 
Action: Mouse moved to (372, 328)
Screenshot: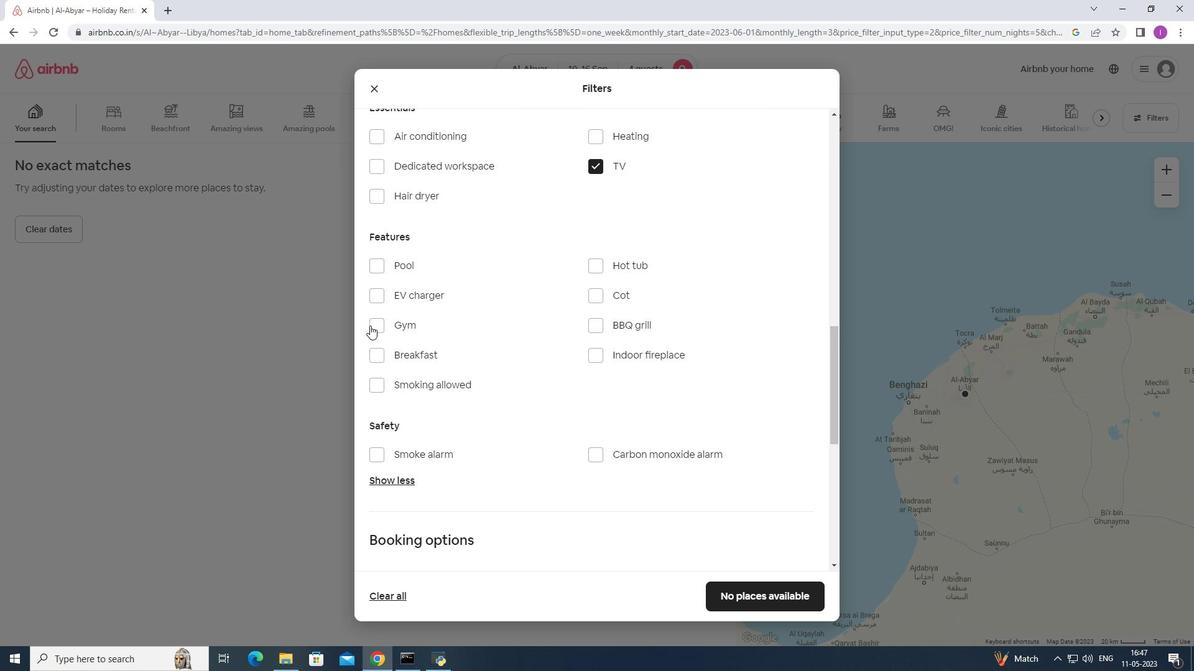 
Action: Mouse pressed left at (372, 328)
Screenshot: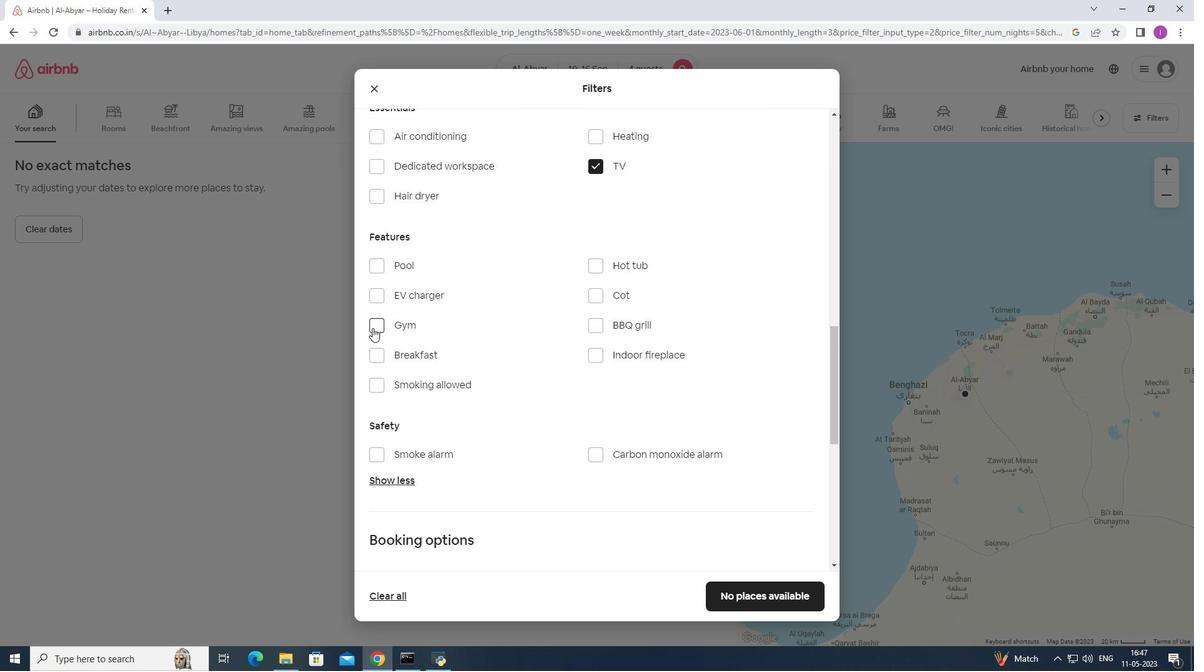 
Action: Mouse moved to (380, 353)
Screenshot: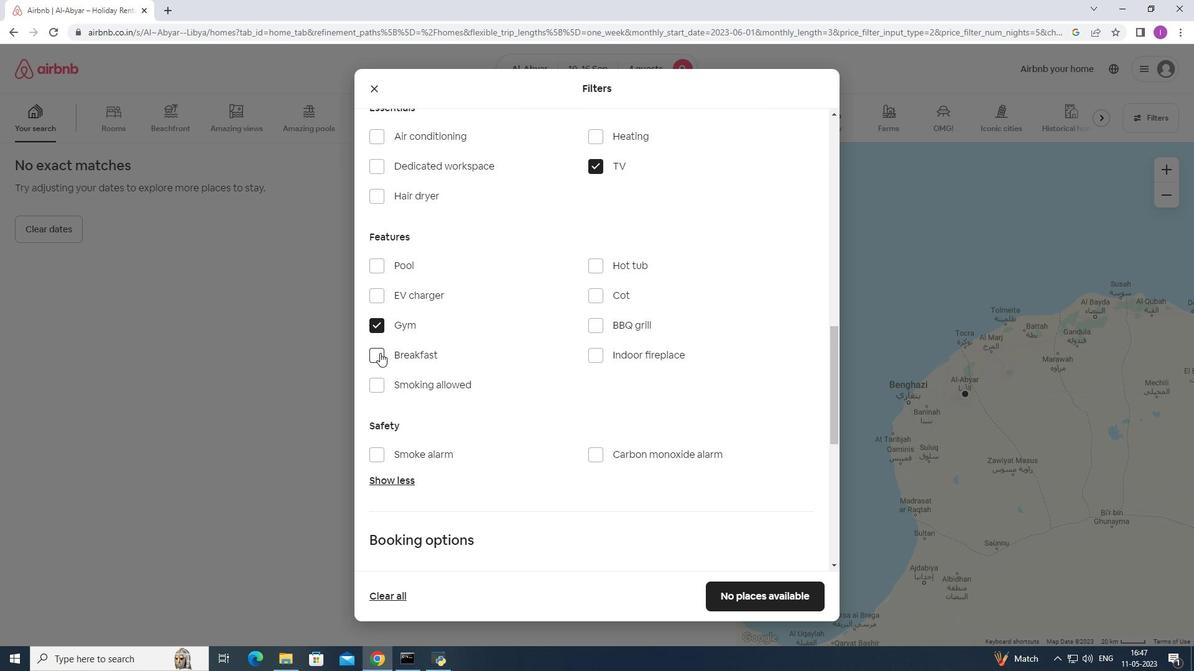 
Action: Mouse pressed left at (380, 353)
Screenshot: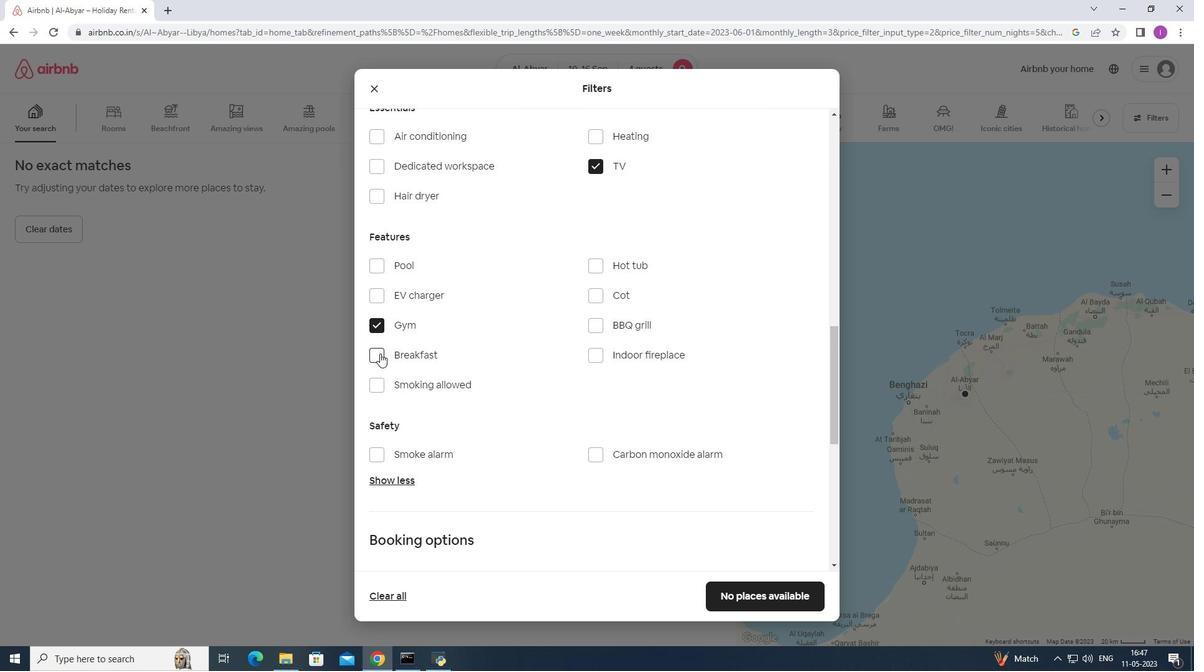 
Action: Mouse moved to (524, 403)
Screenshot: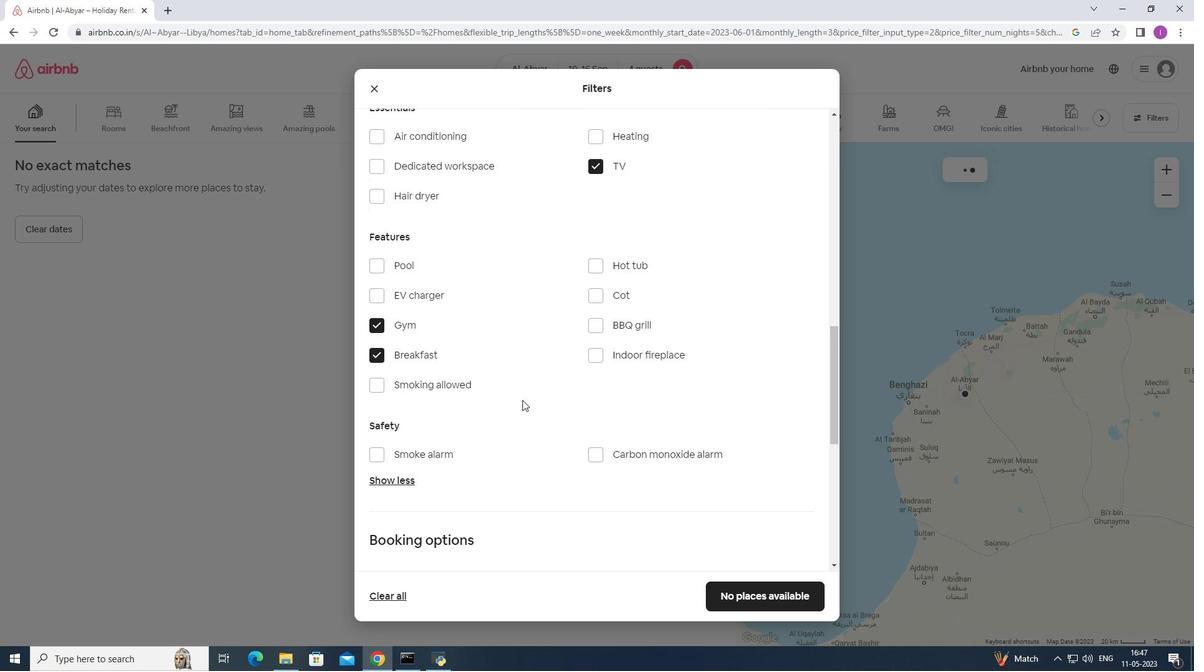
Action: Mouse scrolled (524, 402) with delta (0, 0)
Screenshot: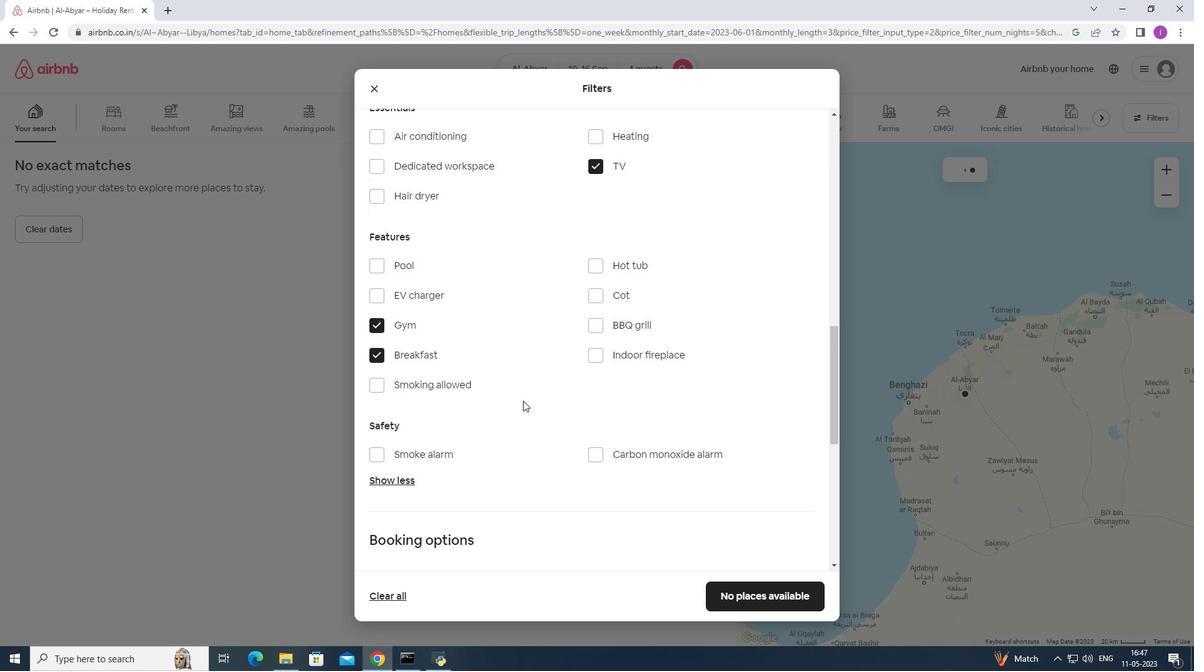 
Action: Mouse moved to (524, 403)
Screenshot: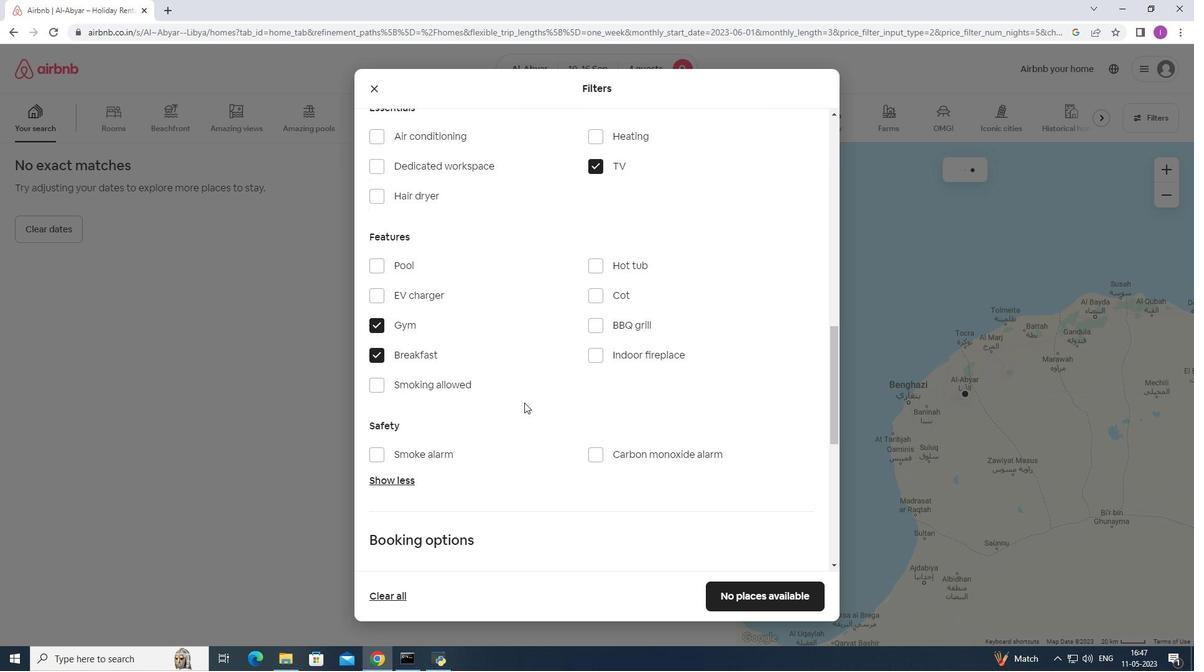 
Action: Mouse scrolled (524, 402) with delta (0, 0)
Screenshot: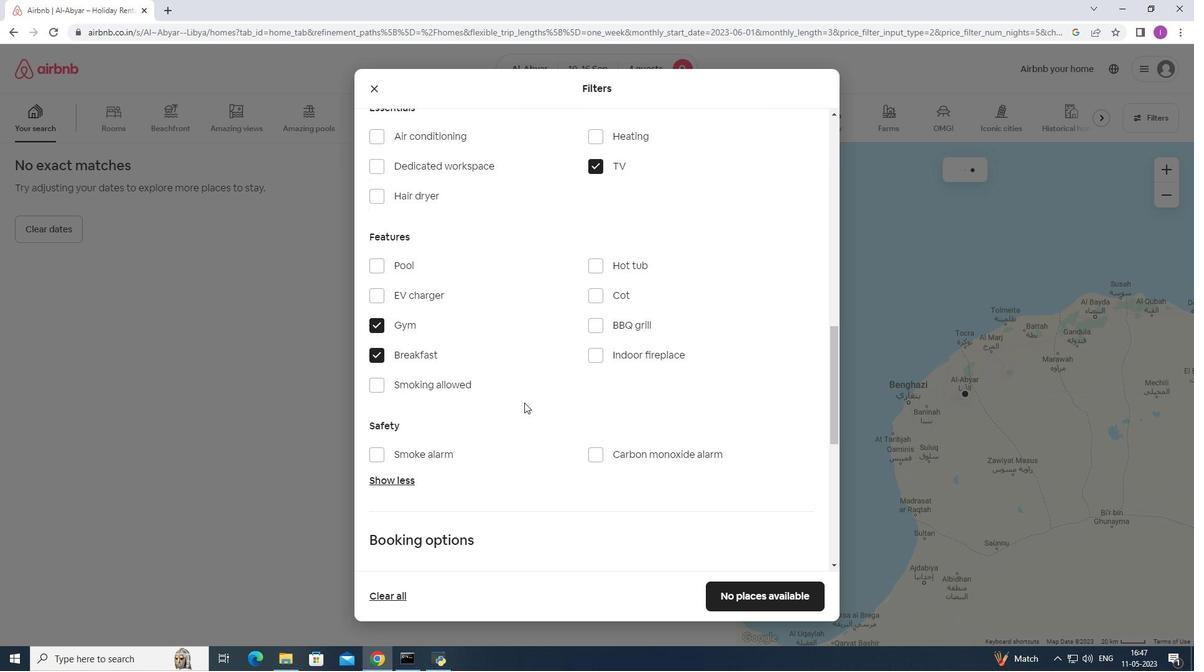 
Action: Mouse moved to (525, 403)
Screenshot: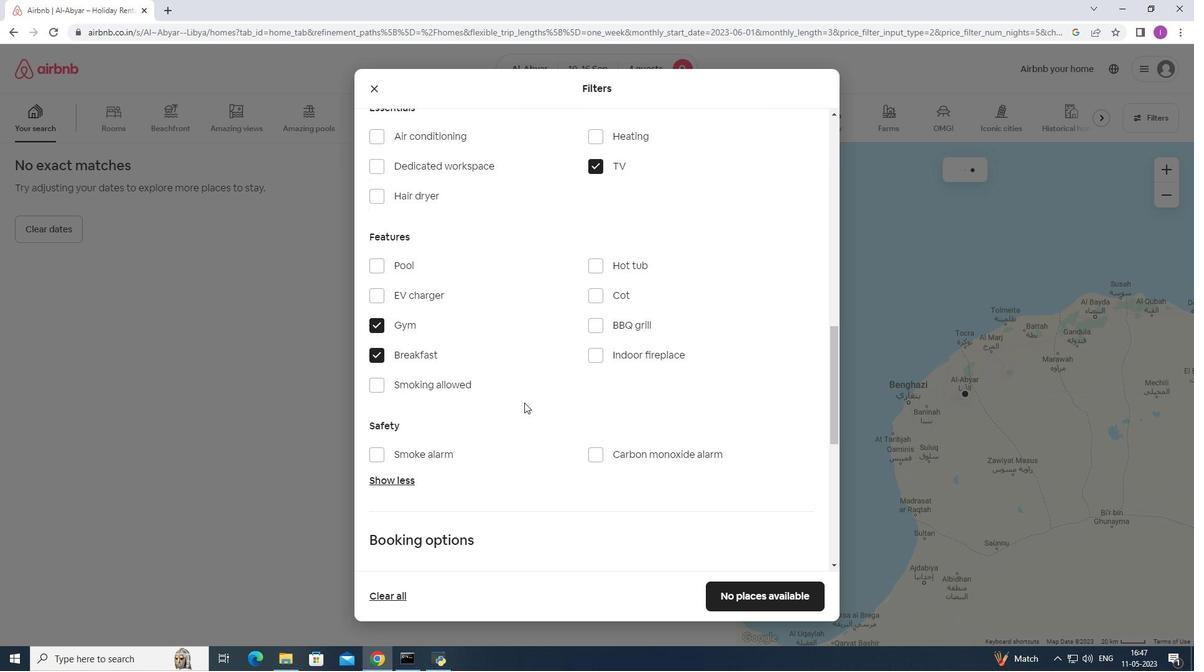 
Action: Mouse scrolled (525, 403) with delta (0, 0)
Screenshot: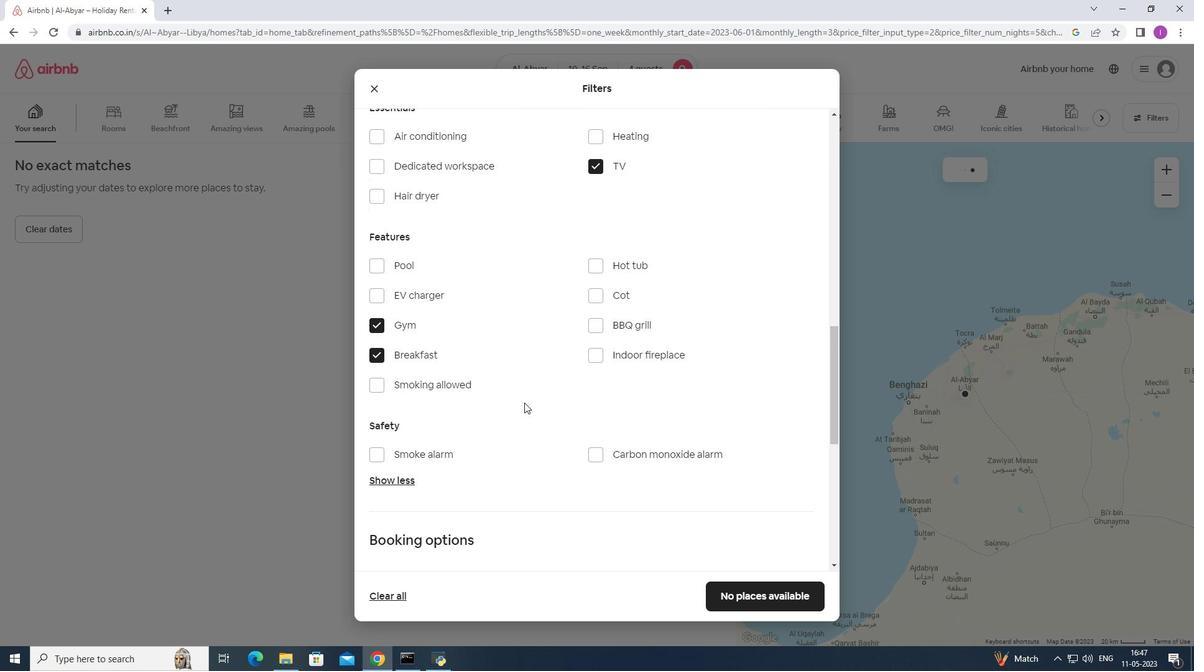 
Action: Mouse scrolled (525, 403) with delta (0, 0)
Screenshot: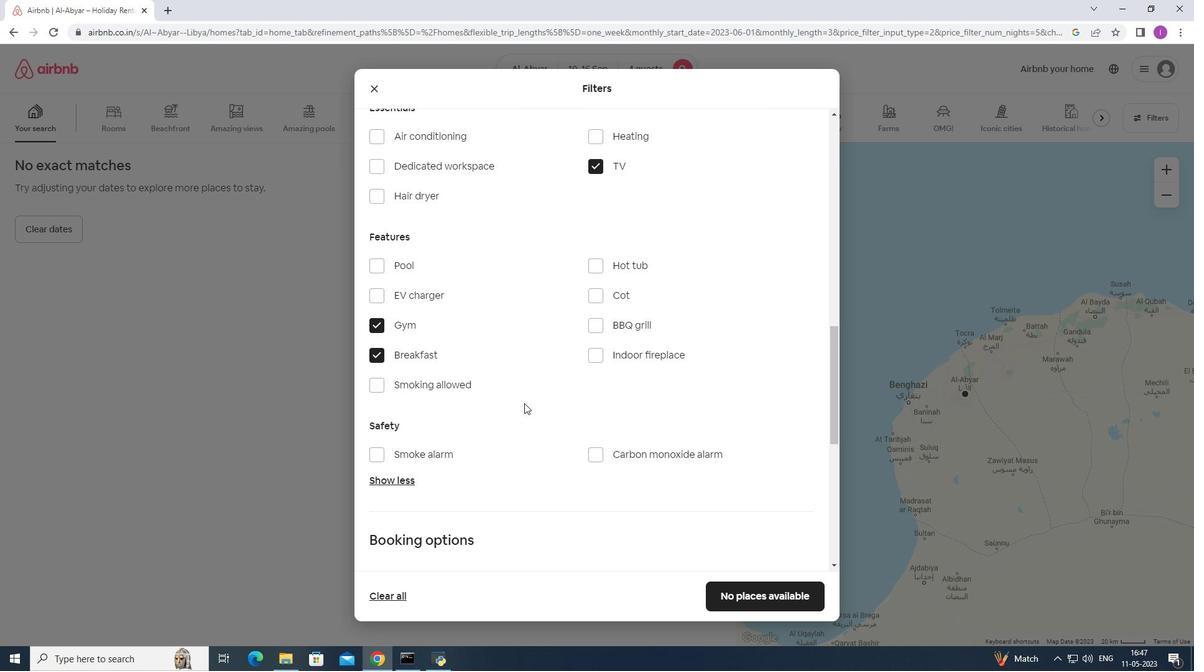 
Action: Mouse moved to (790, 383)
Screenshot: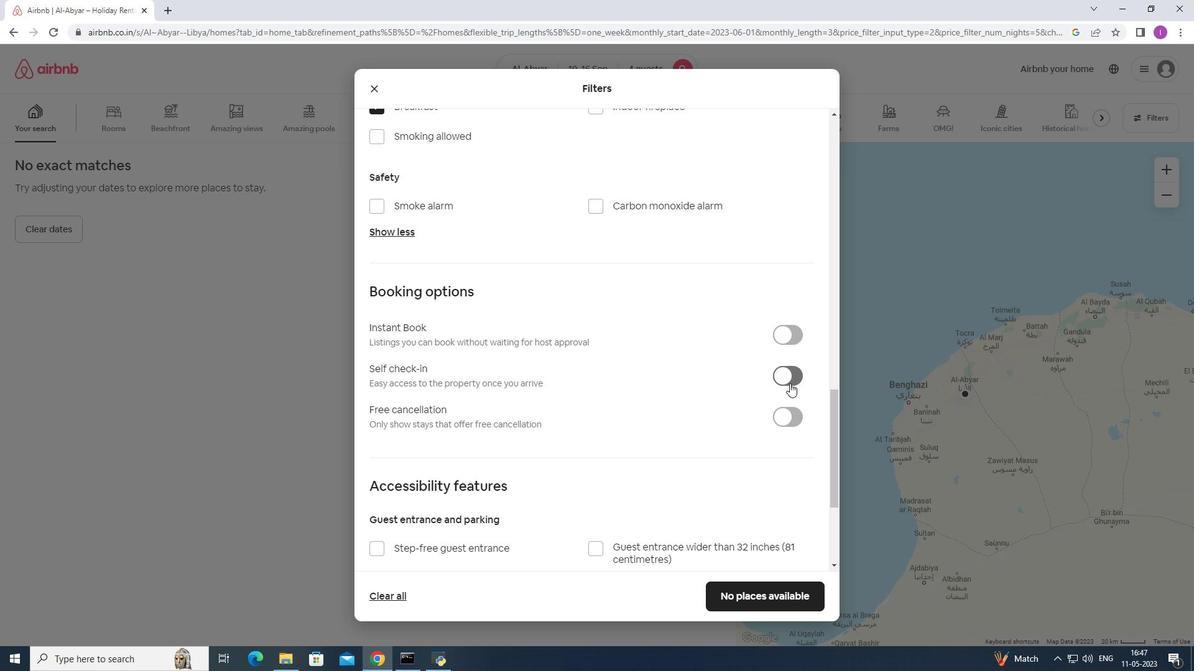 
Action: Mouse pressed left at (790, 383)
Screenshot: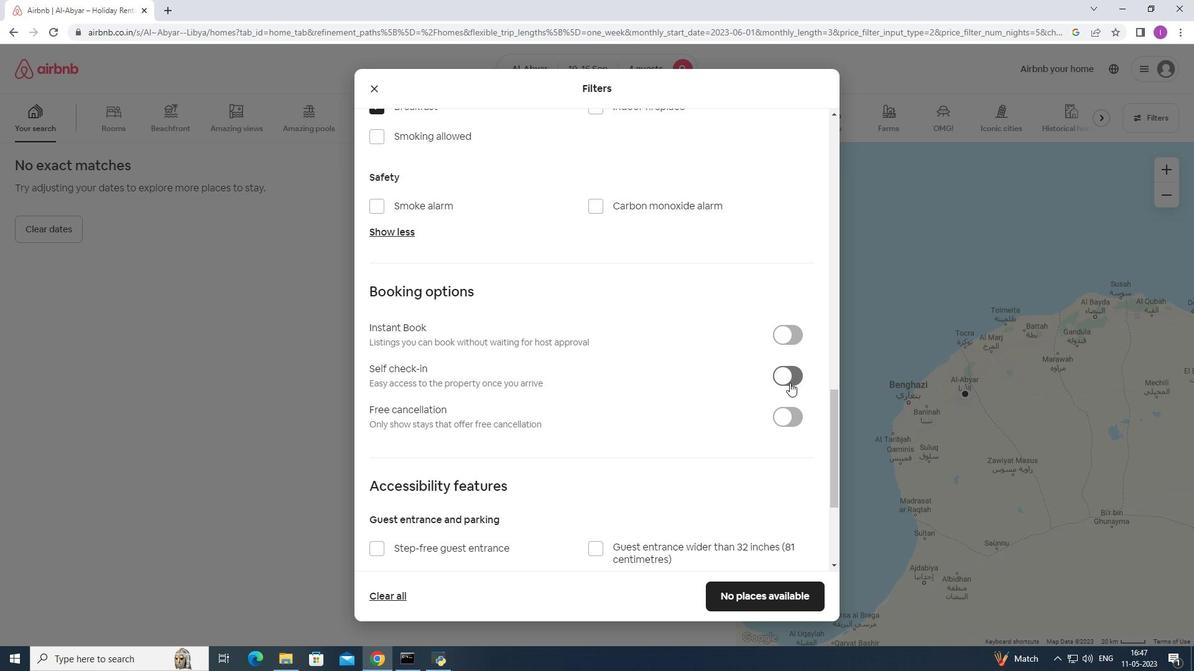 
Action: Mouse moved to (573, 440)
Screenshot: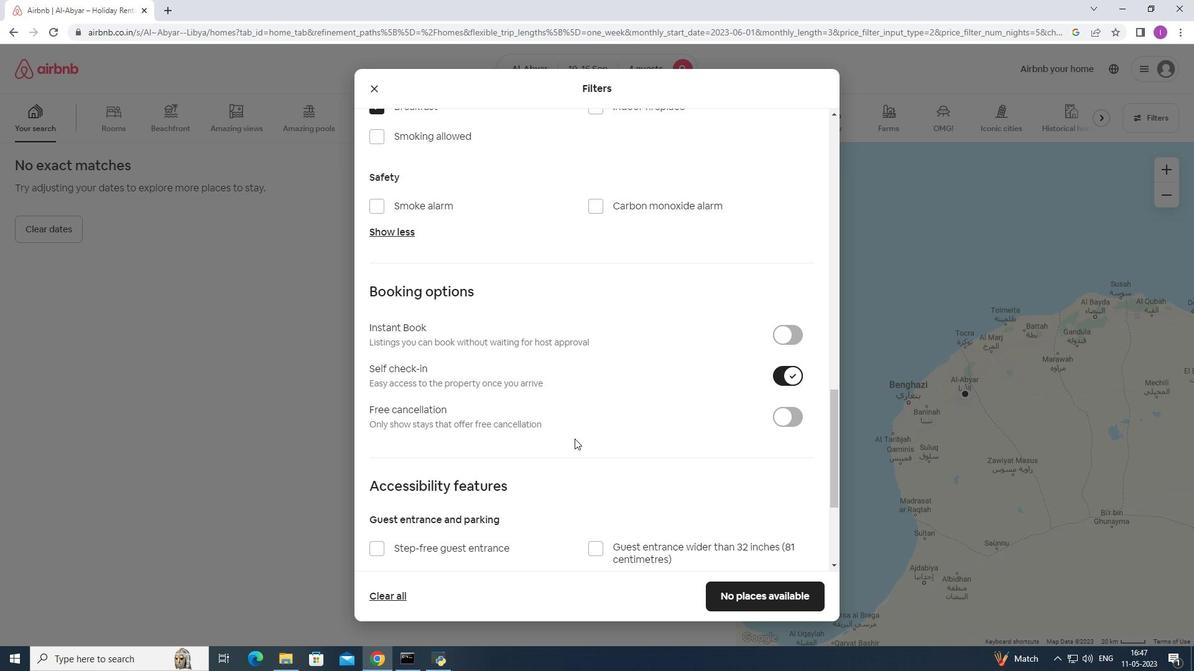 
Action: Mouse scrolled (573, 439) with delta (0, 0)
Screenshot: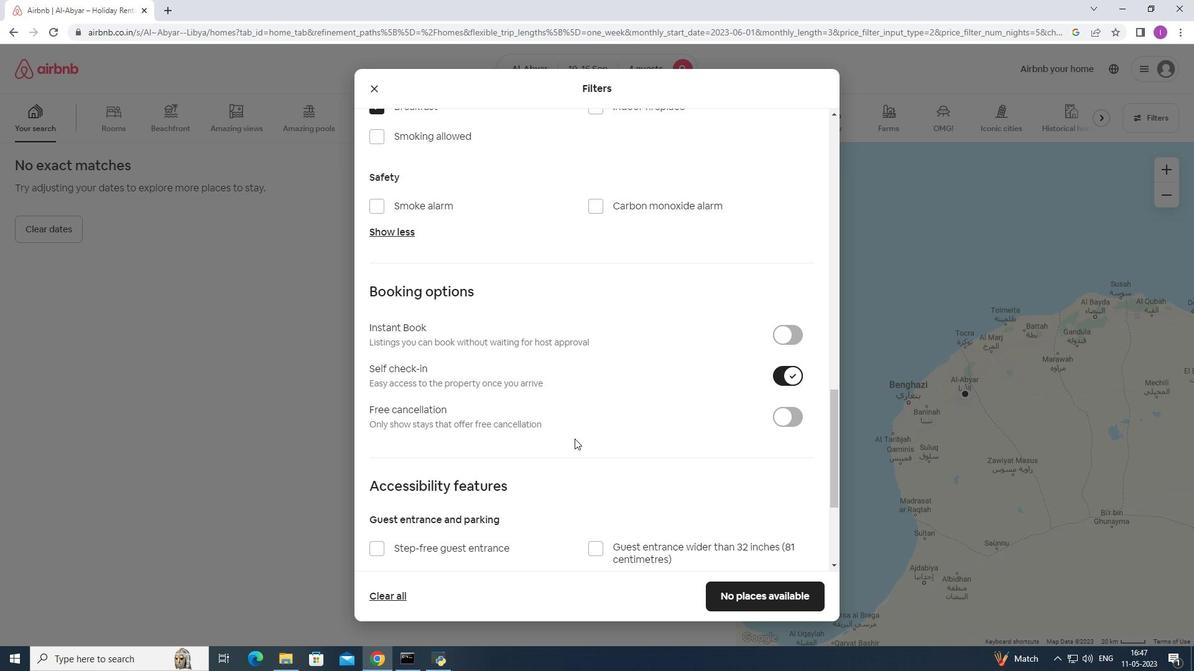 
Action: Mouse moved to (573, 442)
Screenshot: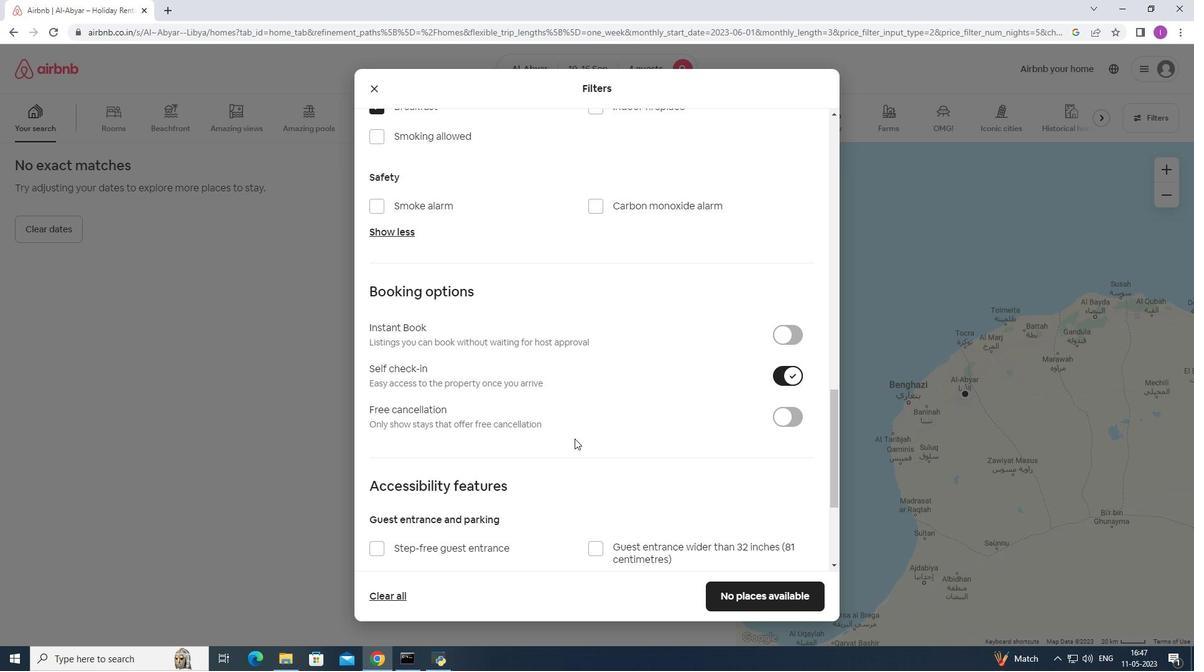 
Action: Mouse scrolled (573, 441) with delta (0, 0)
Screenshot: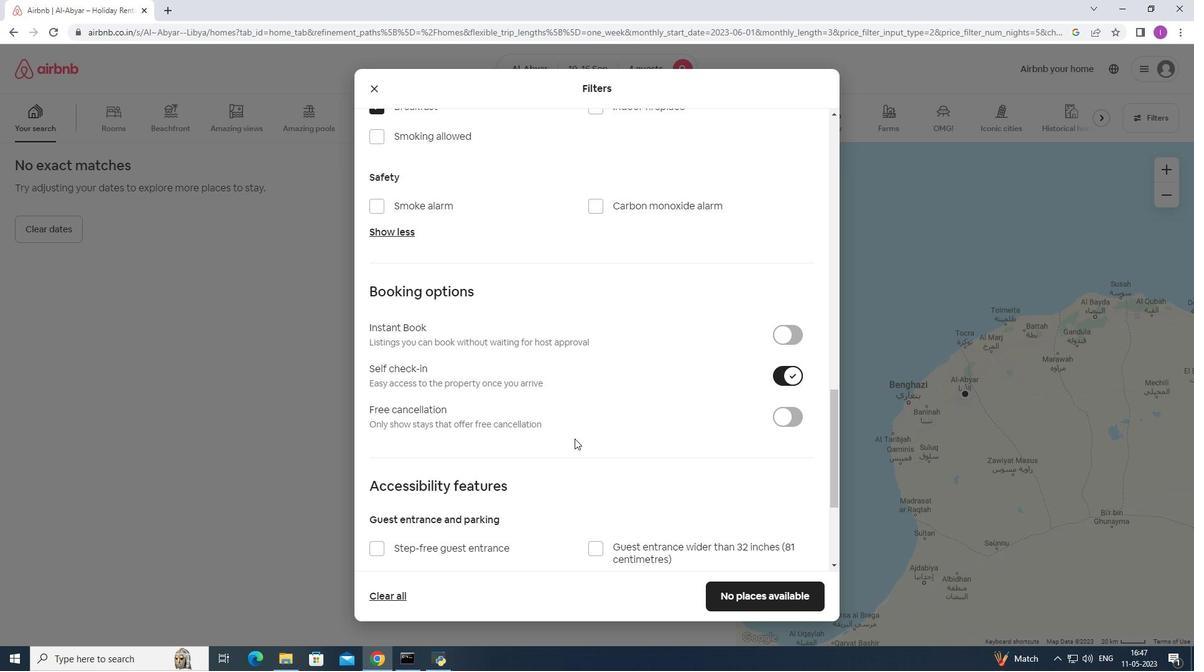 
Action: Mouse moved to (573, 444)
Screenshot: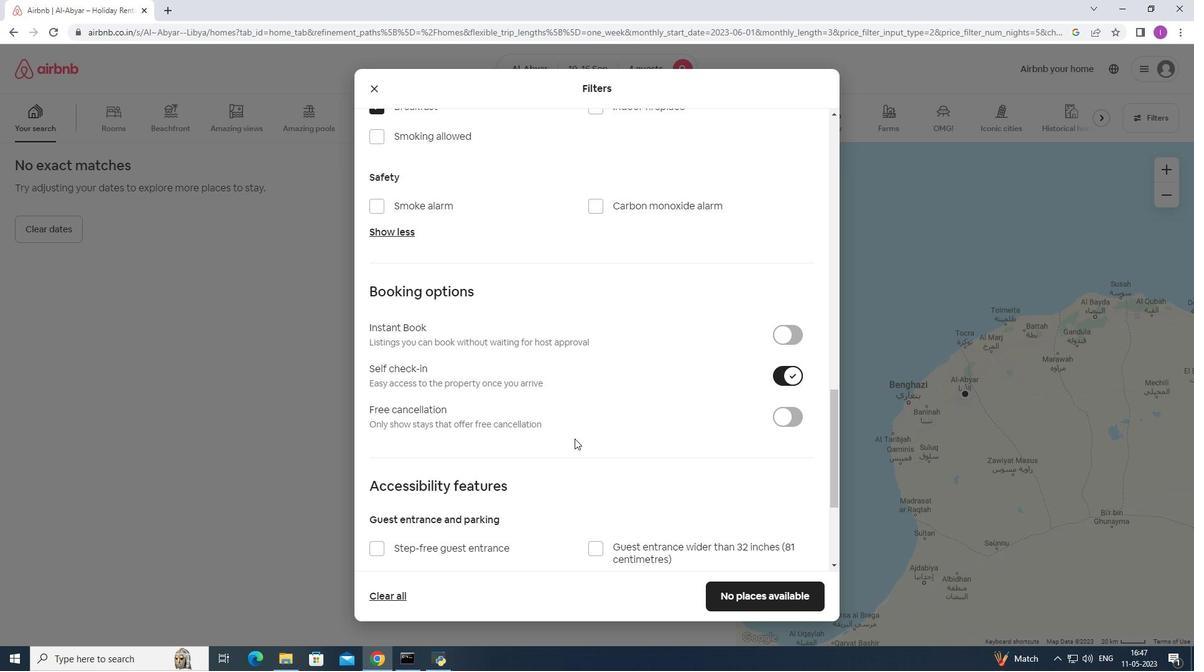 
Action: Mouse scrolled (573, 444) with delta (0, 0)
Screenshot: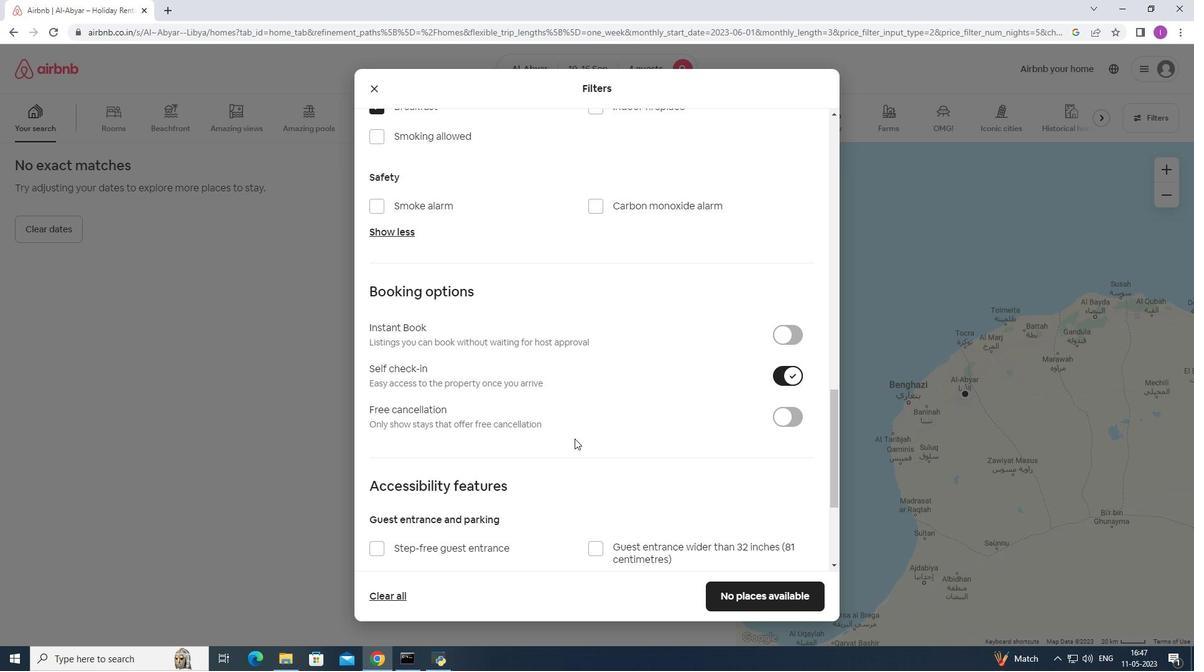 
Action: Mouse moved to (573, 445)
Screenshot: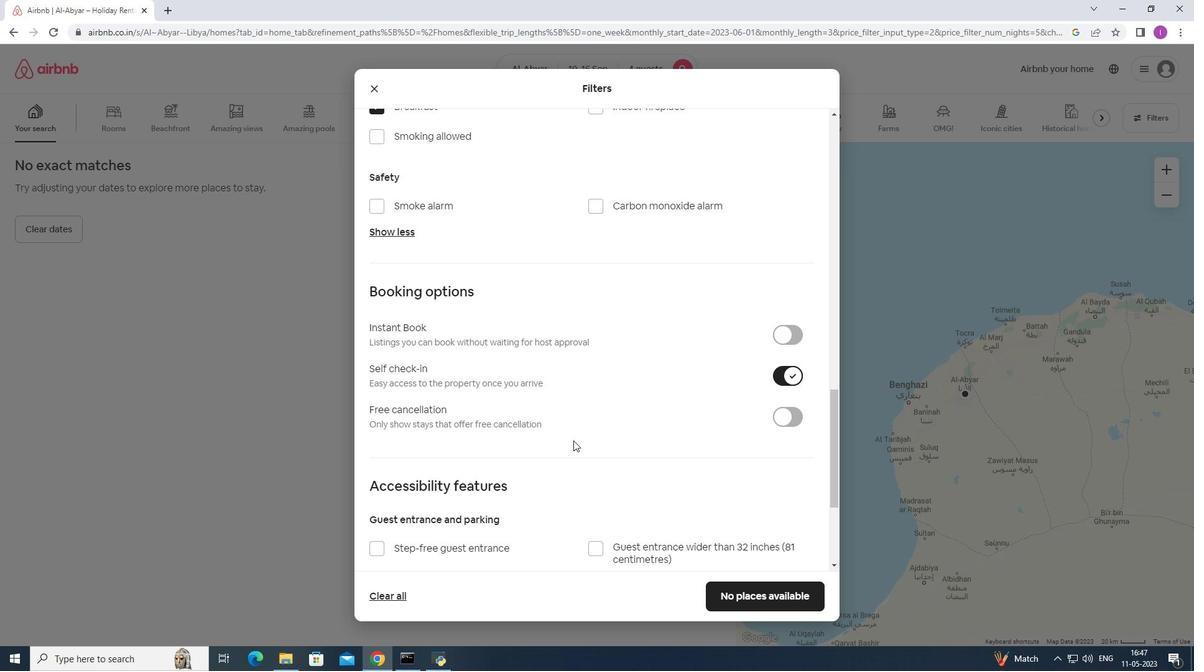 
Action: Mouse scrolled (573, 444) with delta (0, 0)
Screenshot: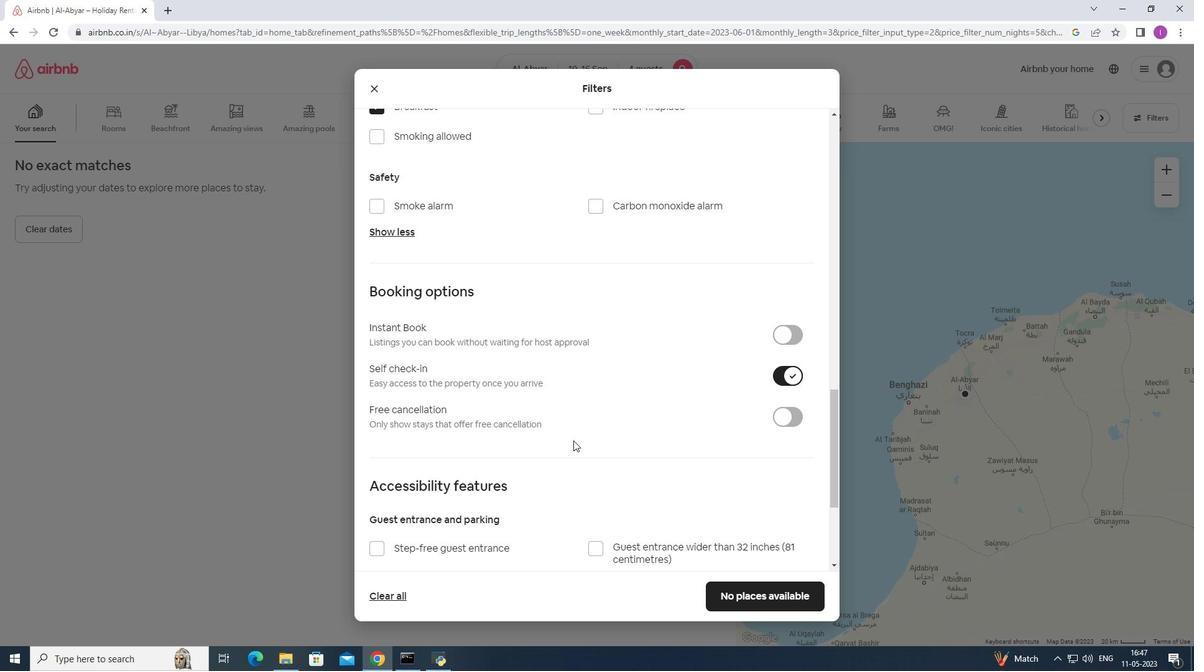 
Action: Mouse moved to (573, 445)
Screenshot: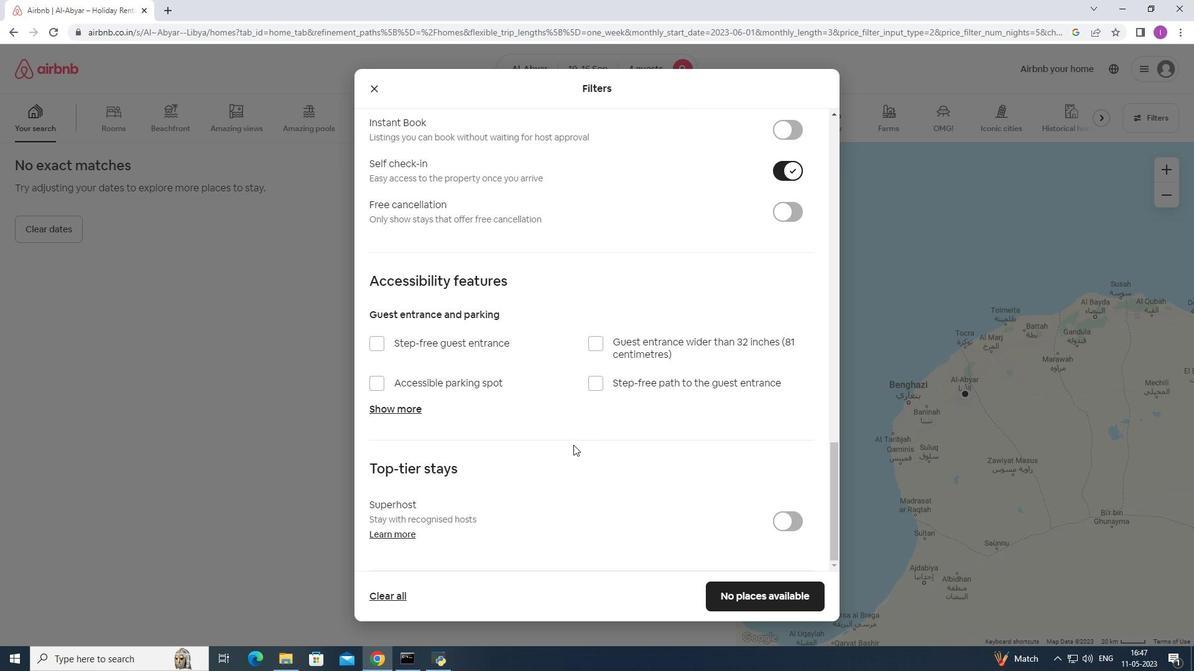 
Action: Mouse scrolled (573, 444) with delta (0, 0)
Screenshot: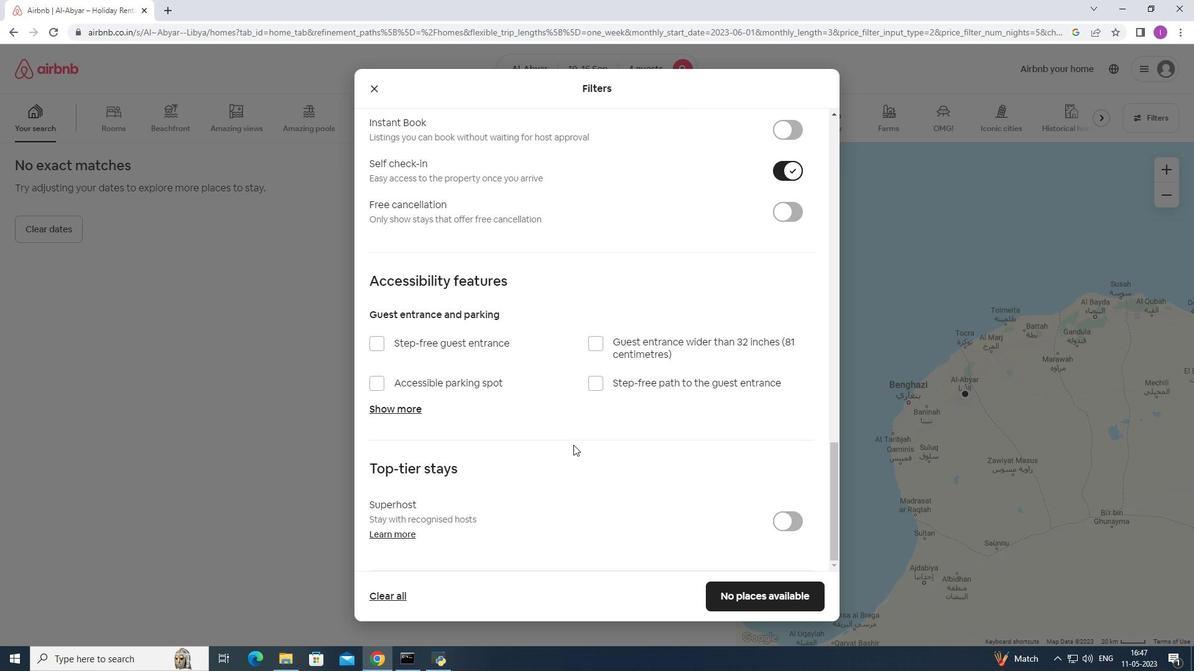 
Action: Mouse scrolled (573, 444) with delta (0, 0)
Screenshot: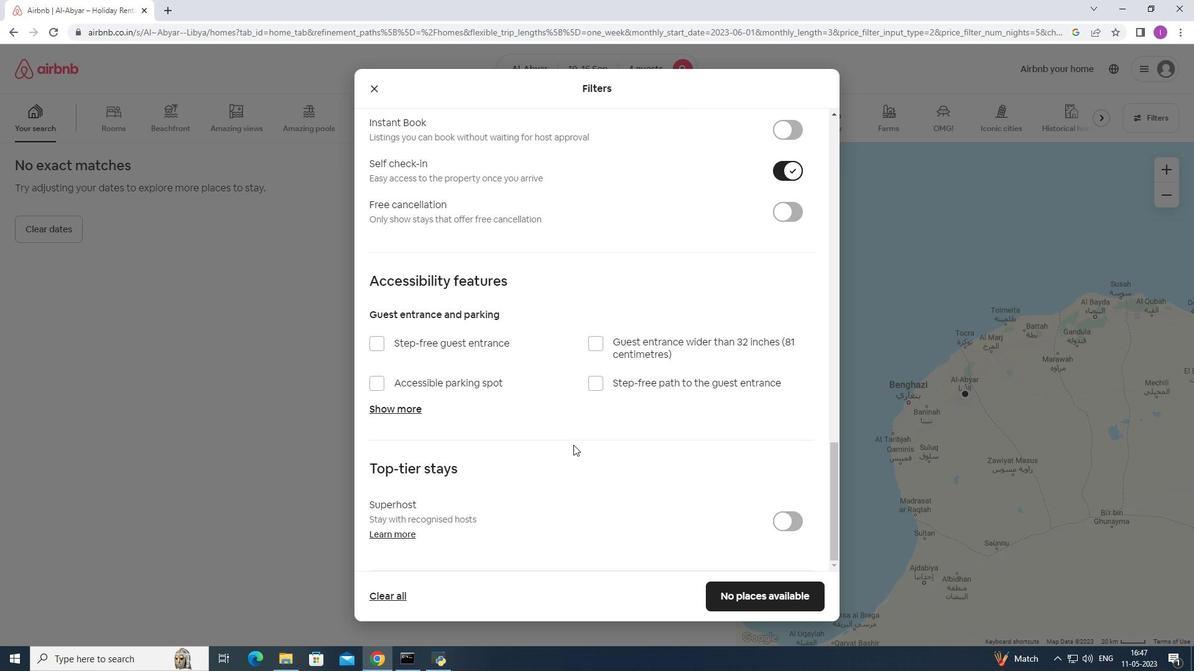
Action: Mouse moved to (654, 450)
Screenshot: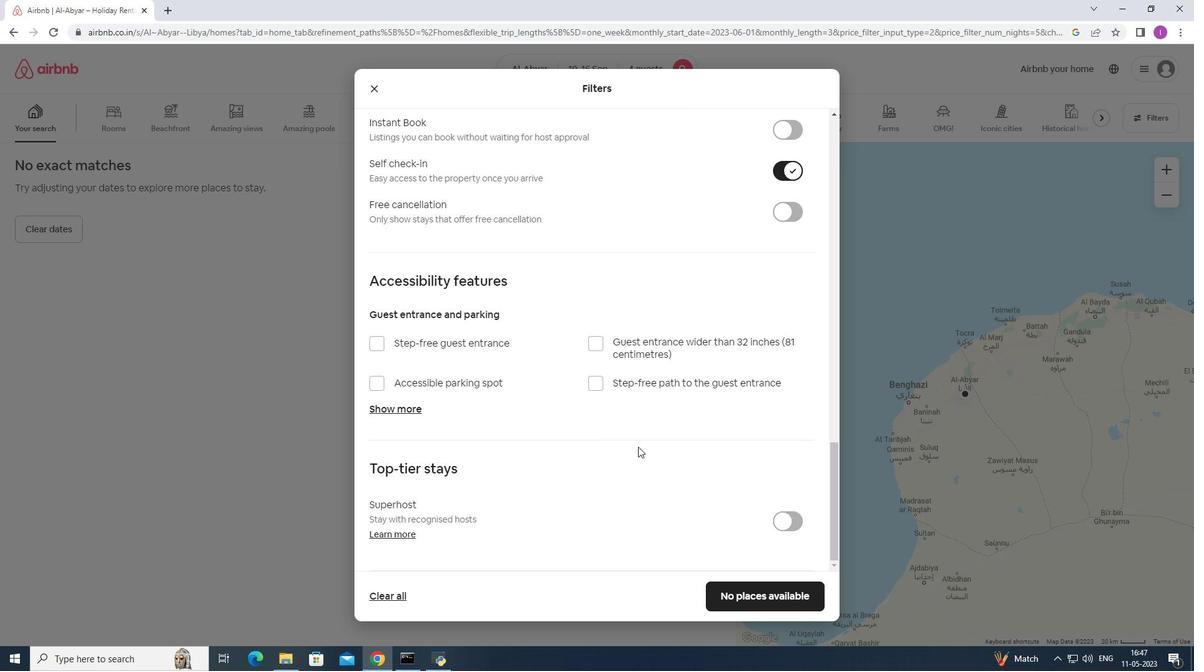 
Action: Mouse scrolled (654, 449) with delta (0, 0)
Screenshot: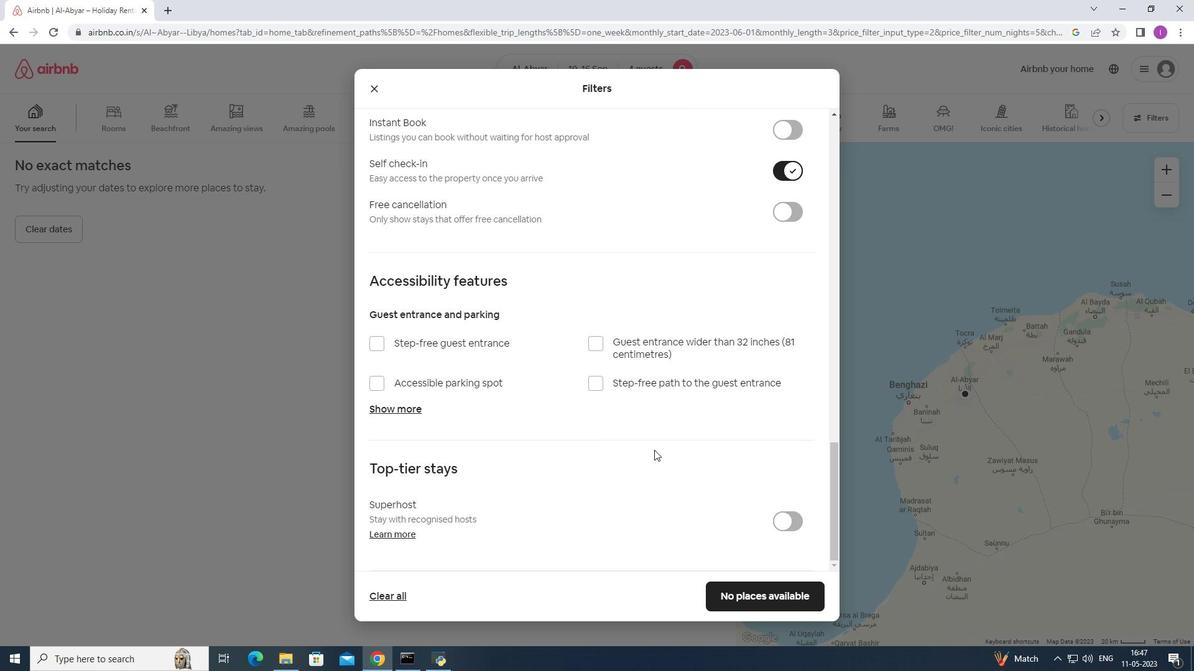 
Action: Mouse scrolled (654, 449) with delta (0, 0)
Screenshot: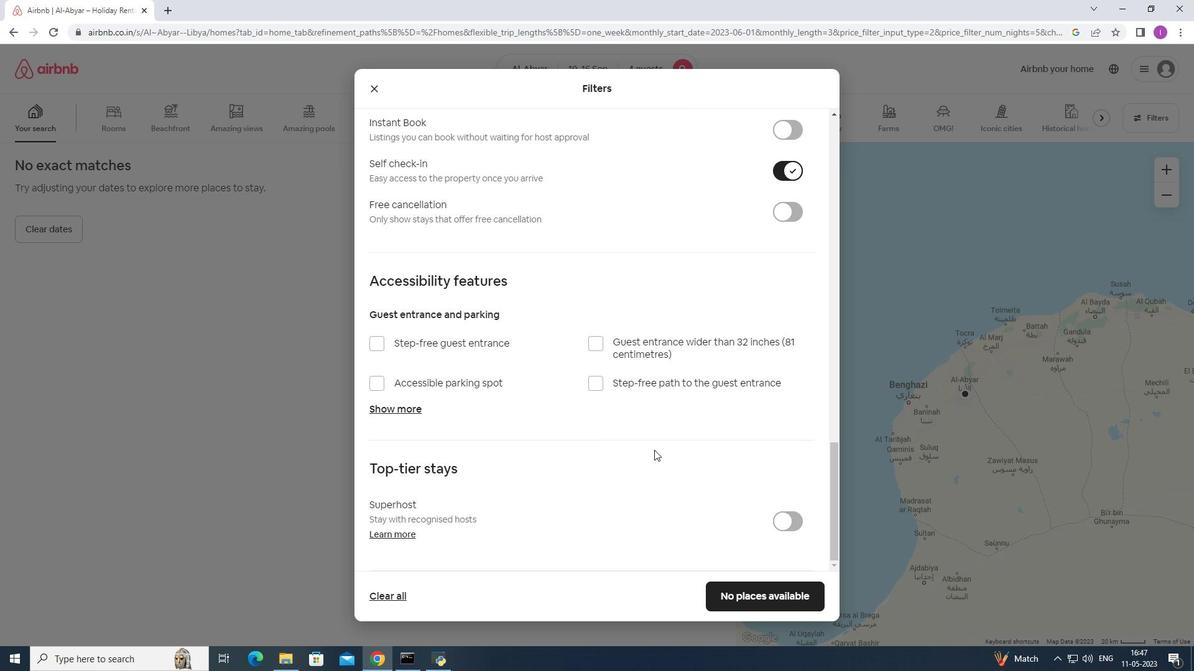 
Action: Mouse moved to (655, 451)
Screenshot: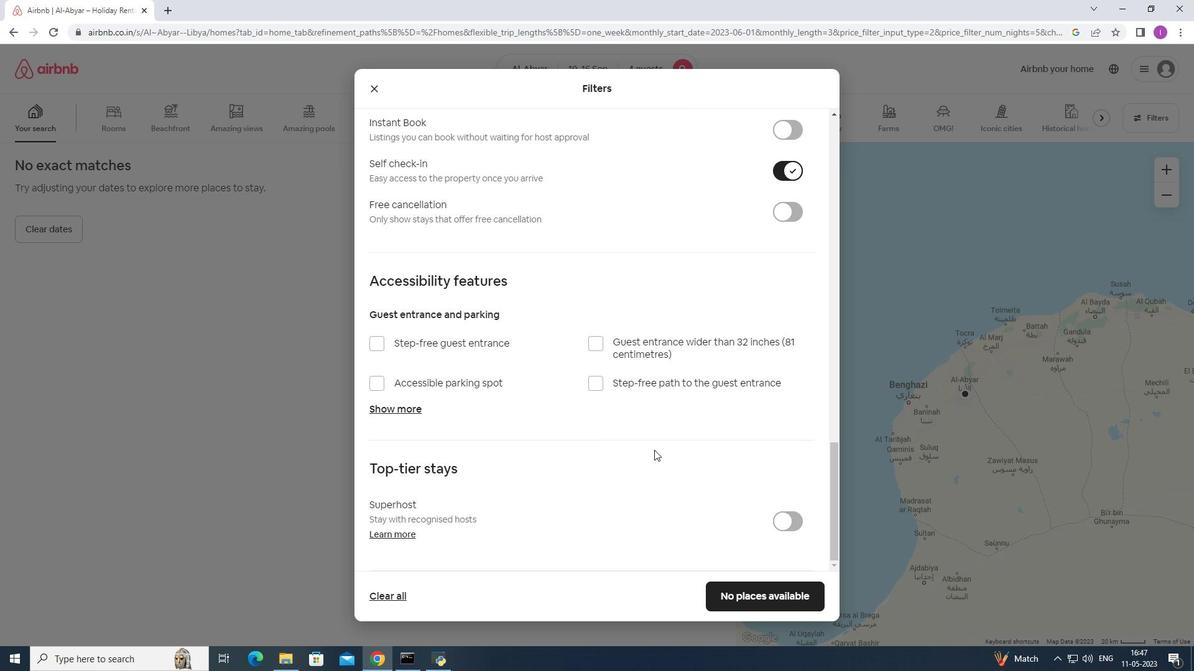 
Action: Mouse scrolled (655, 450) with delta (0, 0)
Screenshot: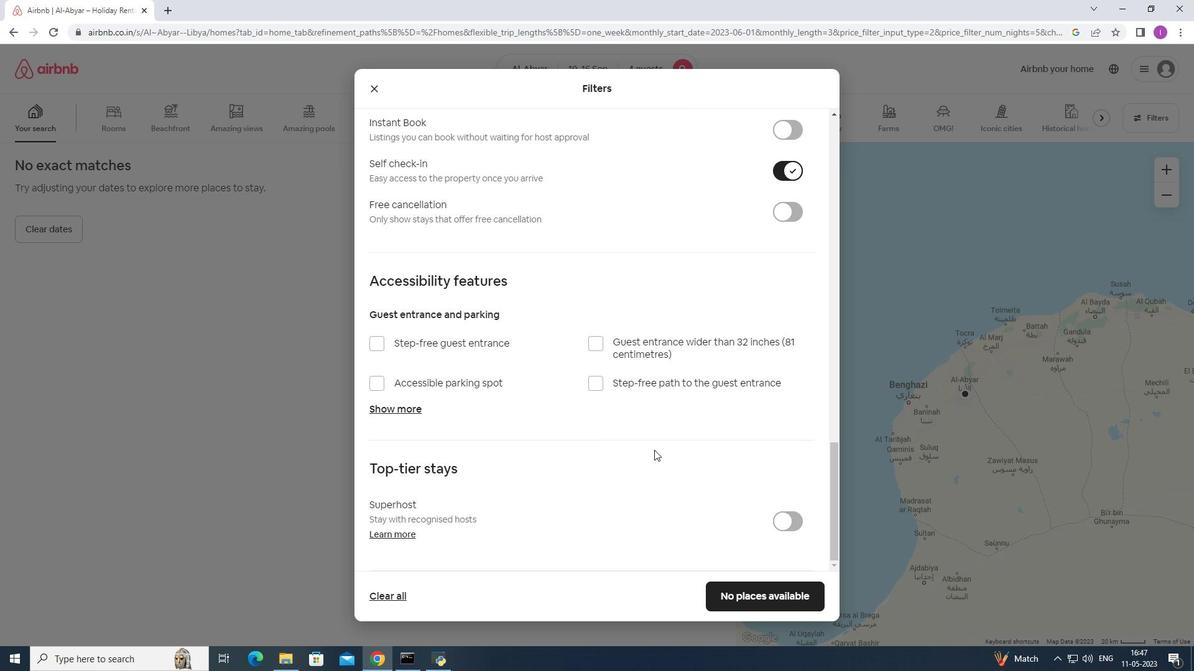 
Action: Mouse moved to (655, 456)
Screenshot: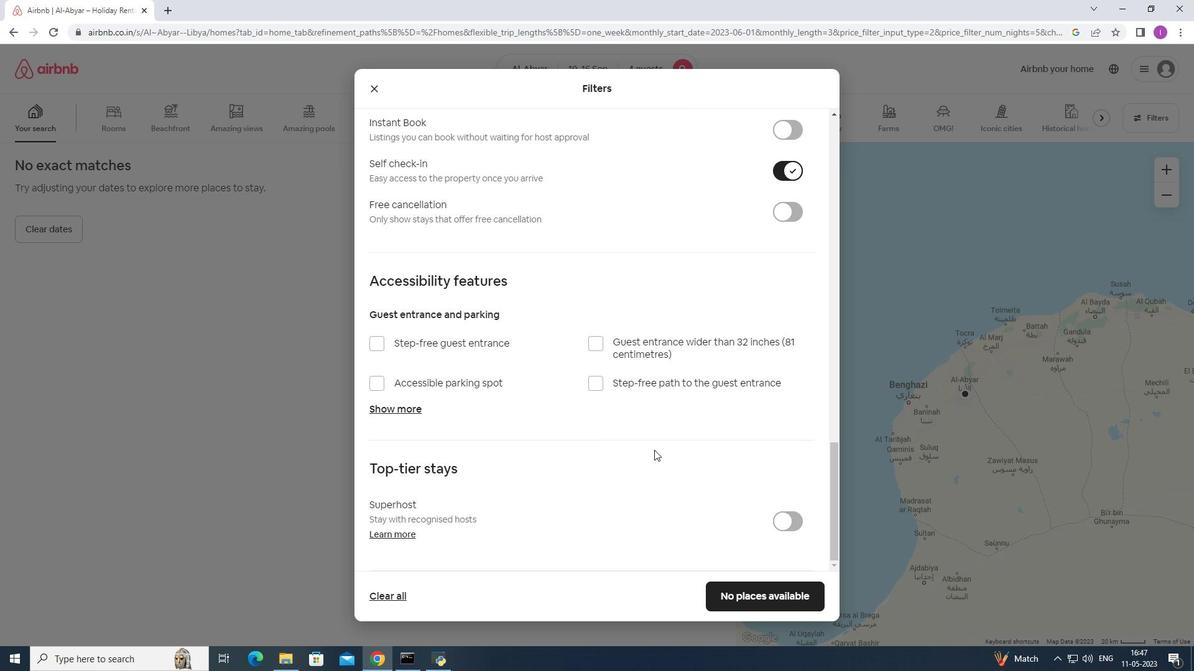 
Action: Mouse scrolled (655, 455) with delta (0, 0)
Screenshot: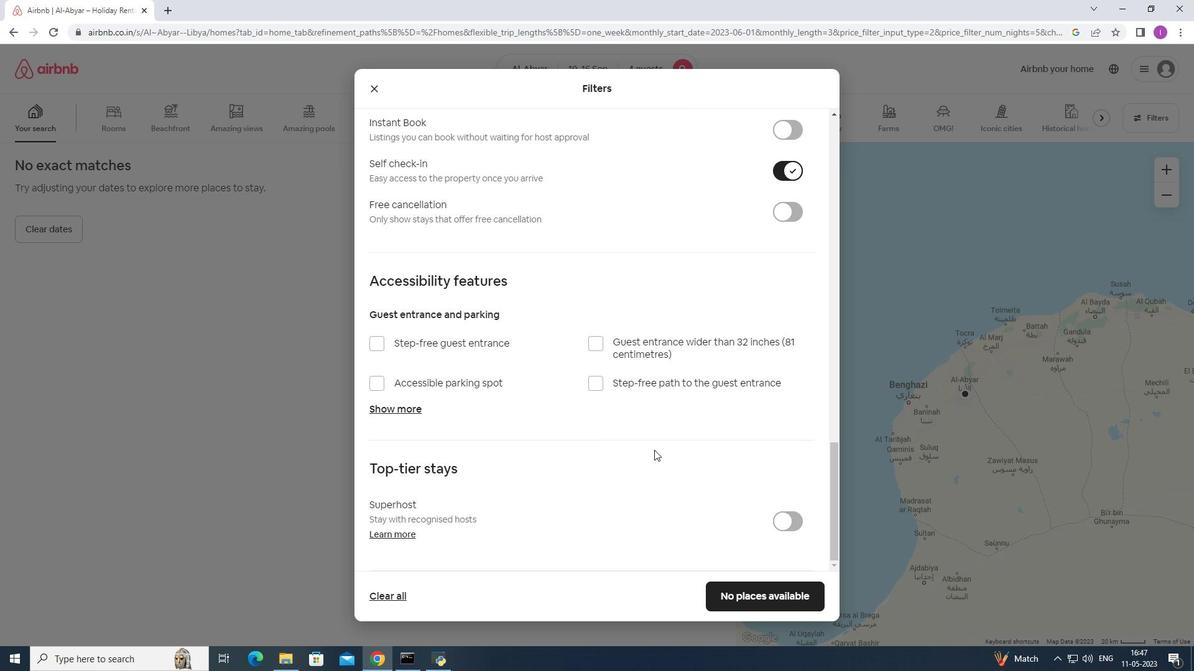 
Action: Mouse moved to (766, 592)
Screenshot: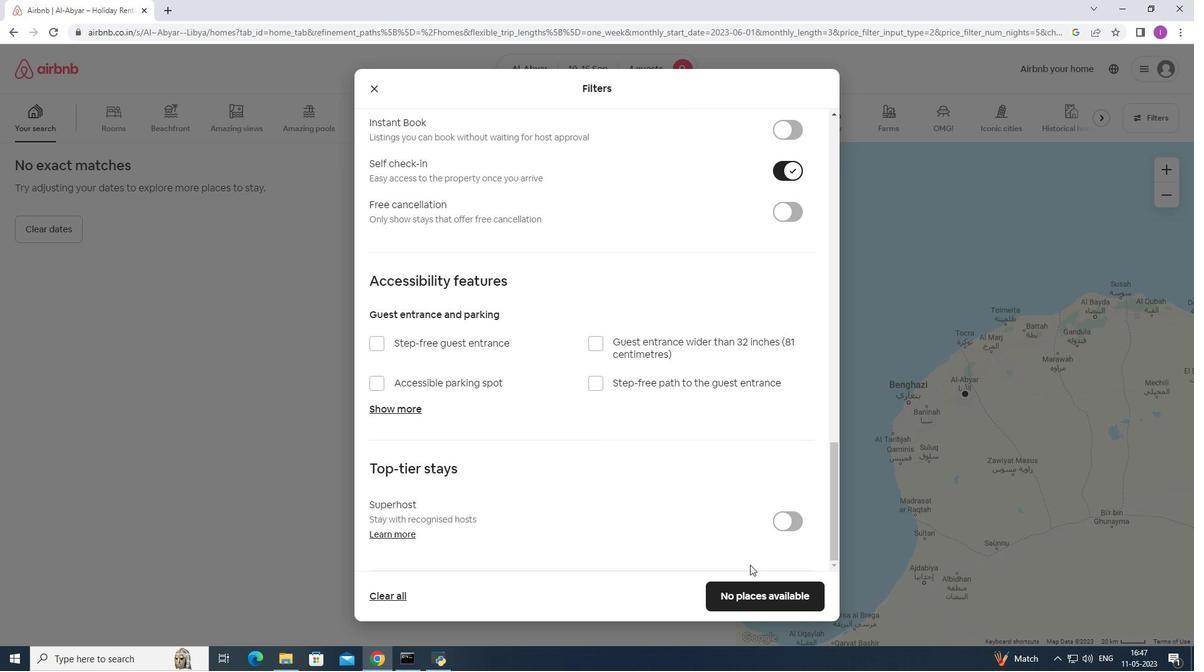 
Action: Mouse pressed left at (766, 592)
Screenshot: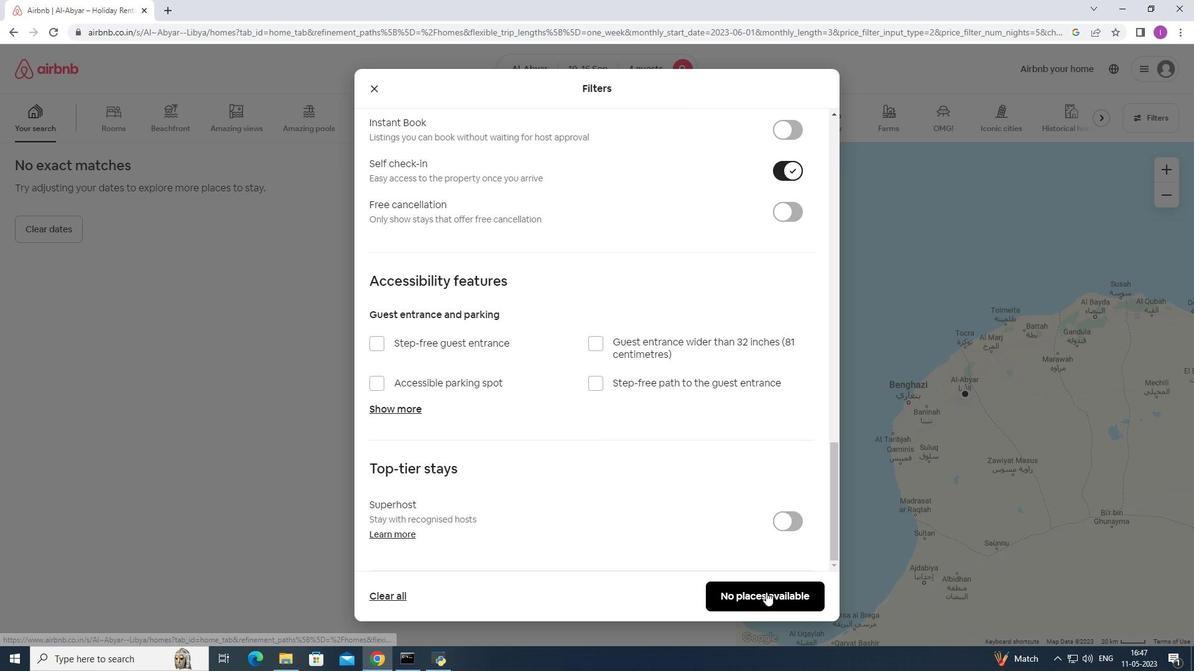 
Action: Mouse moved to (676, 587)
Screenshot: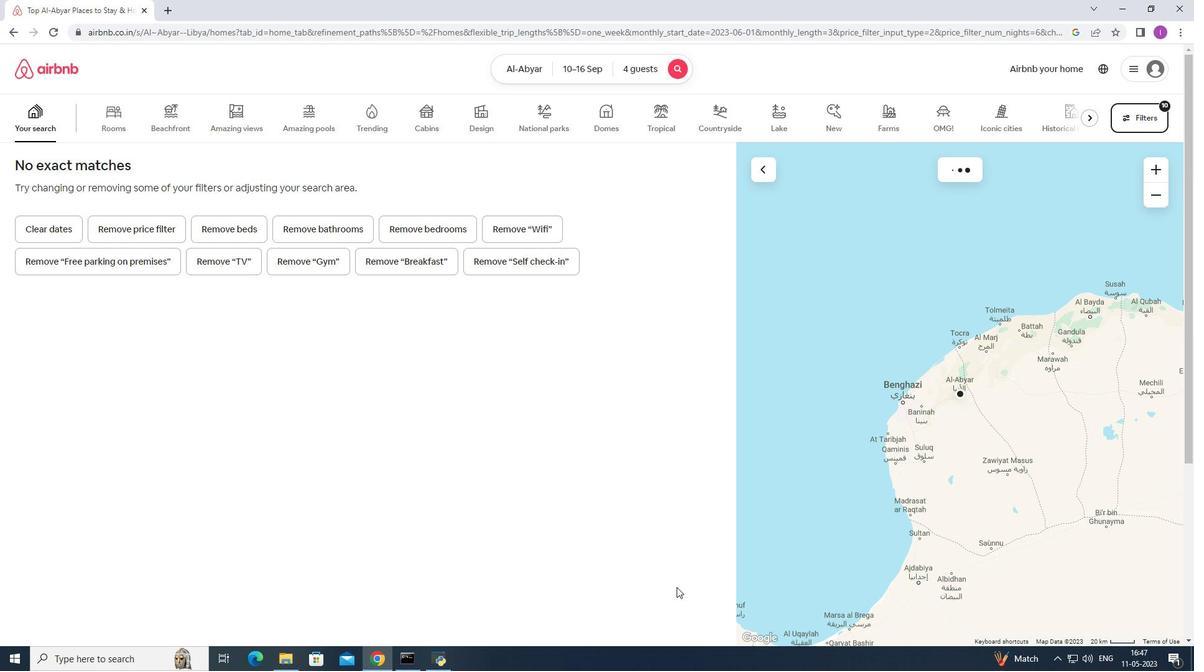 
